 Task: Find a one-way flight from Boise to Laramie on May 3 for 6 passengers in premium economy, using Delta, with 5 checked bags, a price limit of ₹1,500, and a departure time between 10:00 PM and 12:00 AM.
Action: Mouse moved to (413, 386)
Screenshot: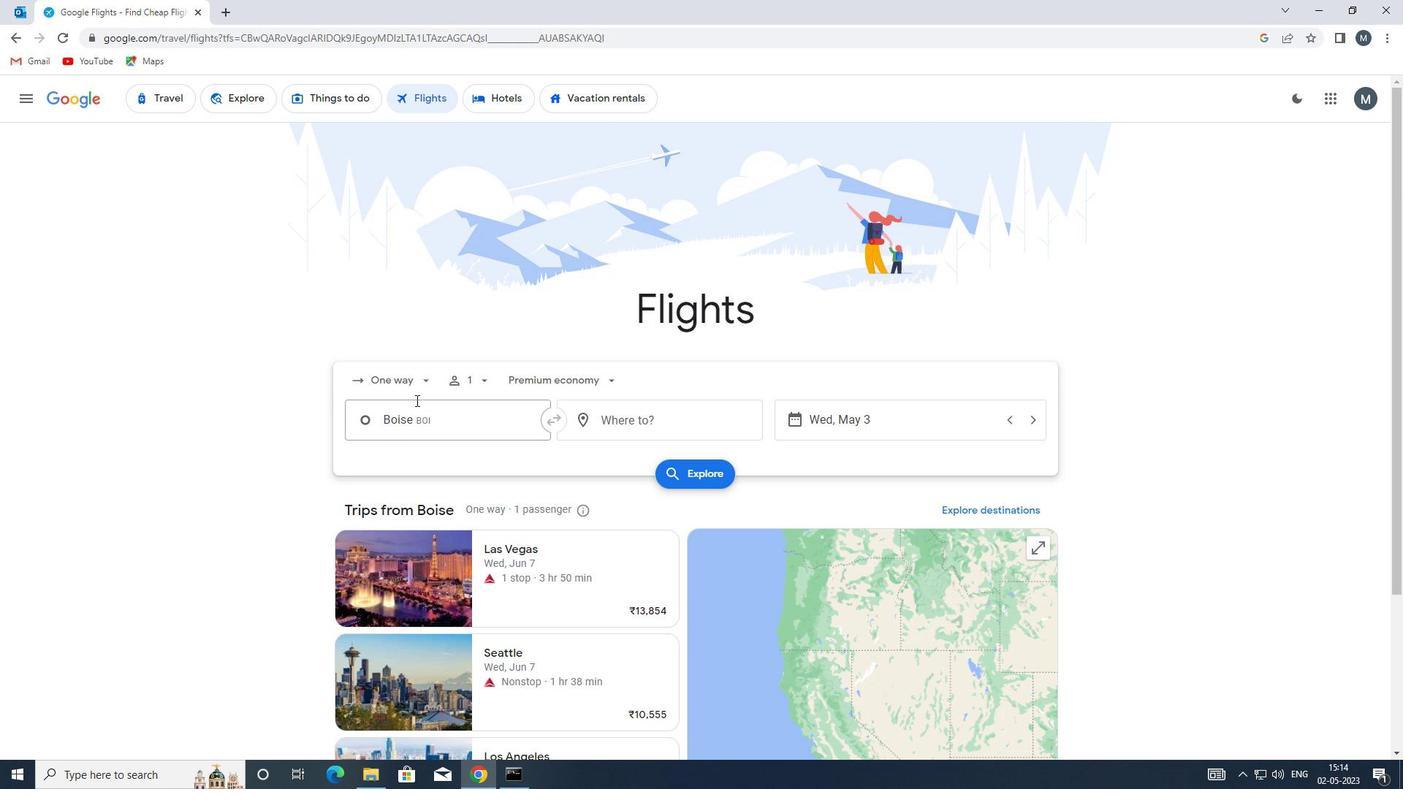 
Action: Mouse pressed left at (413, 386)
Screenshot: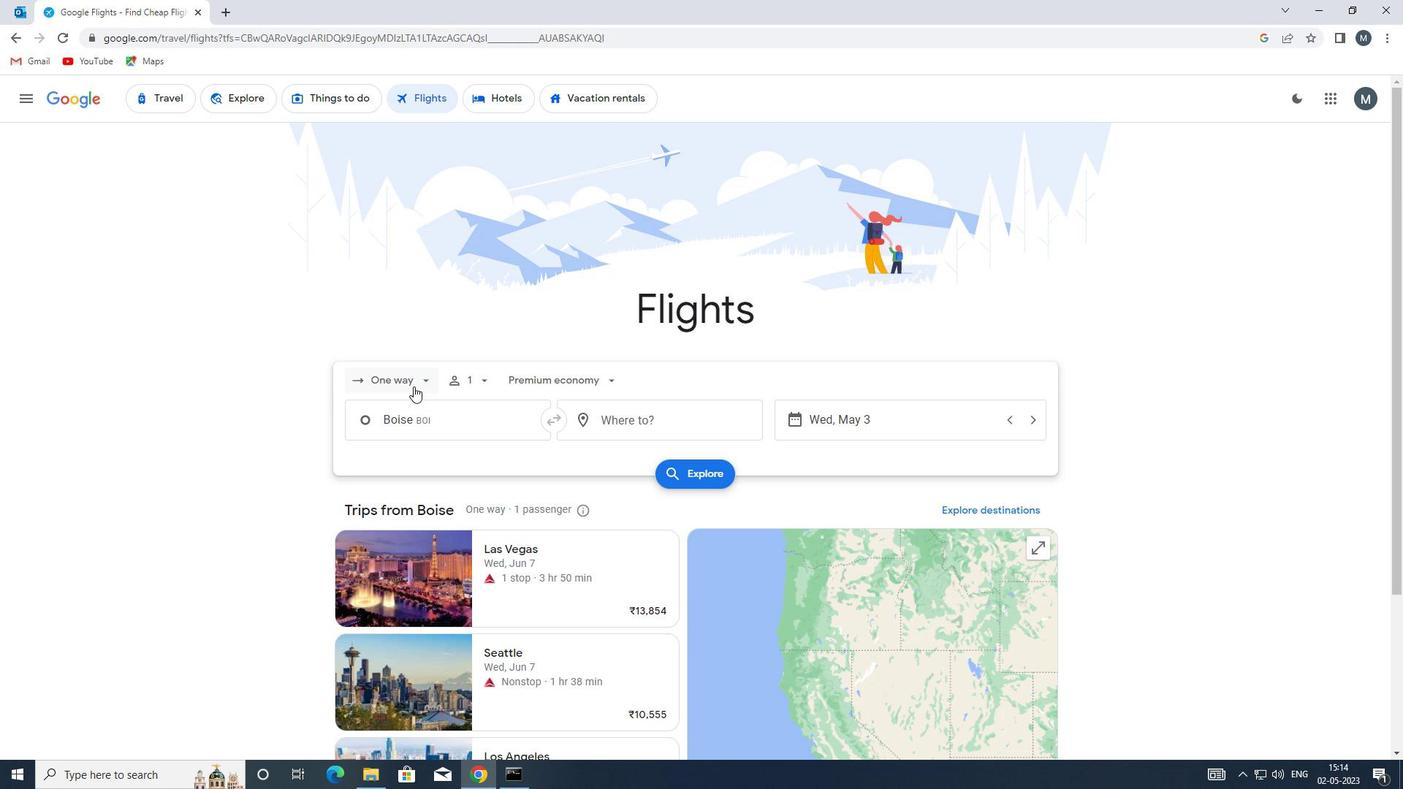 
Action: Mouse moved to (420, 447)
Screenshot: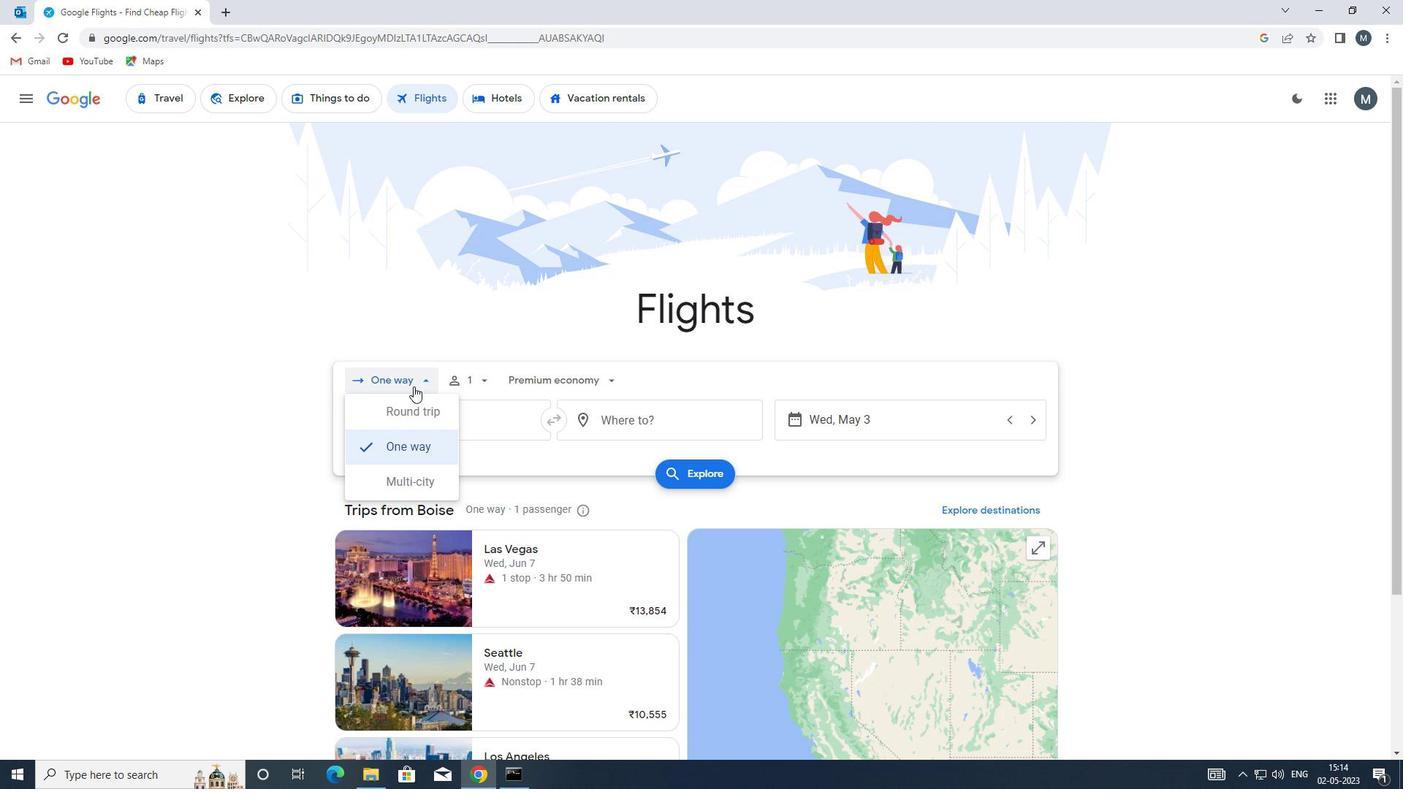 
Action: Mouse pressed left at (420, 447)
Screenshot: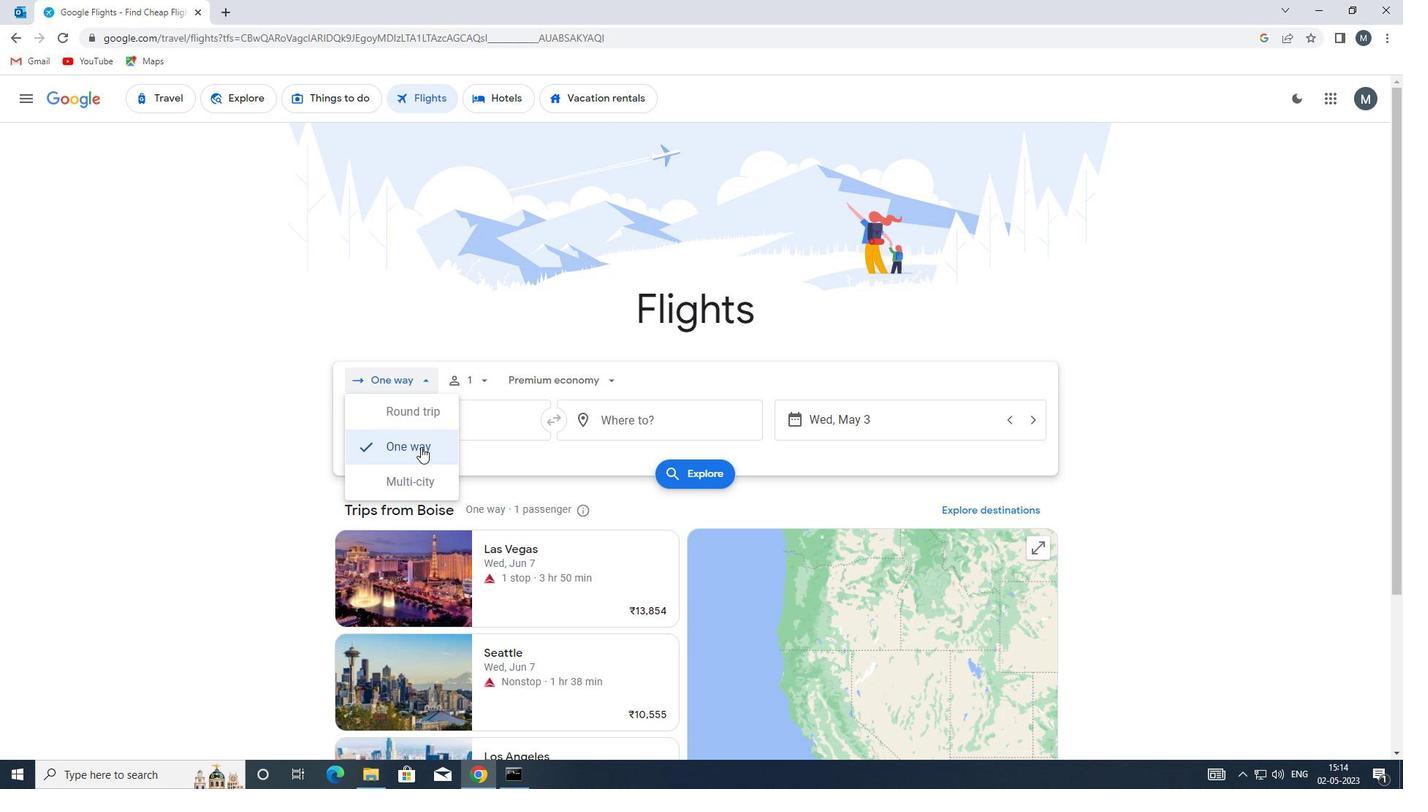 
Action: Mouse moved to (476, 380)
Screenshot: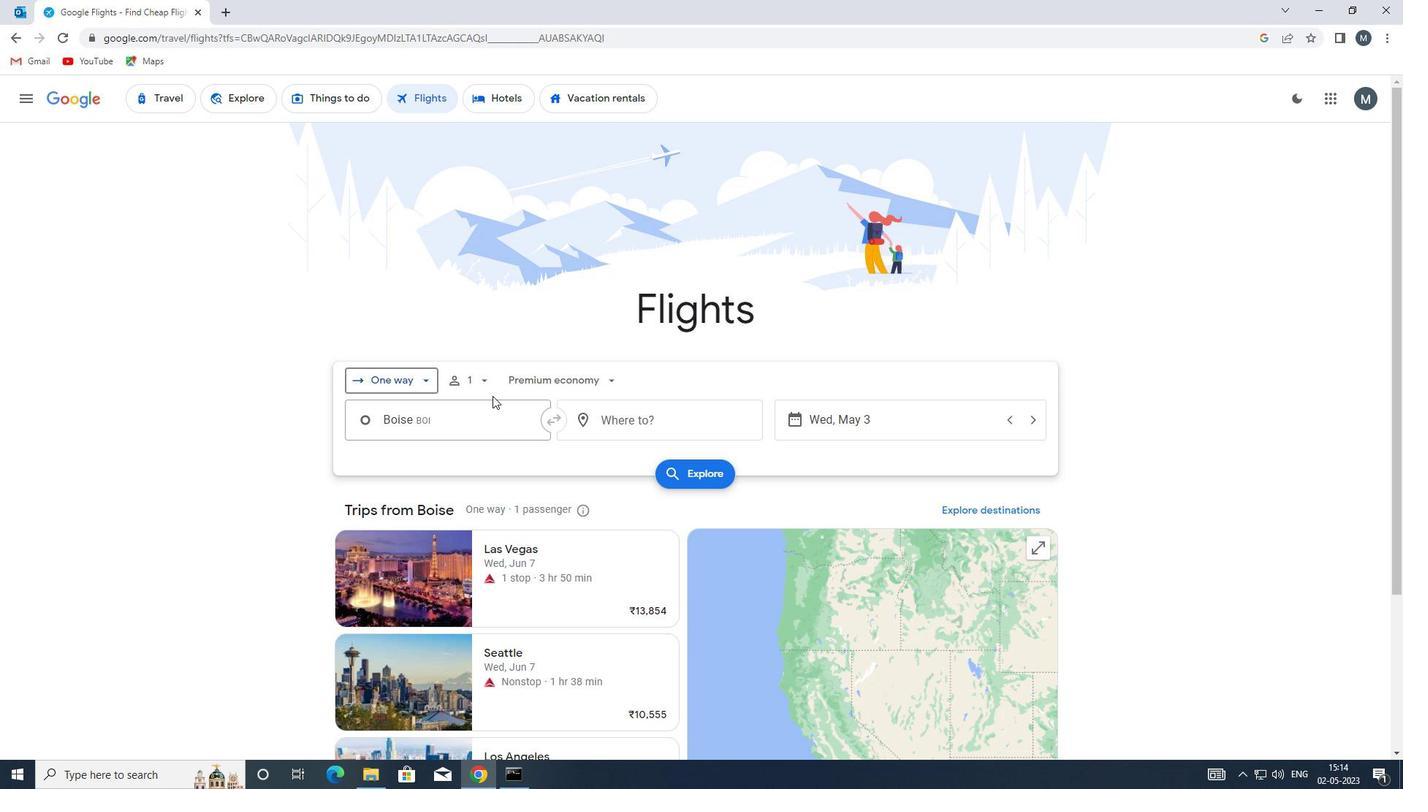 
Action: Mouse pressed left at (476, 380)
Screenshot: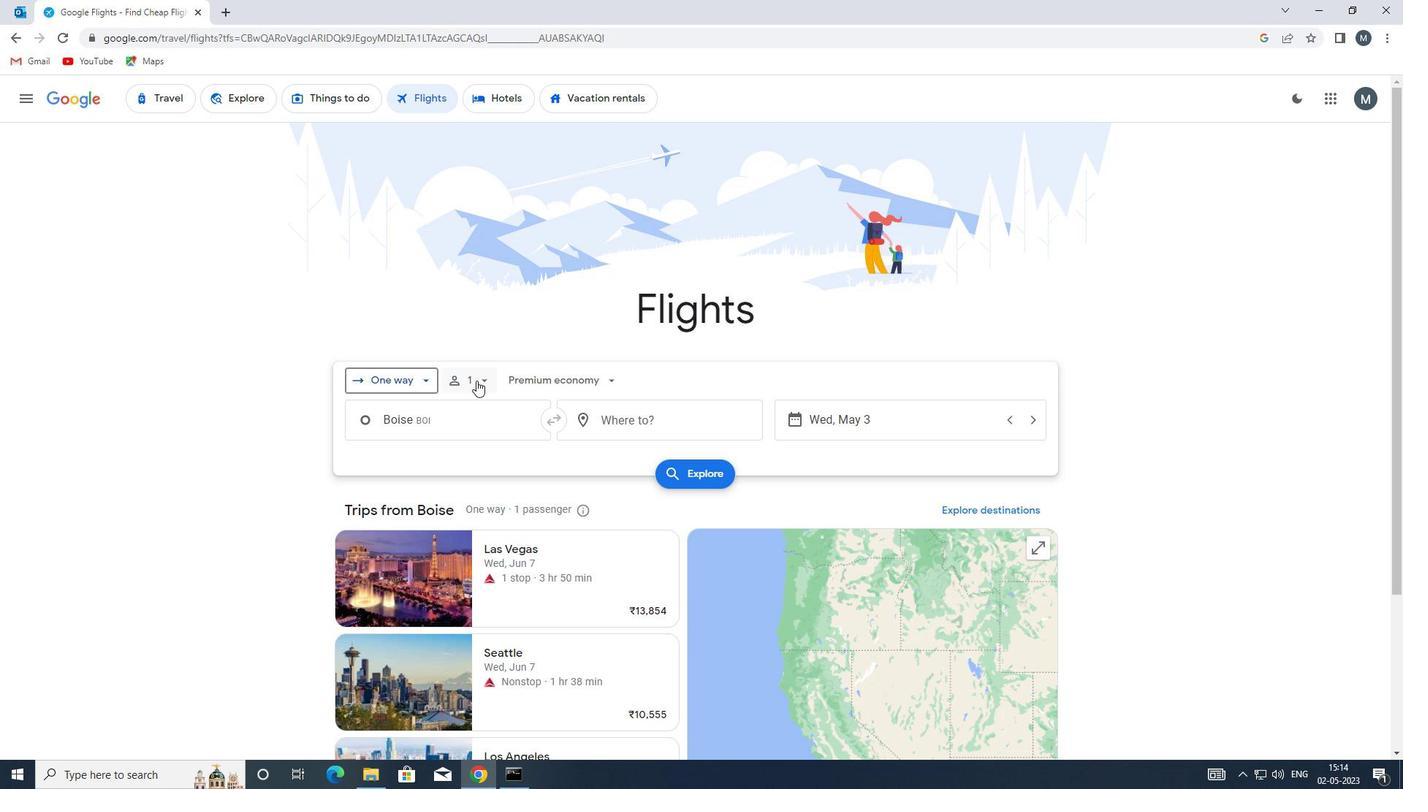 
Action: Mouse moved to (594, 417)
Screenshot: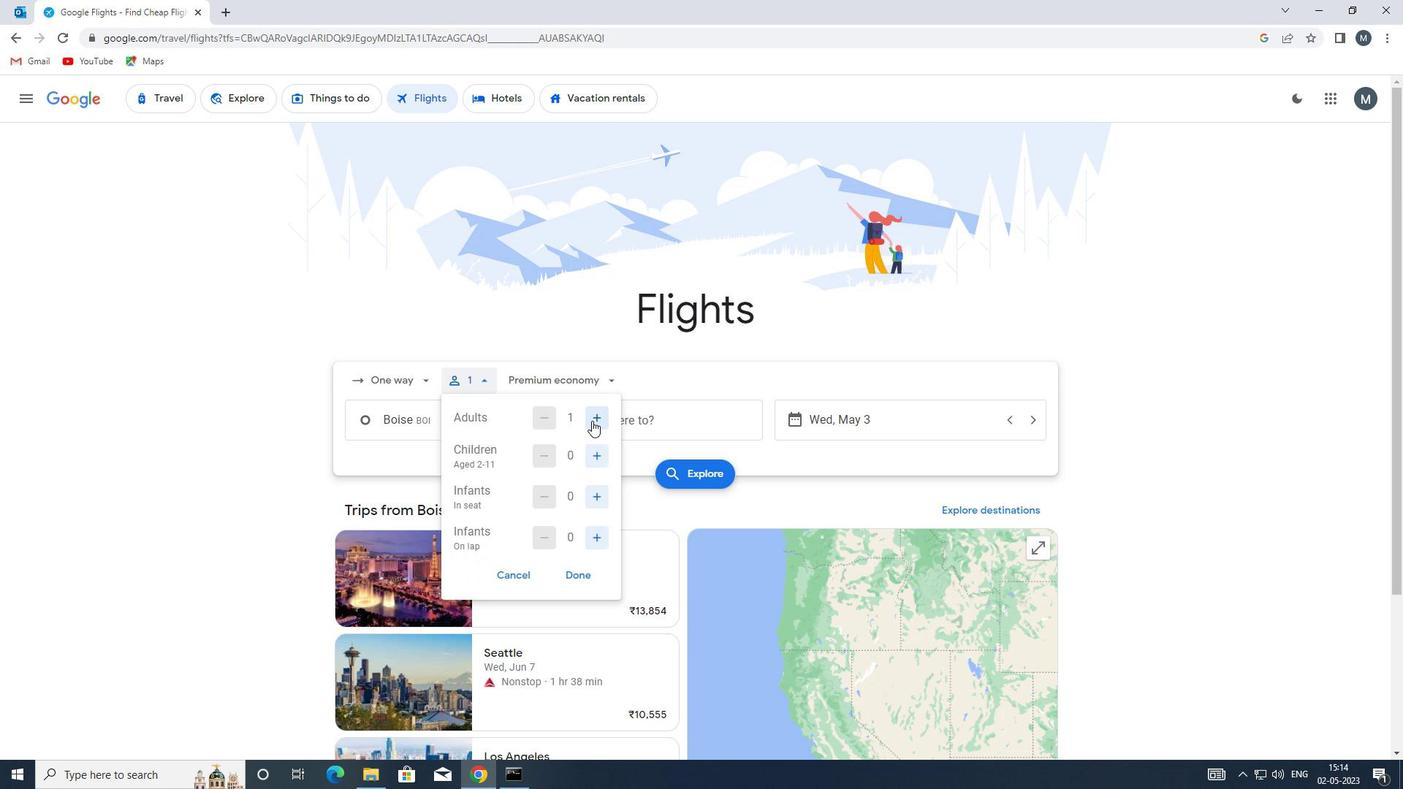 
Action: Mouse pressed left at (594, 417)
Screenshot: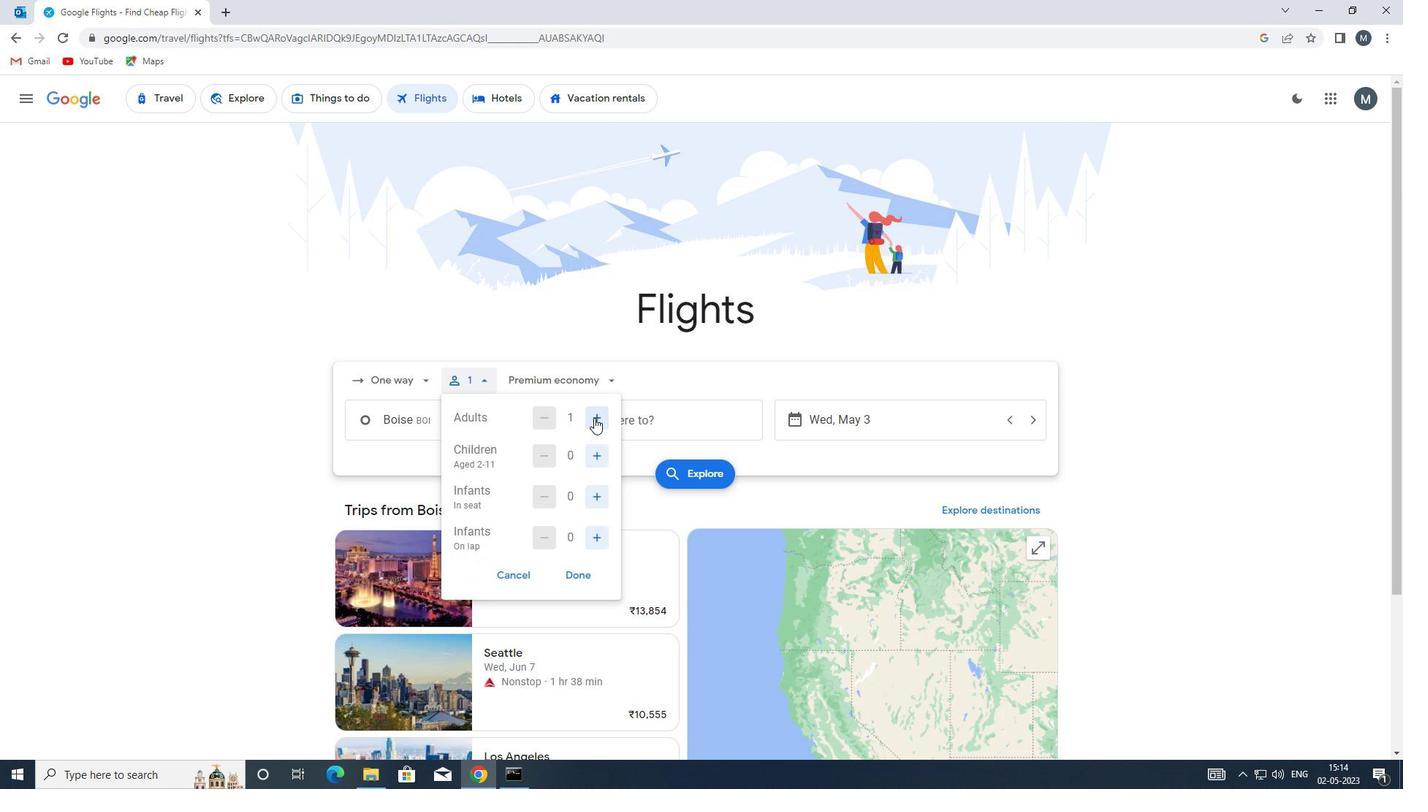 
Action: Mouse pressed left at (594, 417)
Screenshot: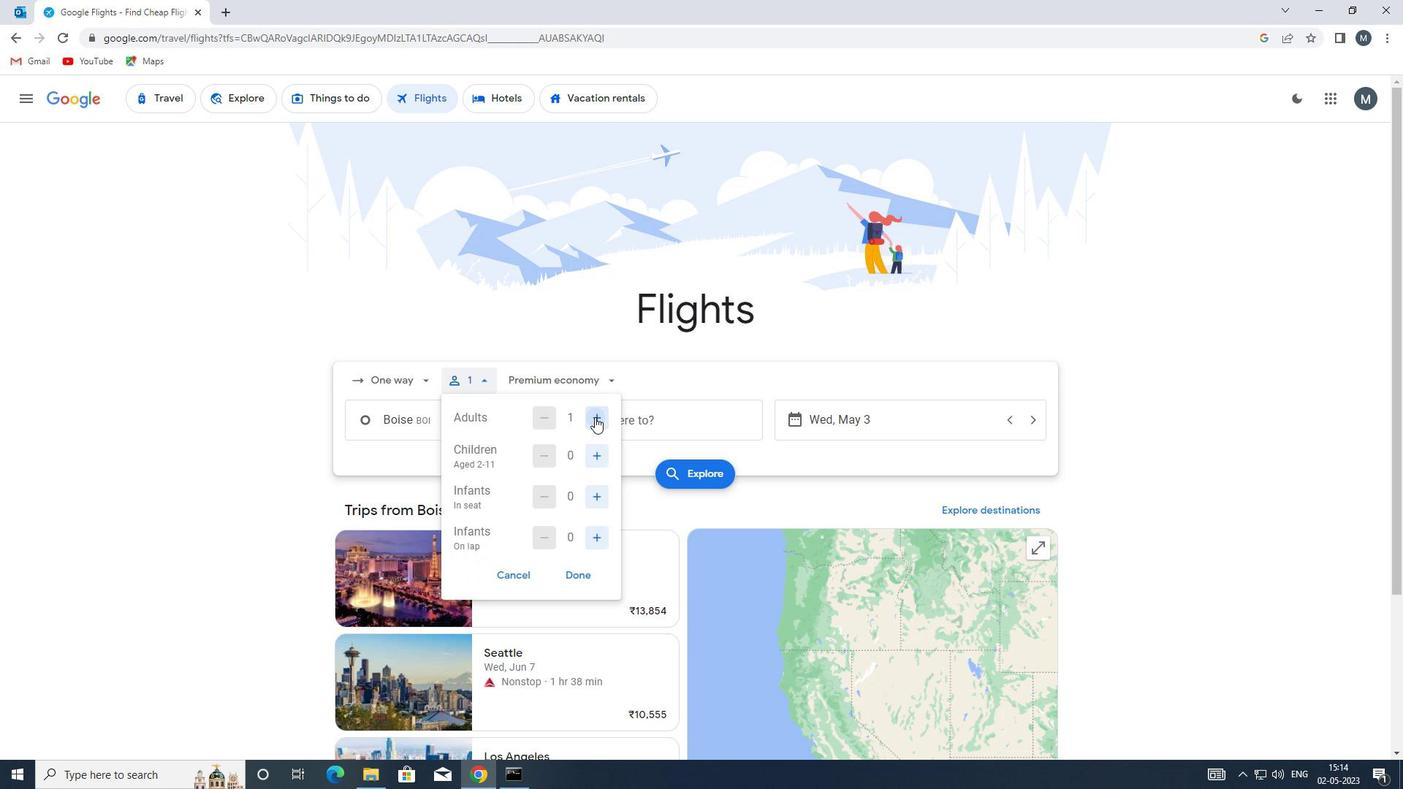 
Action: Mouse pressed left at (594, 417)
Screenshot: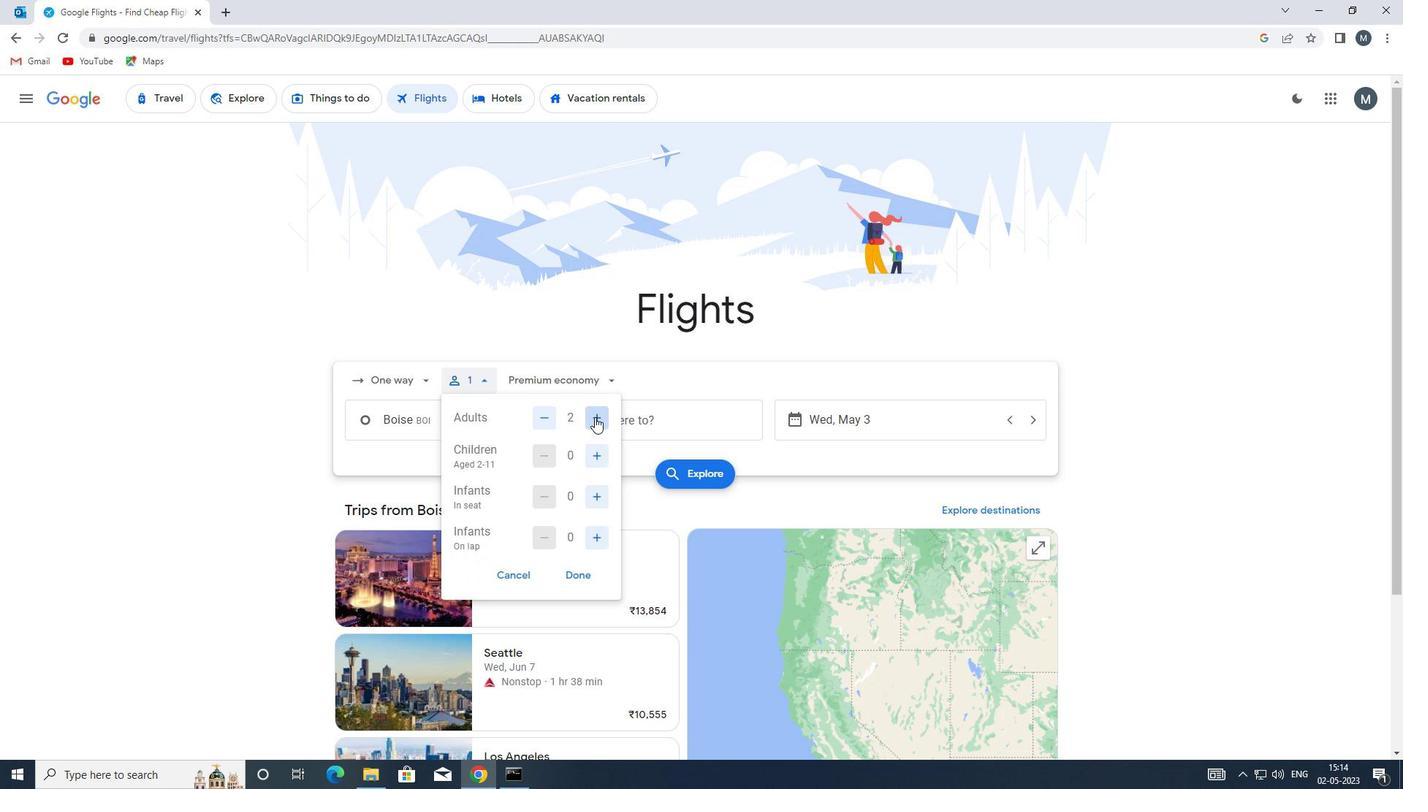 
Action: Mouse pressed left at (594, 417)
Screenshot: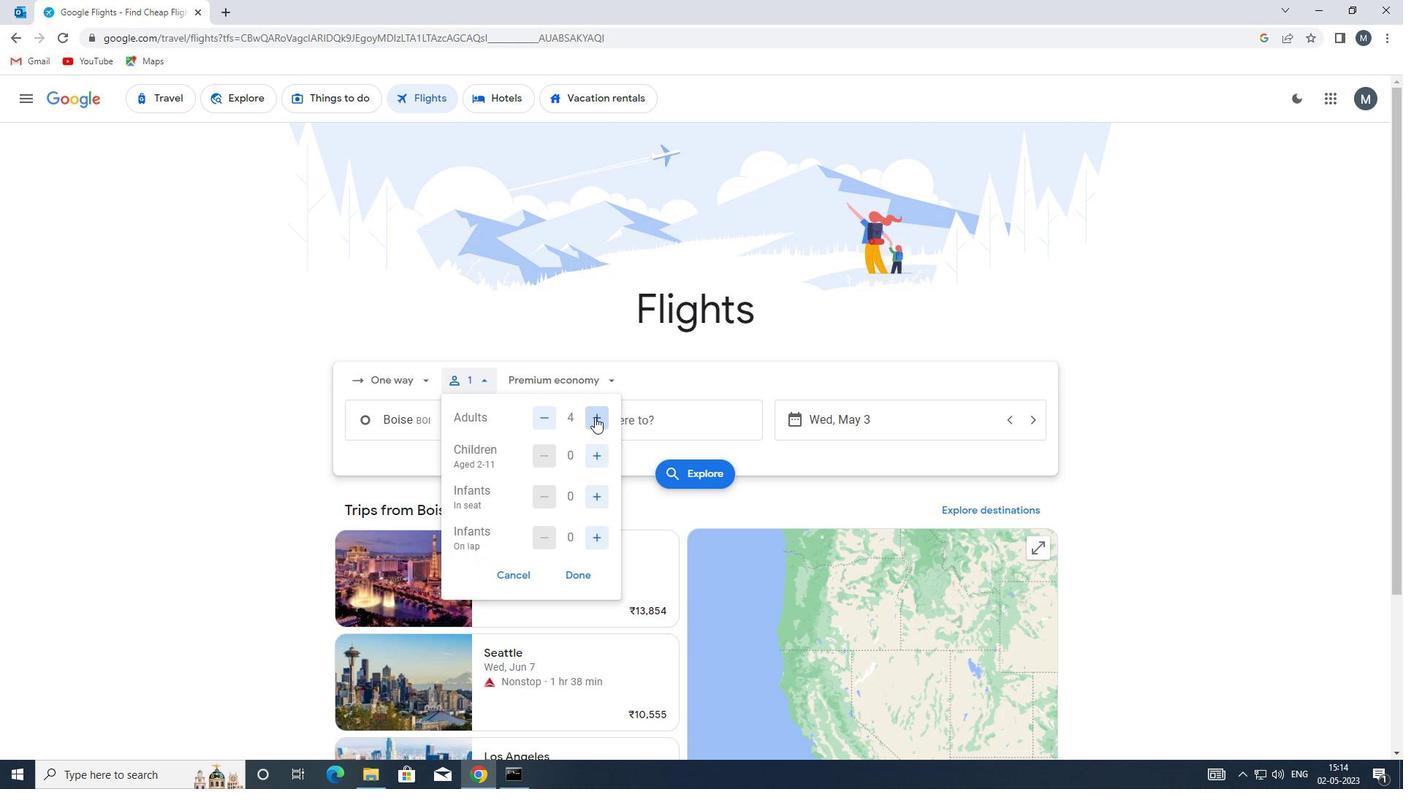 
Action: Mouse moved to (542, 417)
Screenshot: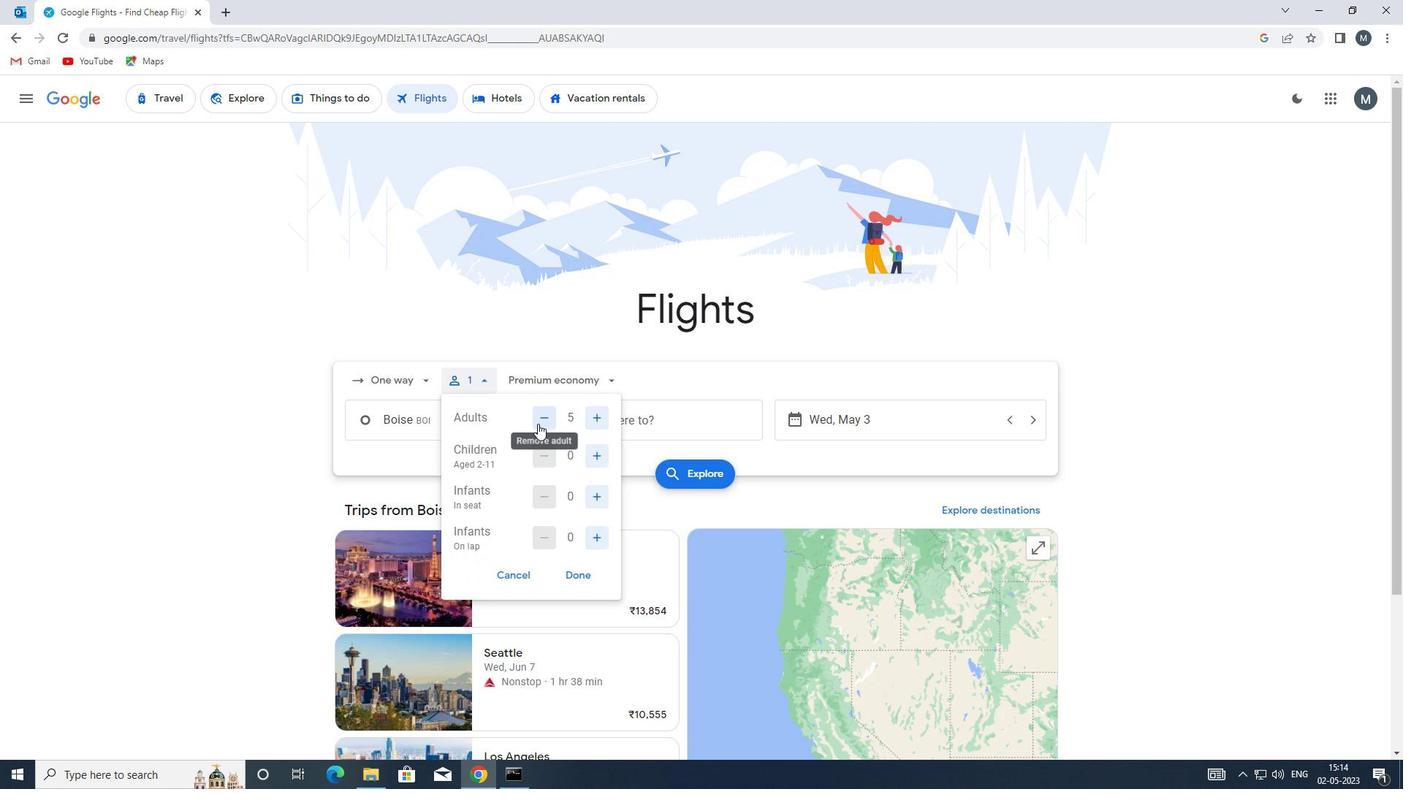 
Action: Mouse pressed left at (542, 417)
Screenshot: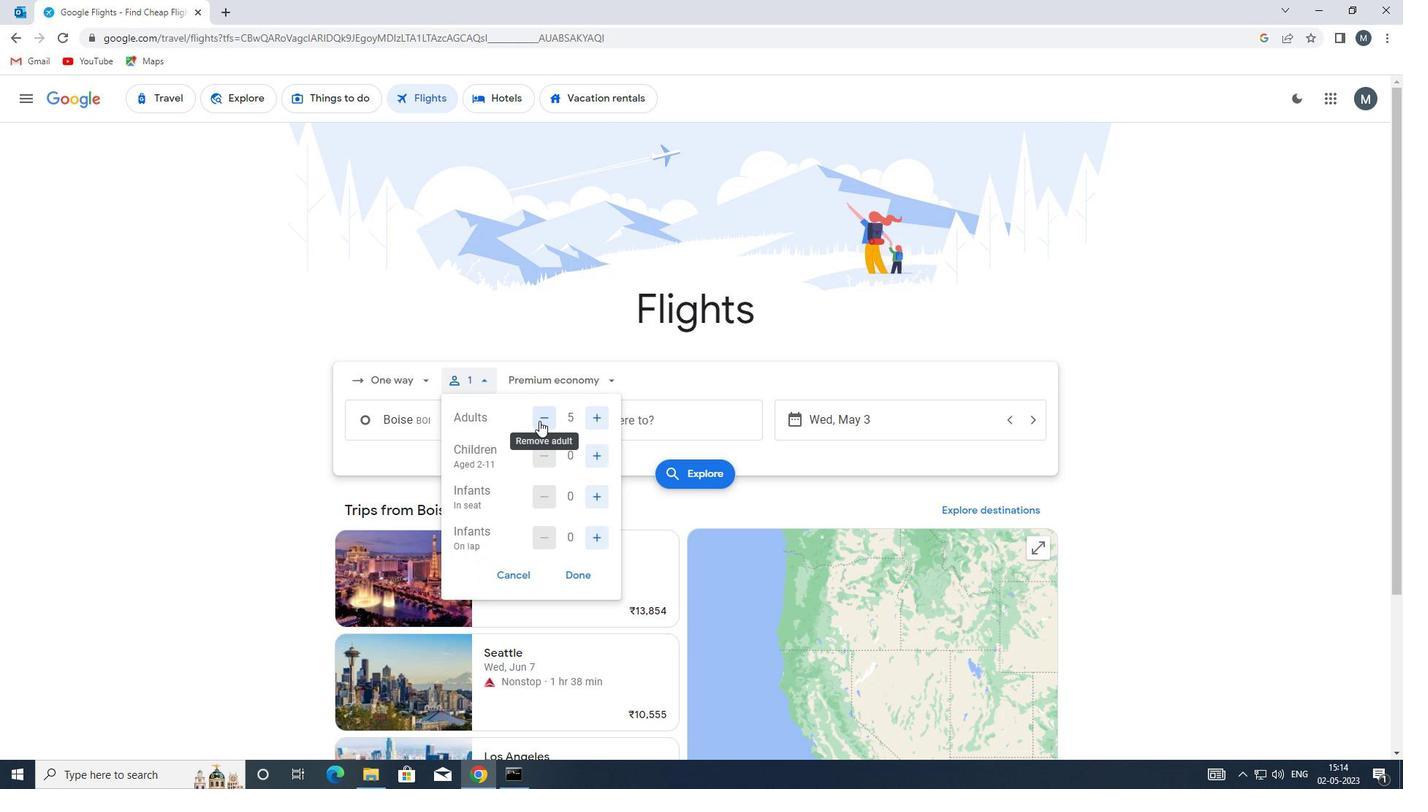 
Action: Mouse moved to (599, 495)
Screenshot: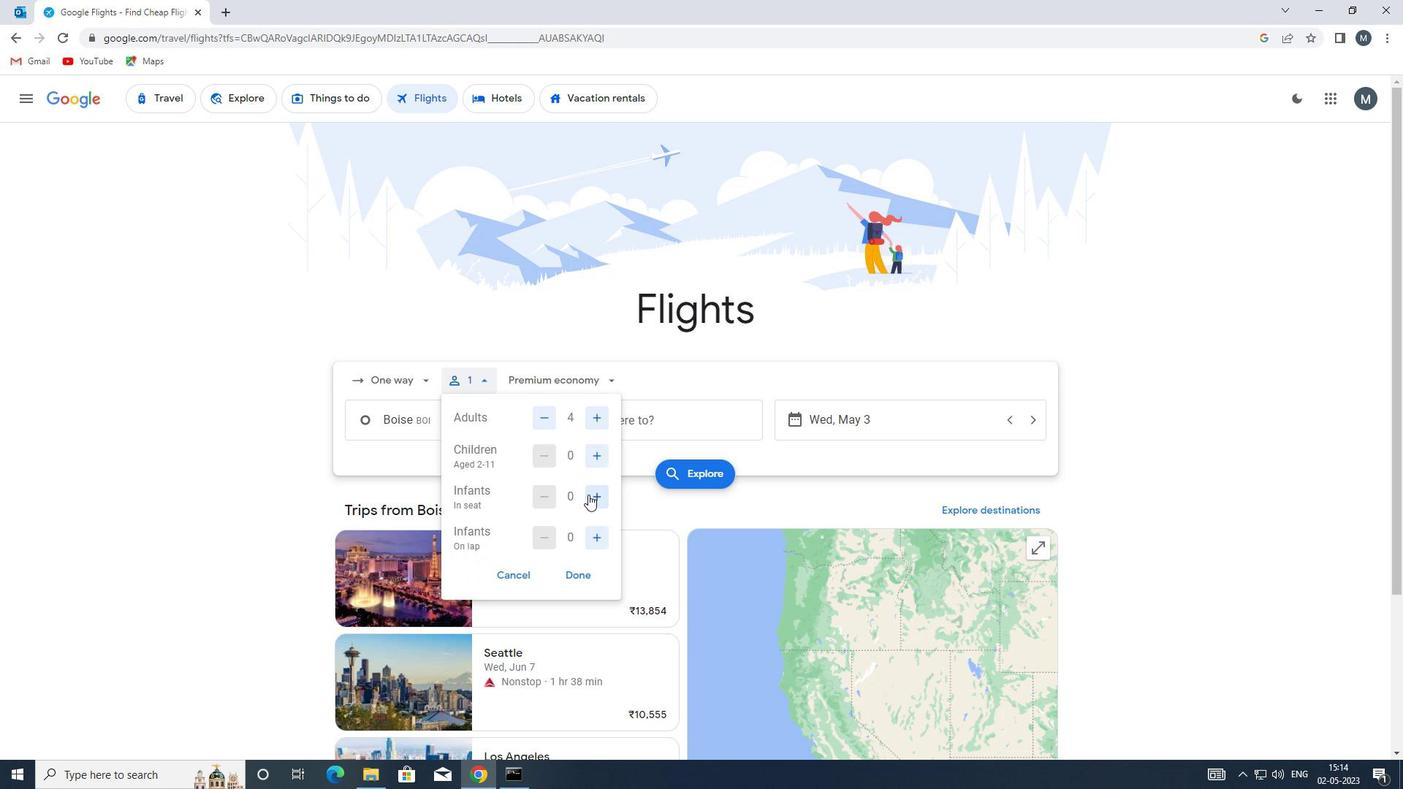 
Action: Mouse pressed left at (599, 495)
Screenshot: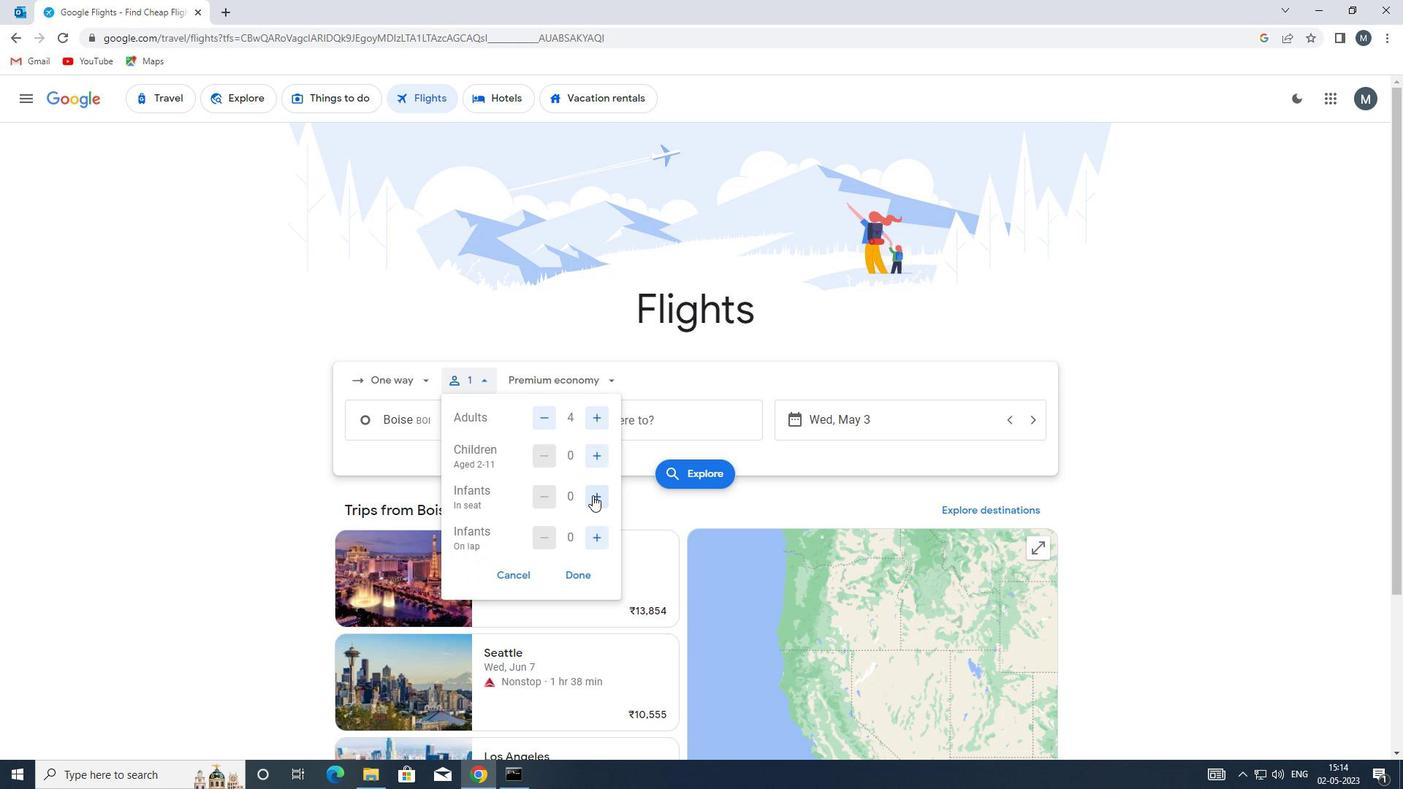 
Action: Mouse moved to (591, 528)
Screenshot: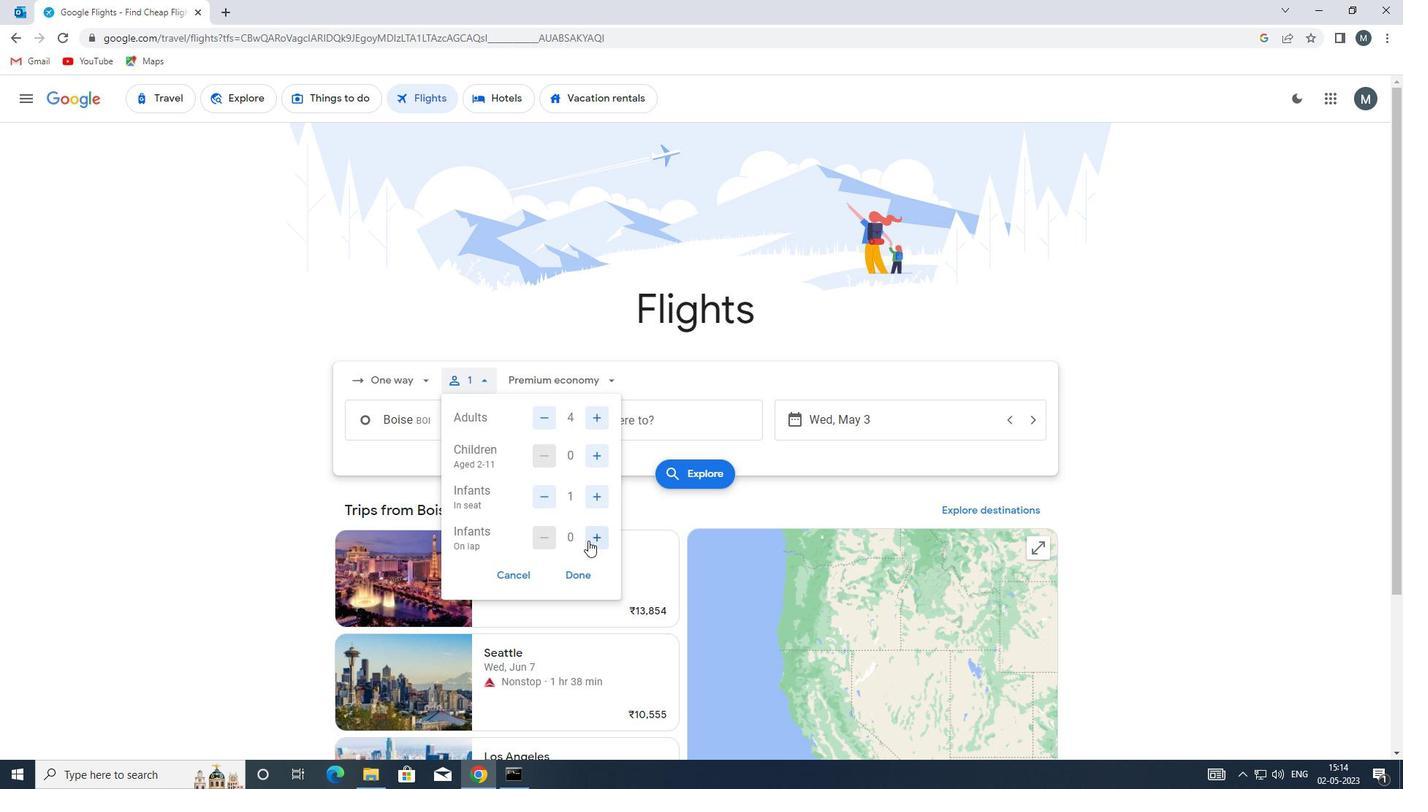 
Action: Mouse pressed left at (591, 528)
Screenshot: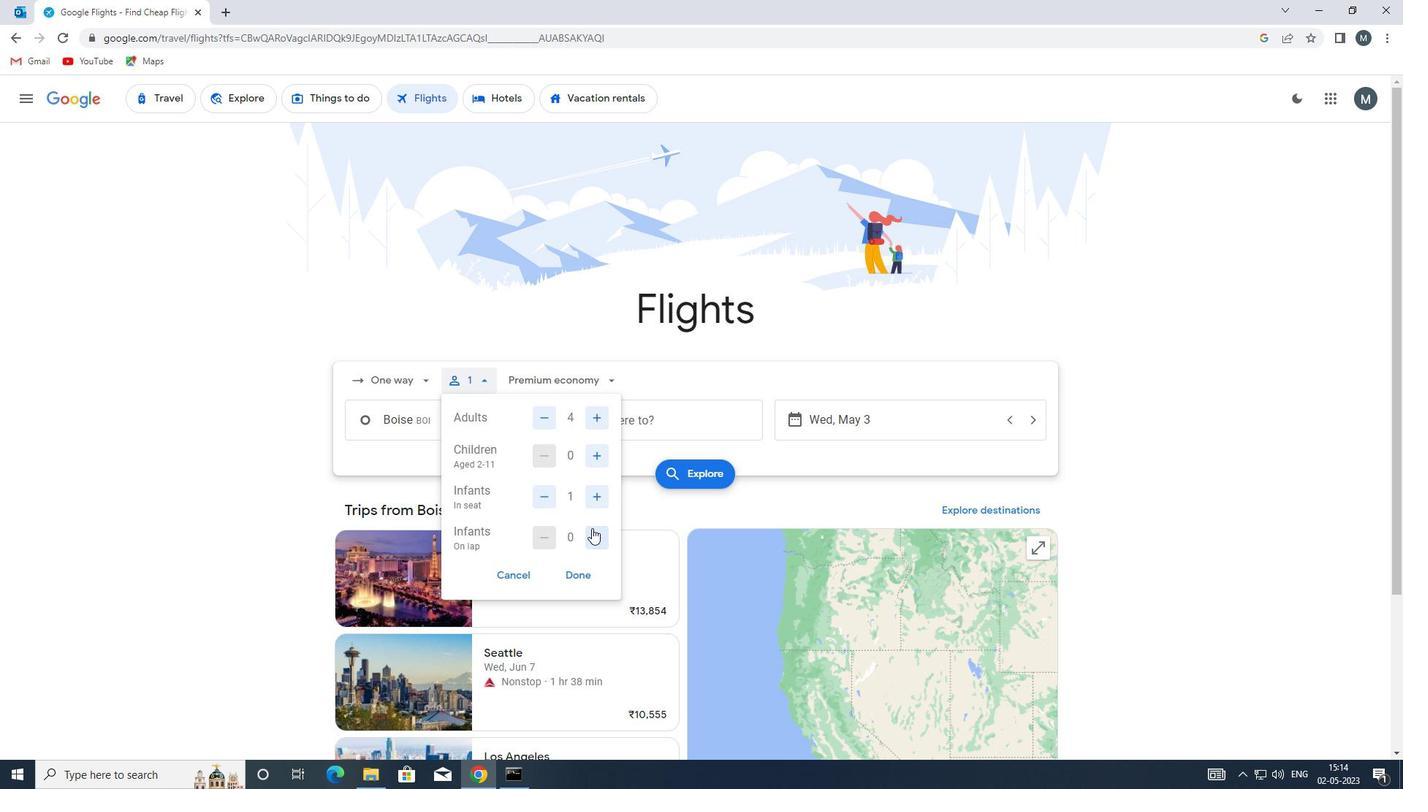
Action: Mouse moved to (570, 576)
Screenshot: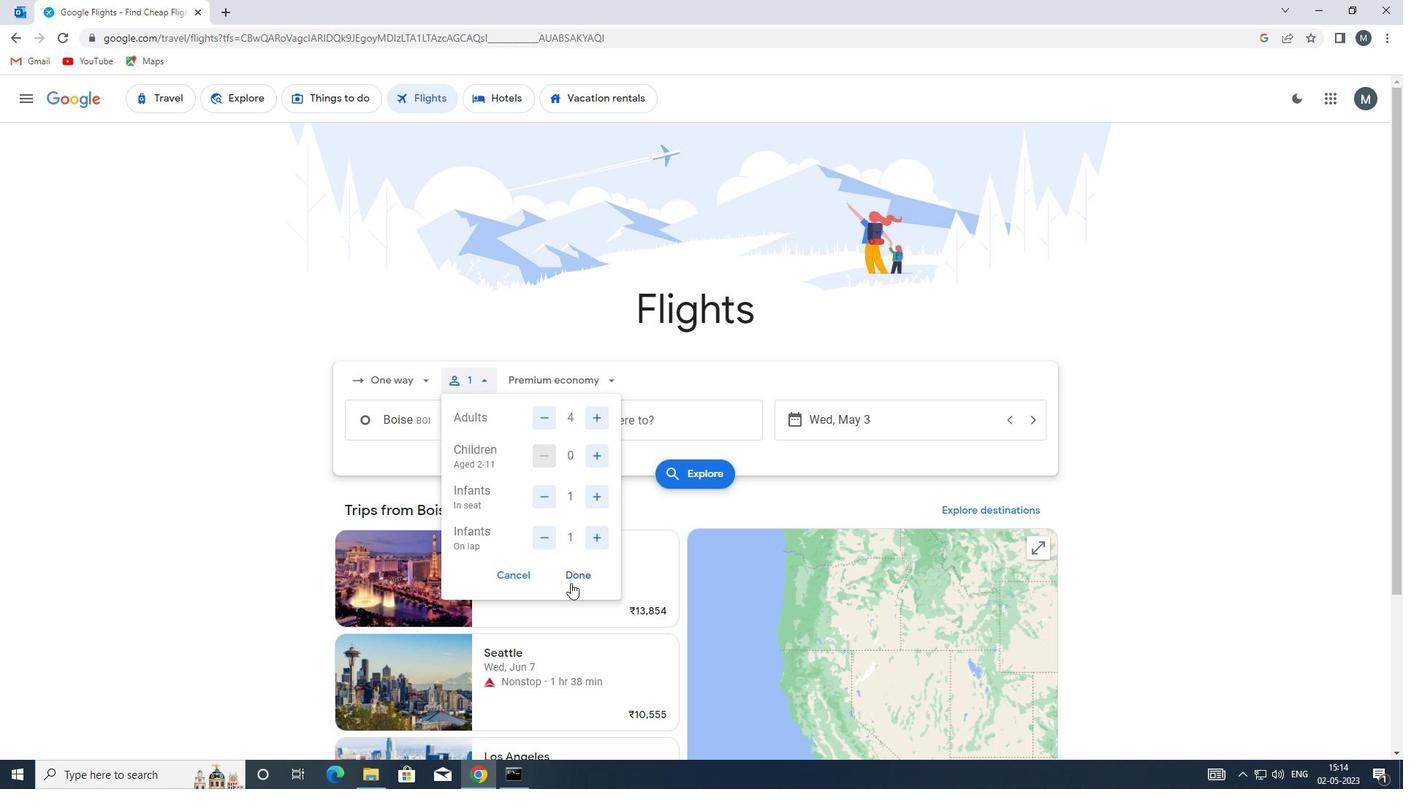 
Action: Mouse pressed left at (570, 576)
Screenshot: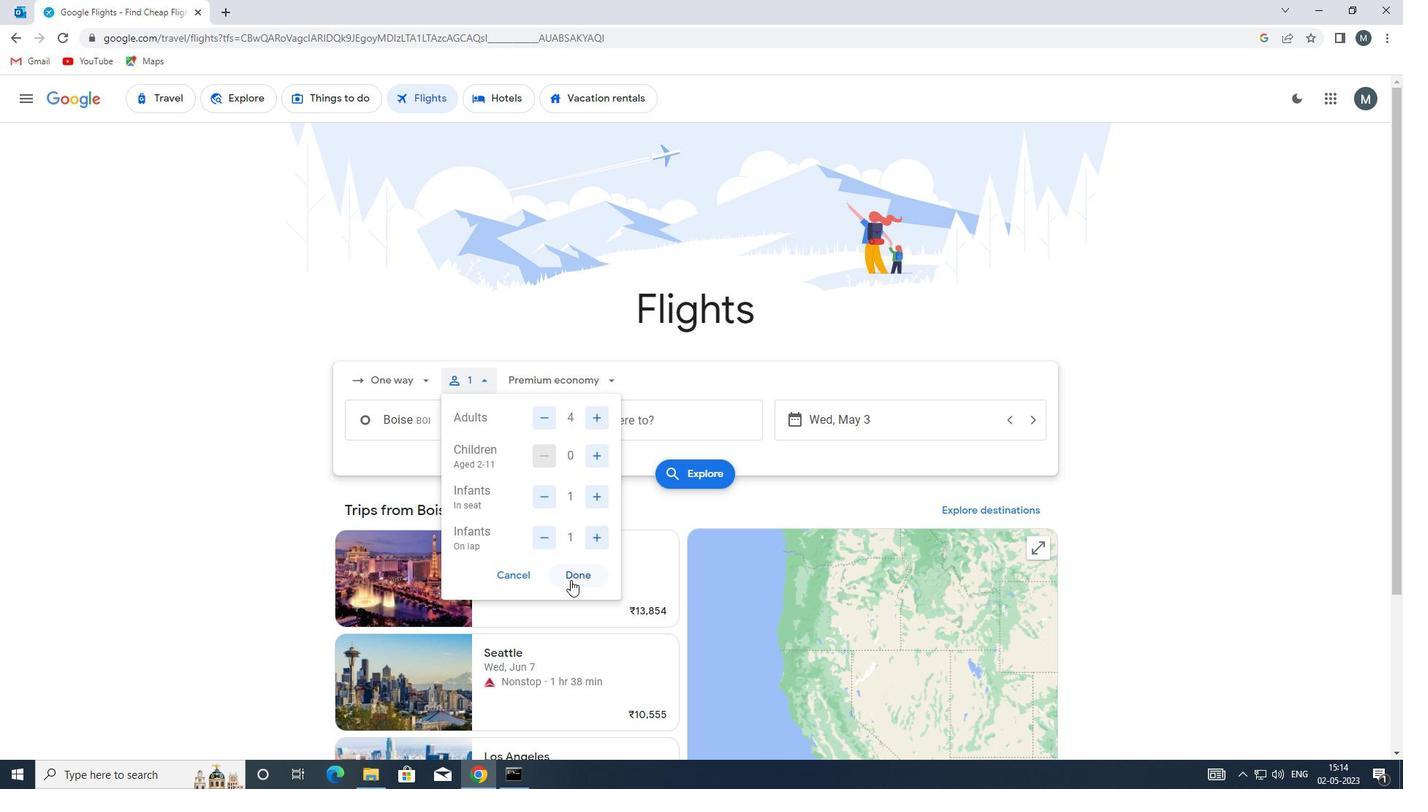 
Action: Mouse moved to (571, 383)
Screenshot: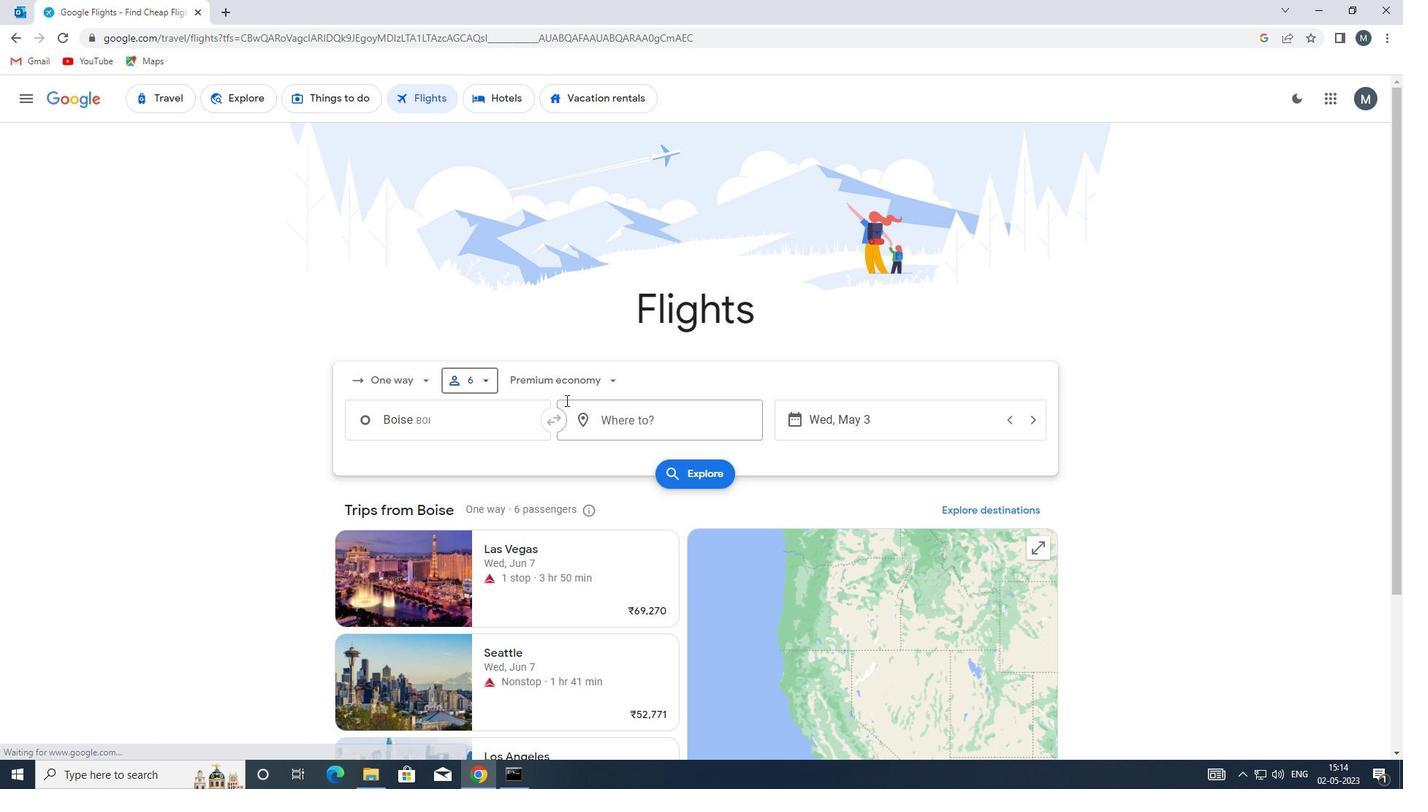 
Action: Mouse pressed left at (571, 383)
Screenshot: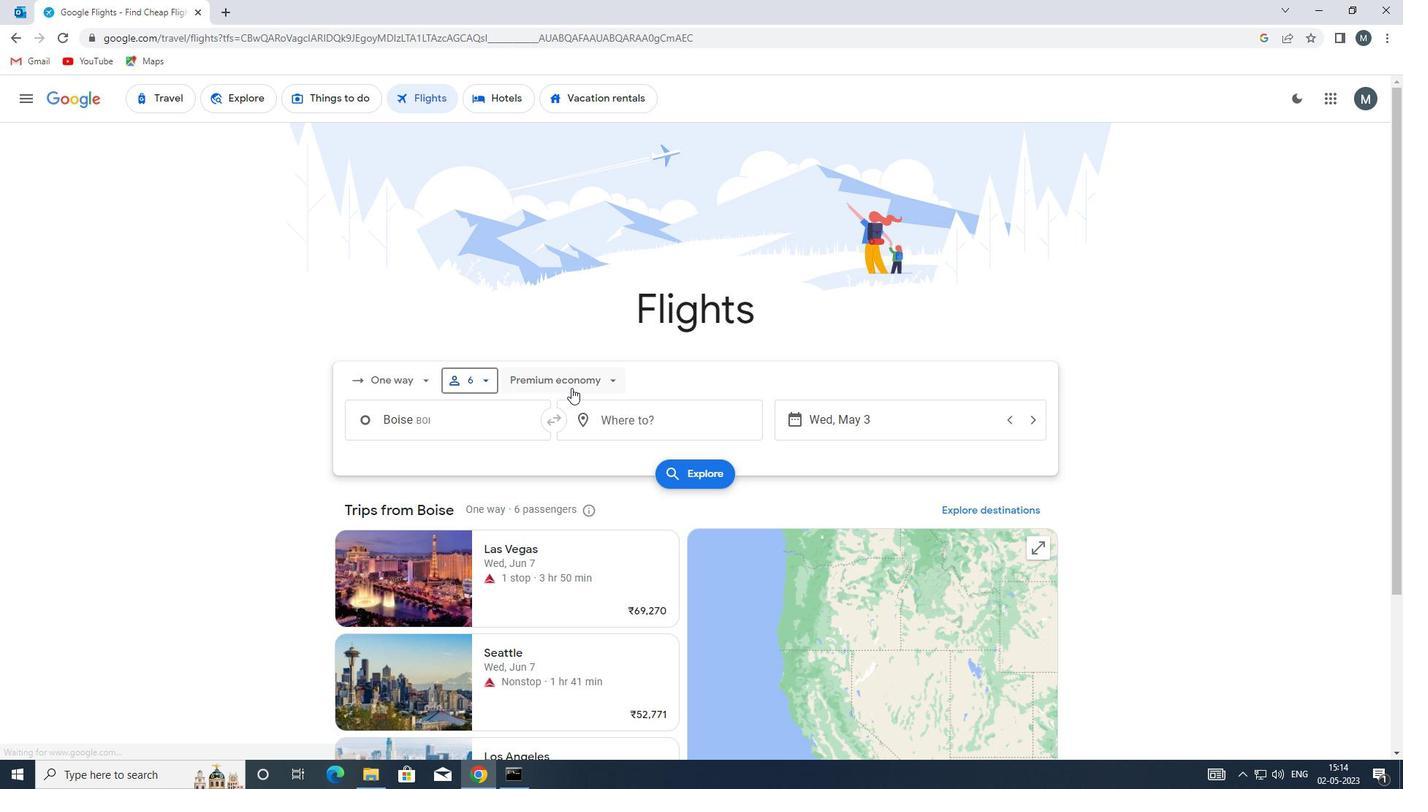 
Action: Mouse moved to (599, 450)
Screenshot: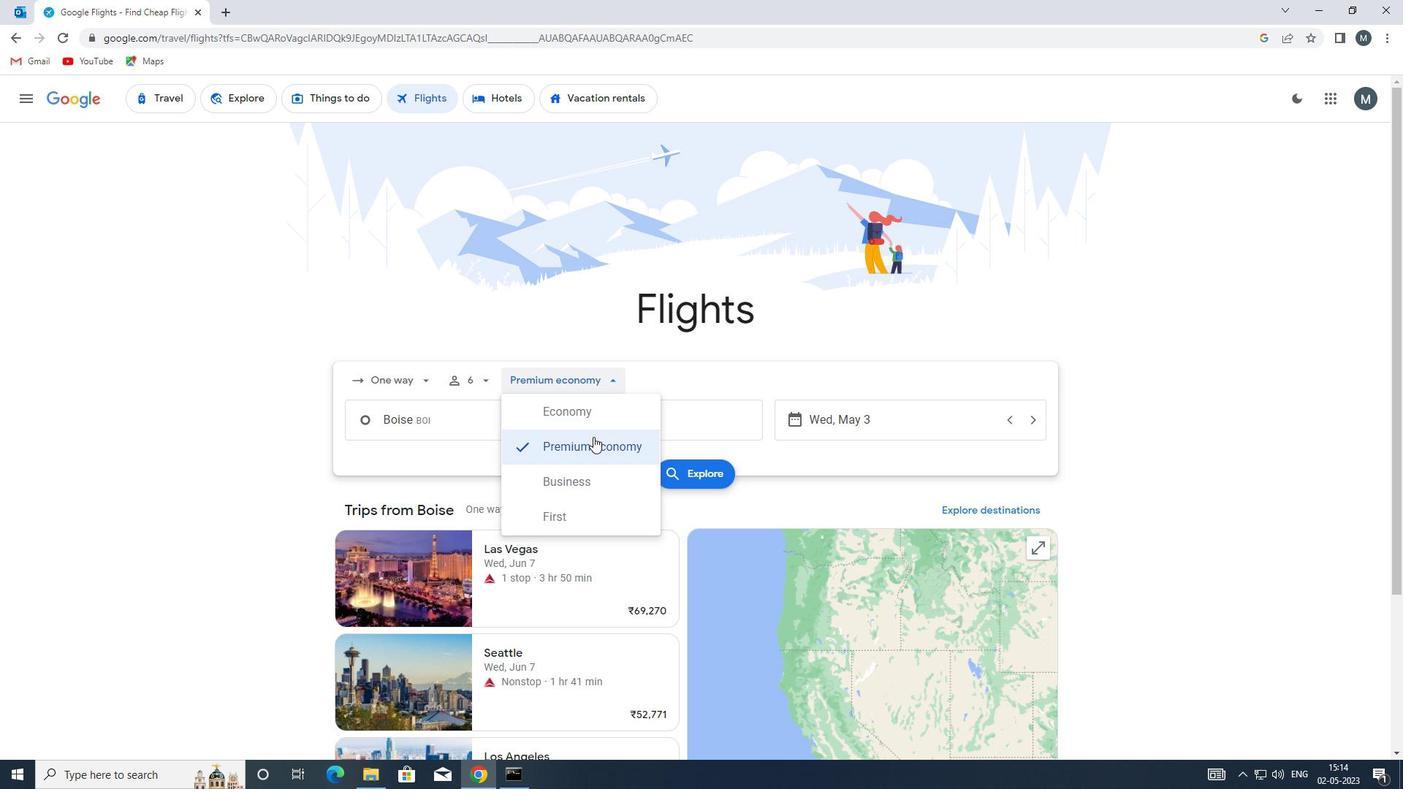 
Action: Mouse pressed left at (599, 450)
Screenshot: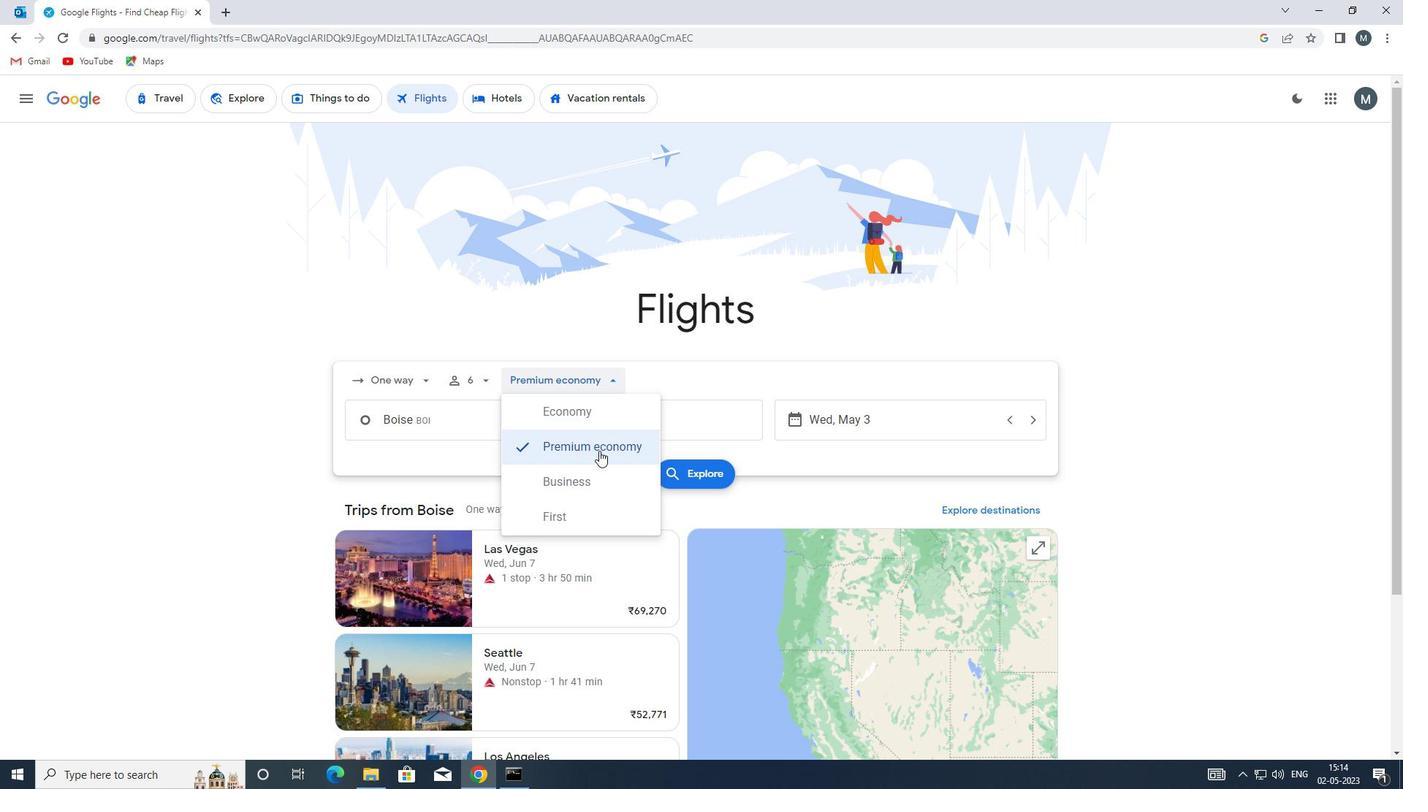 
Action: Mouse moved to (434, 417)
Screenshot: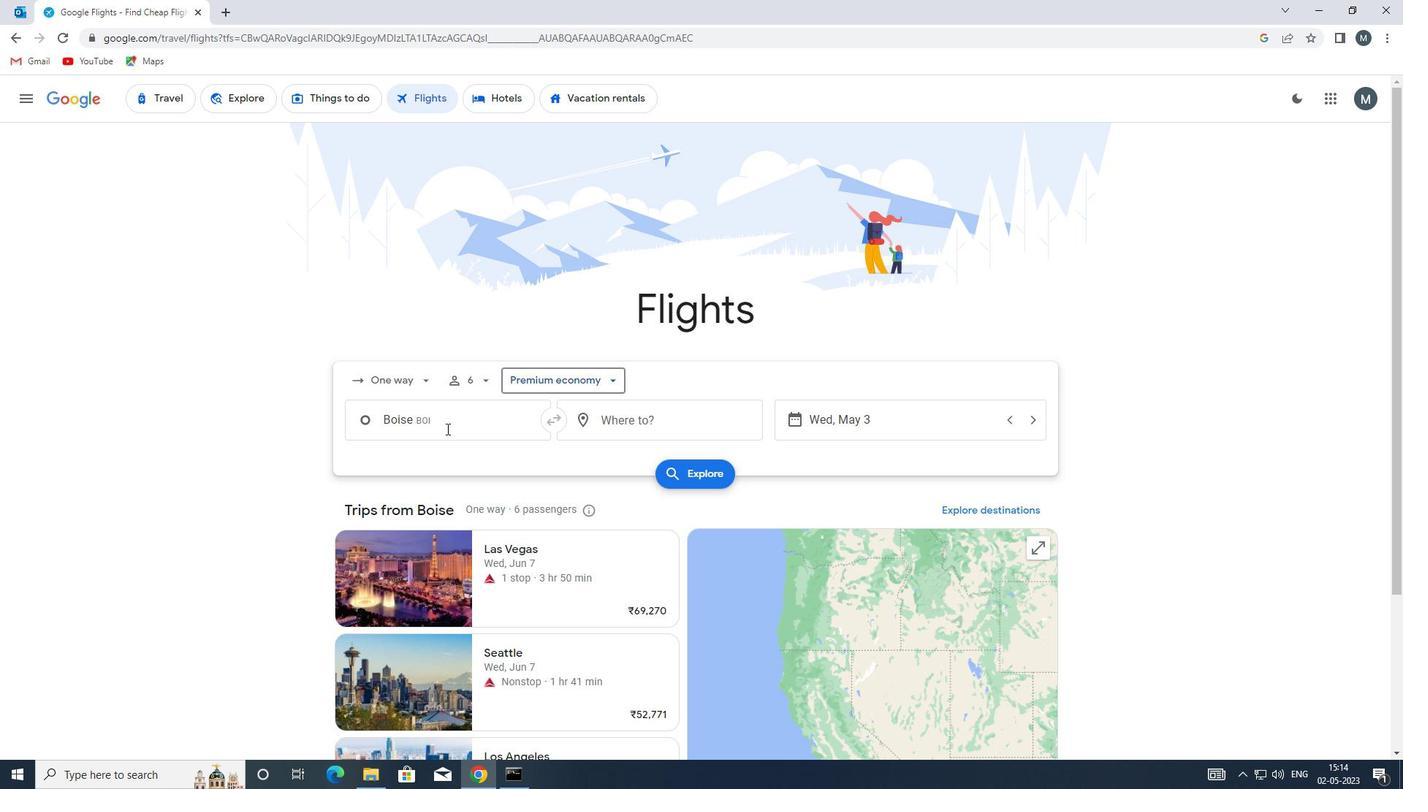 
Action: Mouse pressed left at (434, 417)
Screenshot: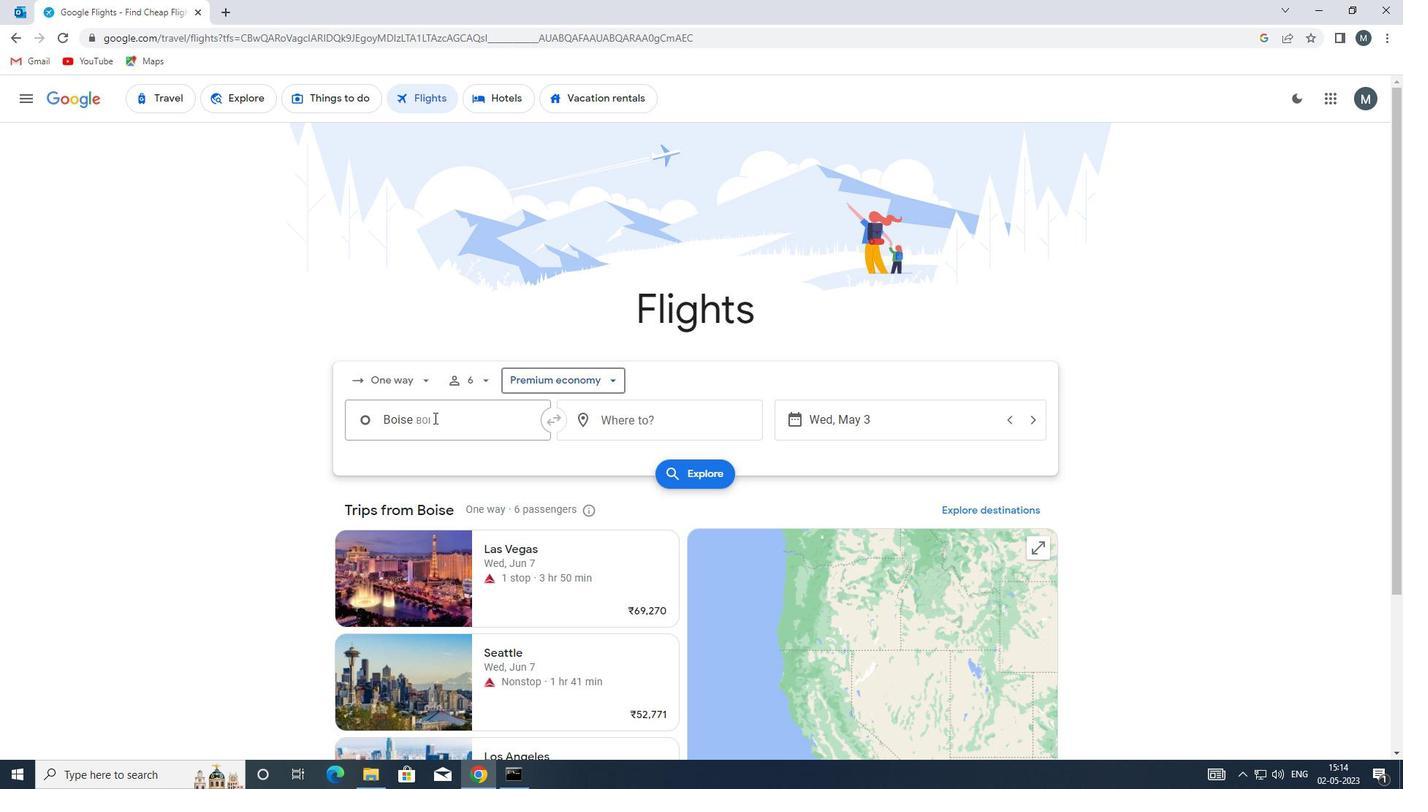 
Action: Mouse moved to (434, 416)
Screenshot: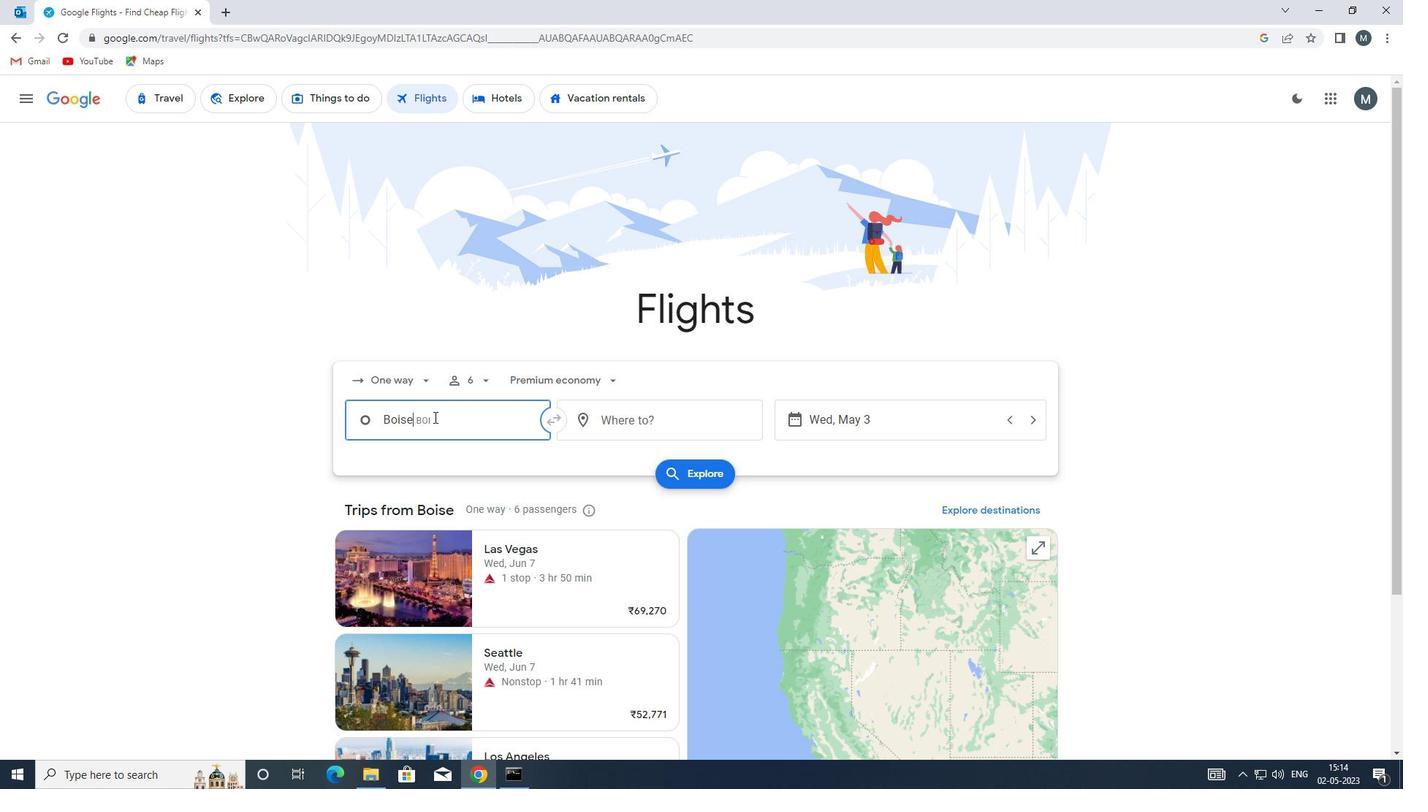 
Action: Key pressed <Key.enter>
Screenshot: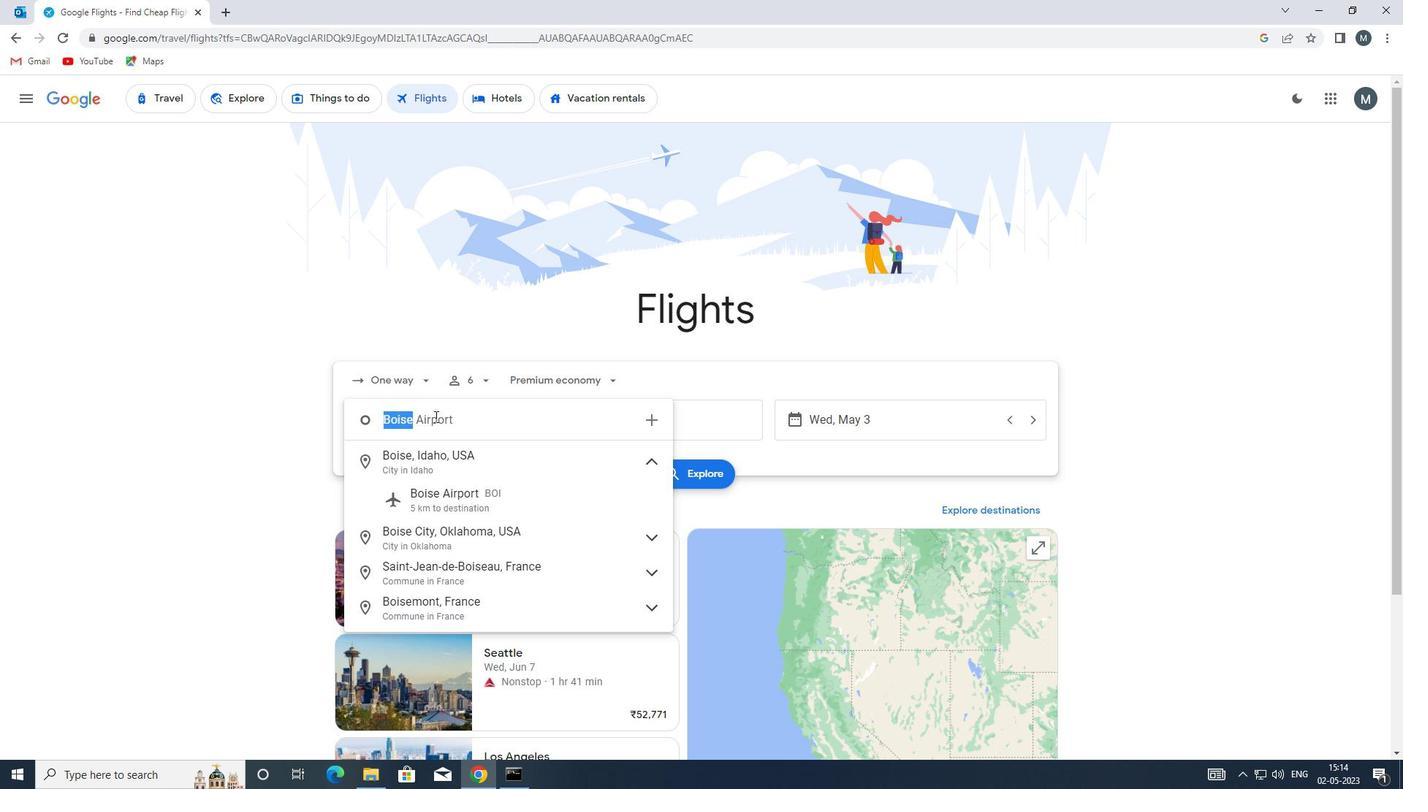 
Action: Mouse moved to (613, 428)
Screenshot: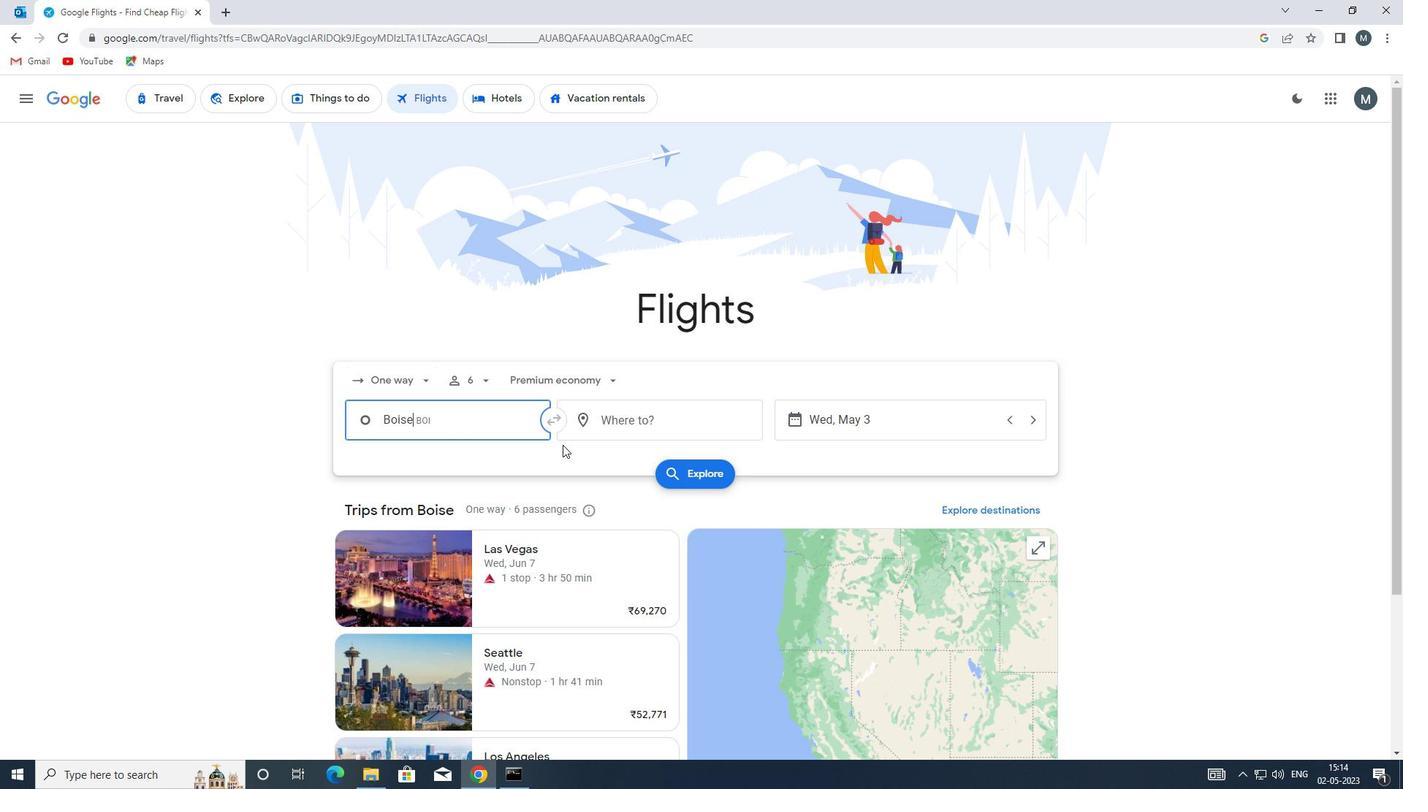 
Action: Mouse pressed left at (613, 428)
Screenshot: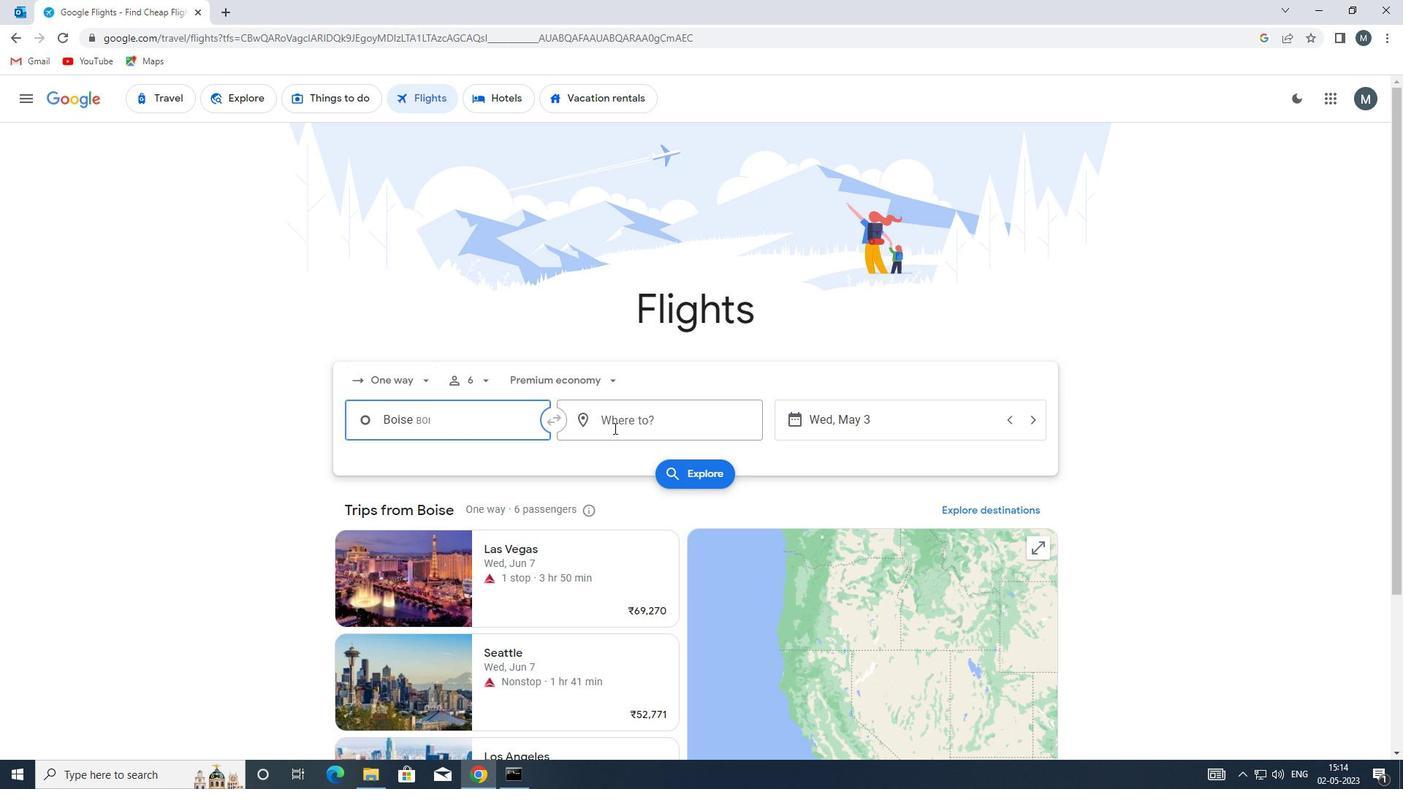 
Action: Key pressed lar<Key.enter>
Screenshot: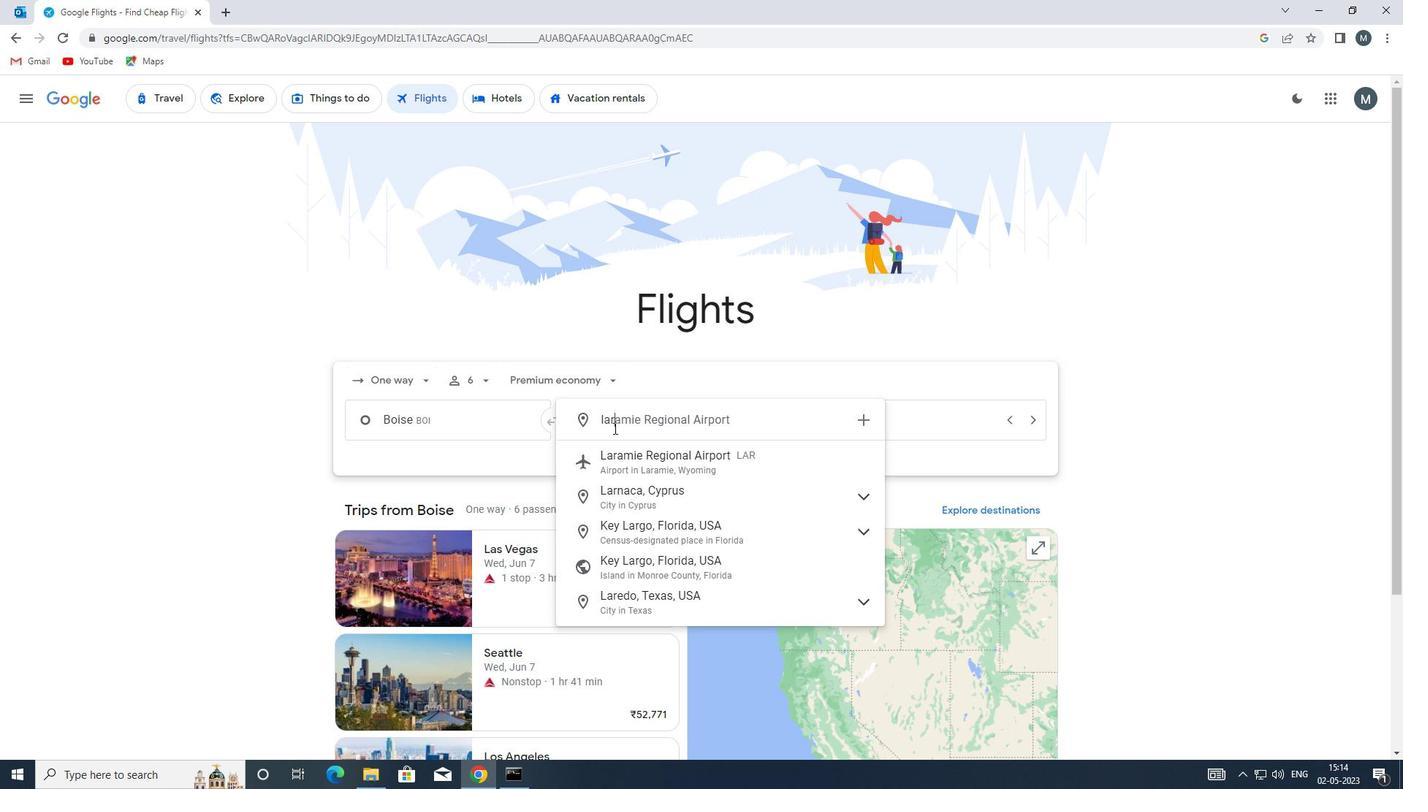 
Action: Mouse moved to (800, 421)
Screenshot: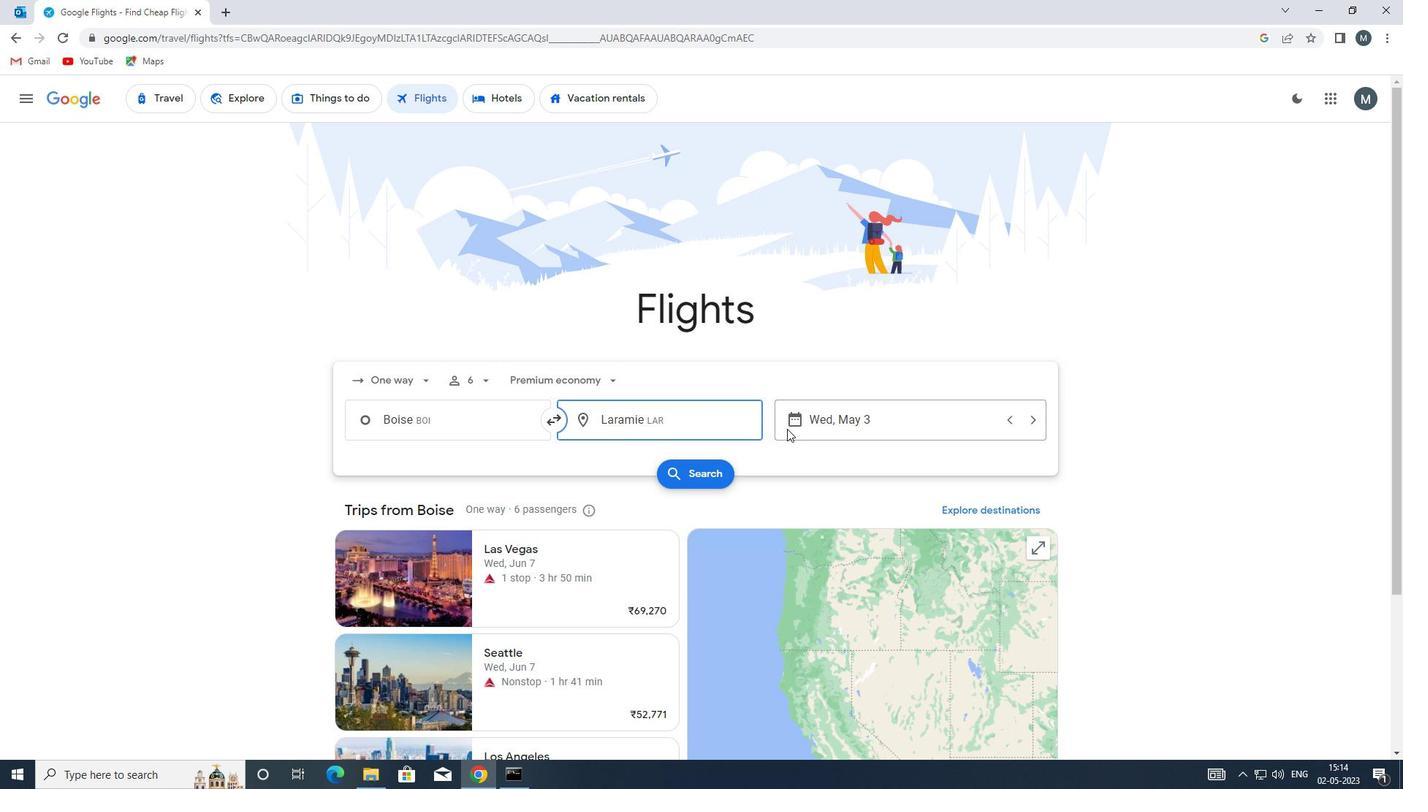 
Action: Mouse pressed left at (800, 421)
Screenshot: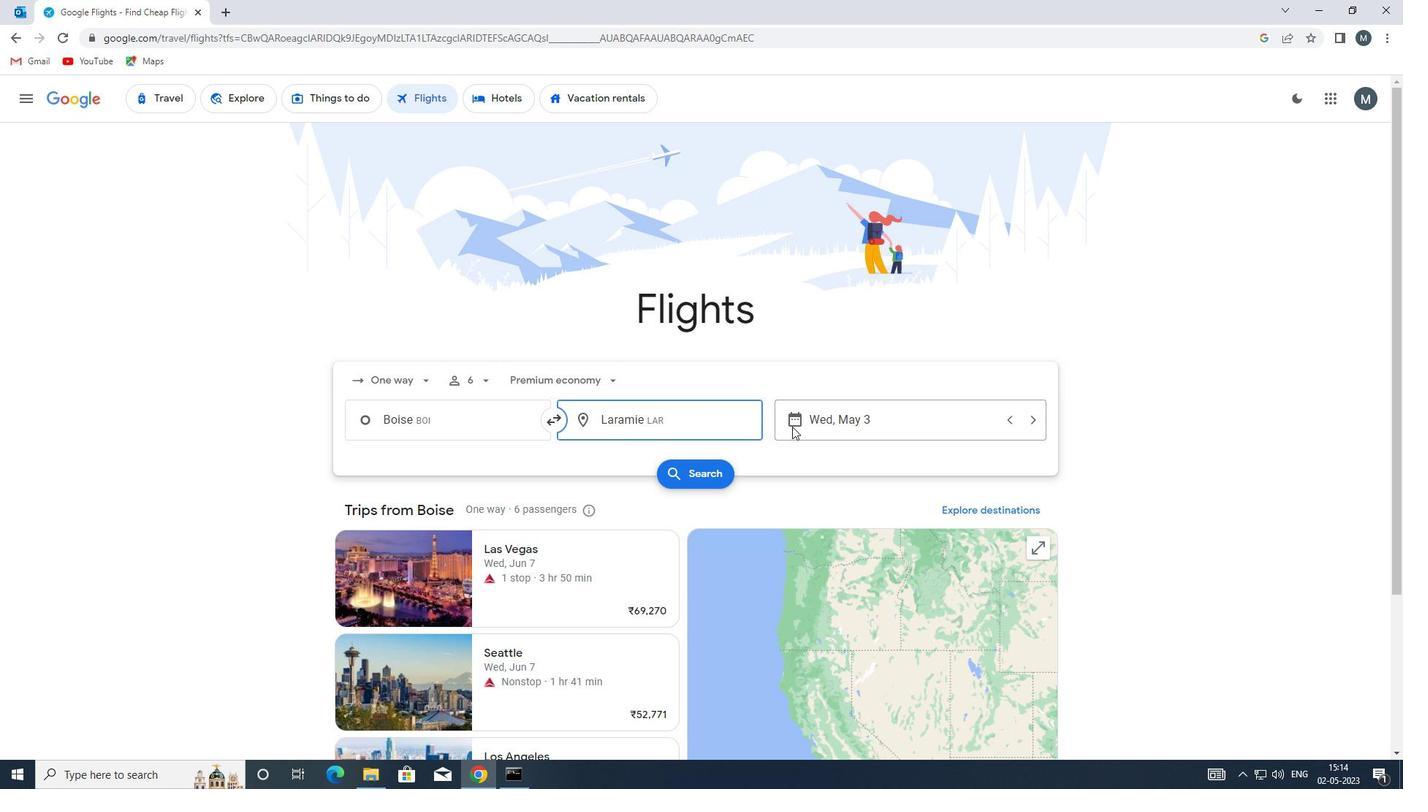 
Action: Mouse moved to (622, 493)
Screenshot: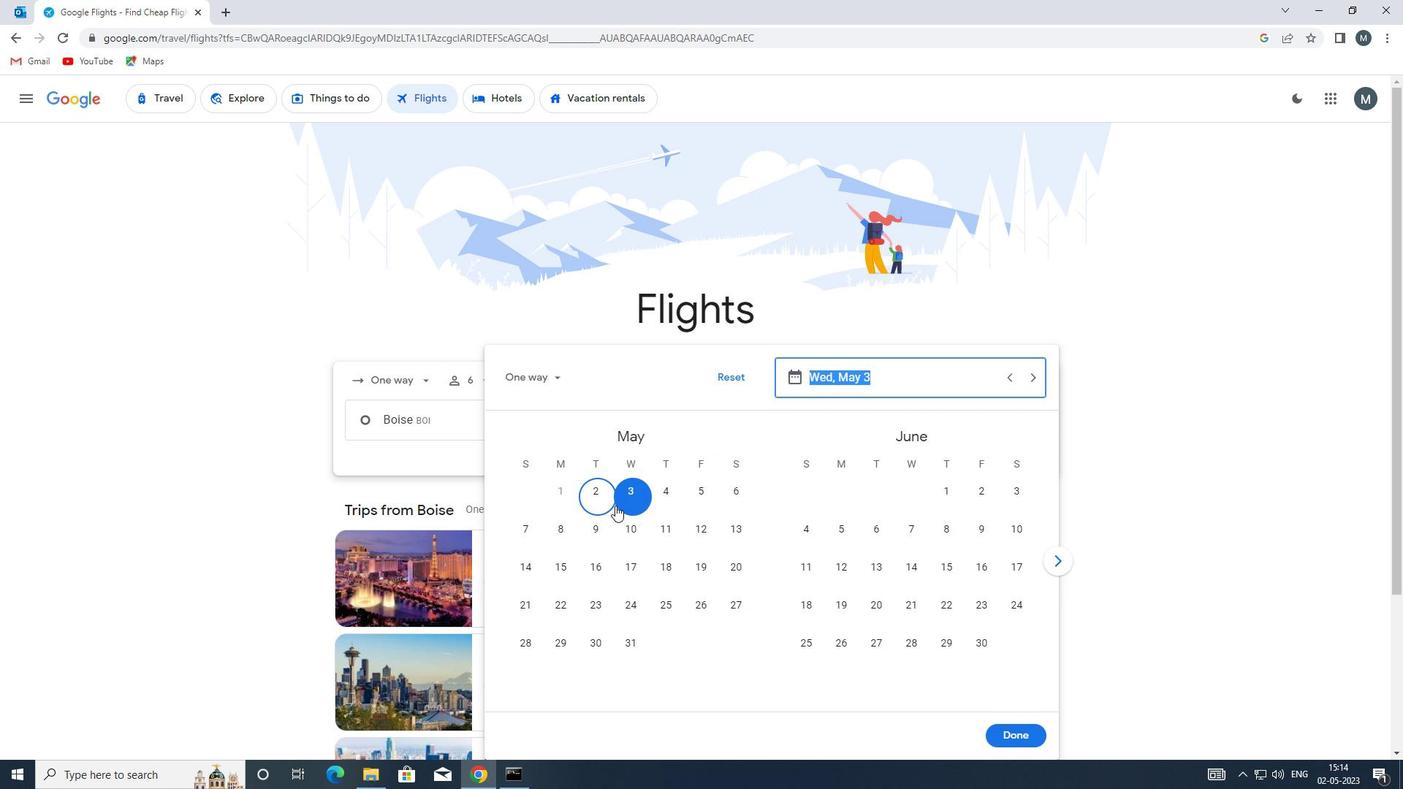 
Action: Mouse pressed left at (622, 493)
Screenshot: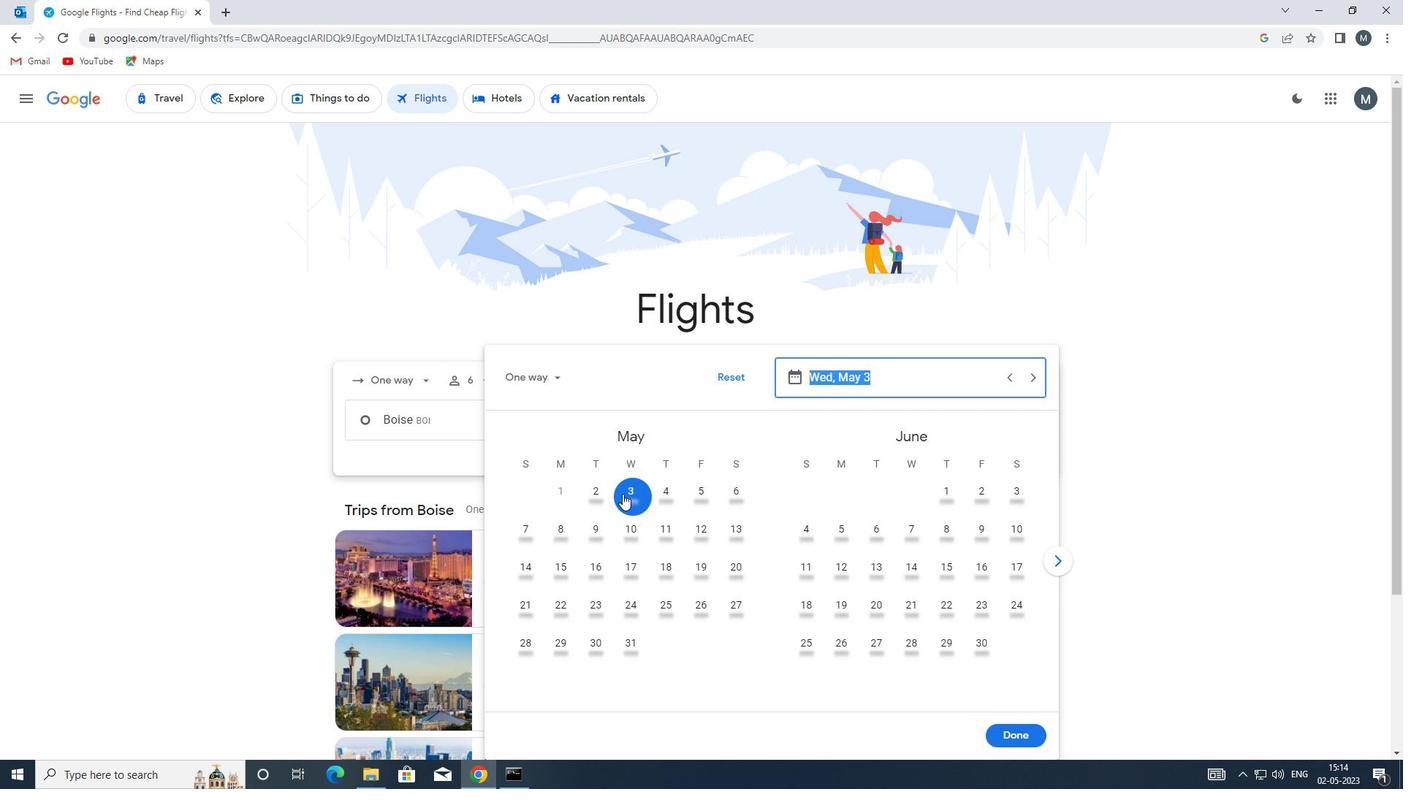 
Action: Mouse moved to (1015, 738)
Screenshot: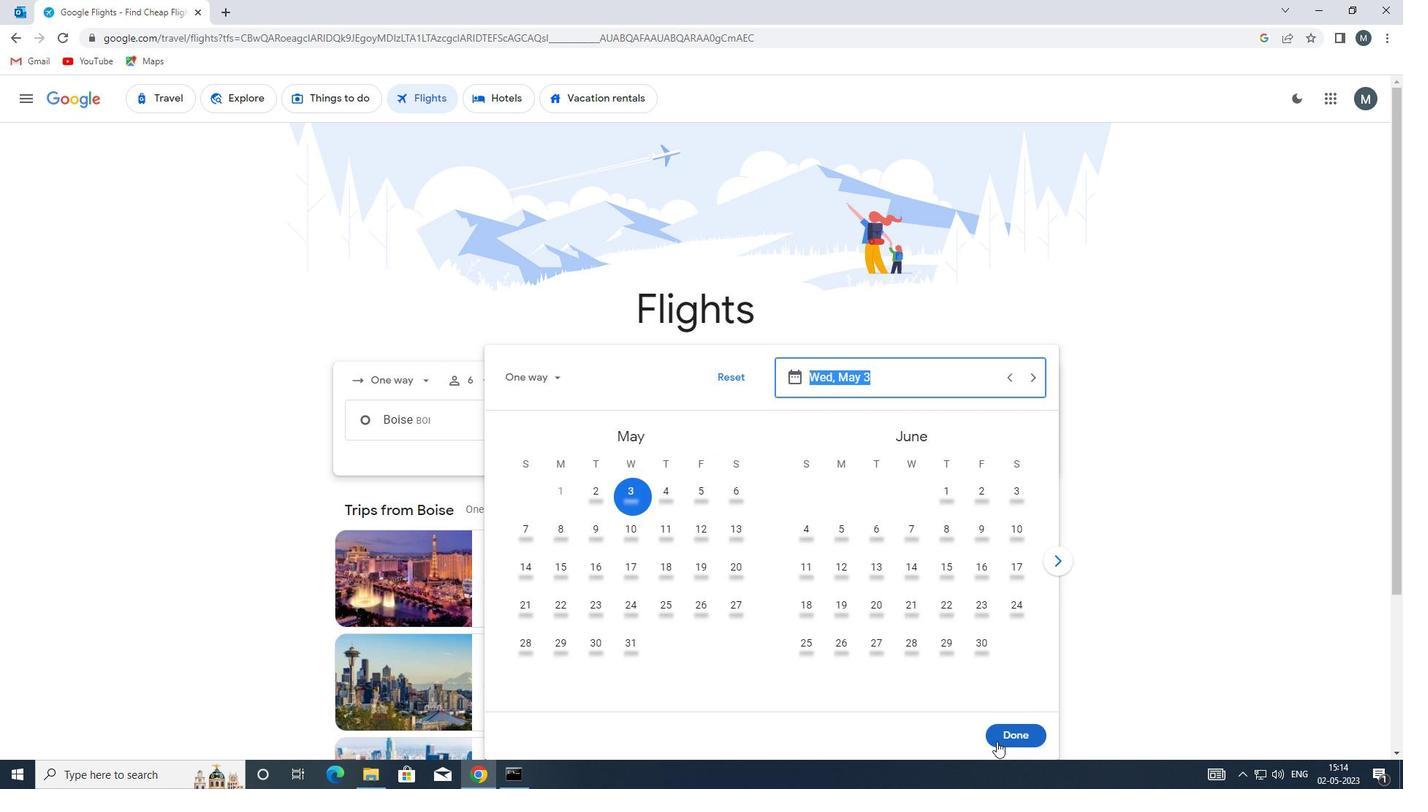 
Action: Mouse pressed left at (1015, 738)
Screenshot: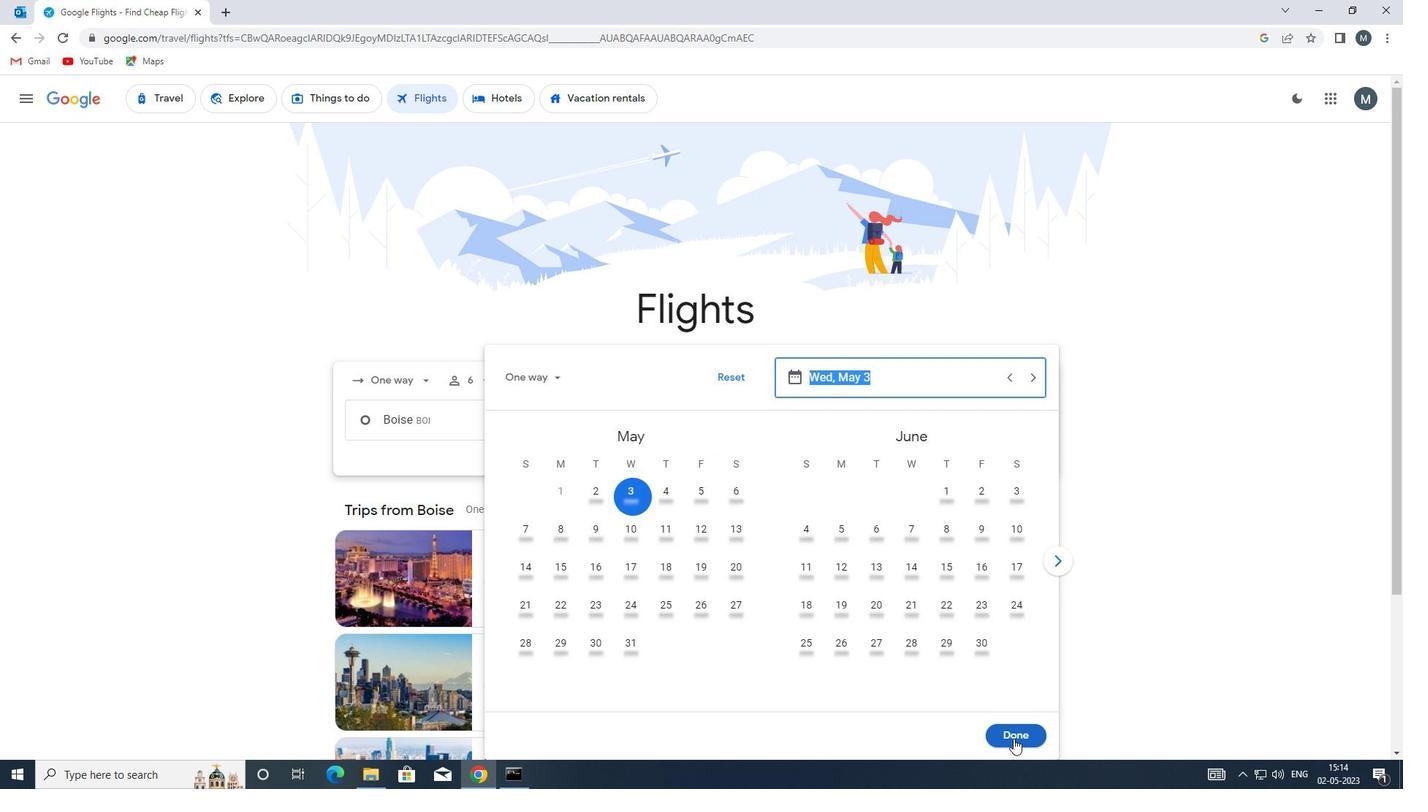 
Action: Mouse moved to (696, 480)
Screenshot: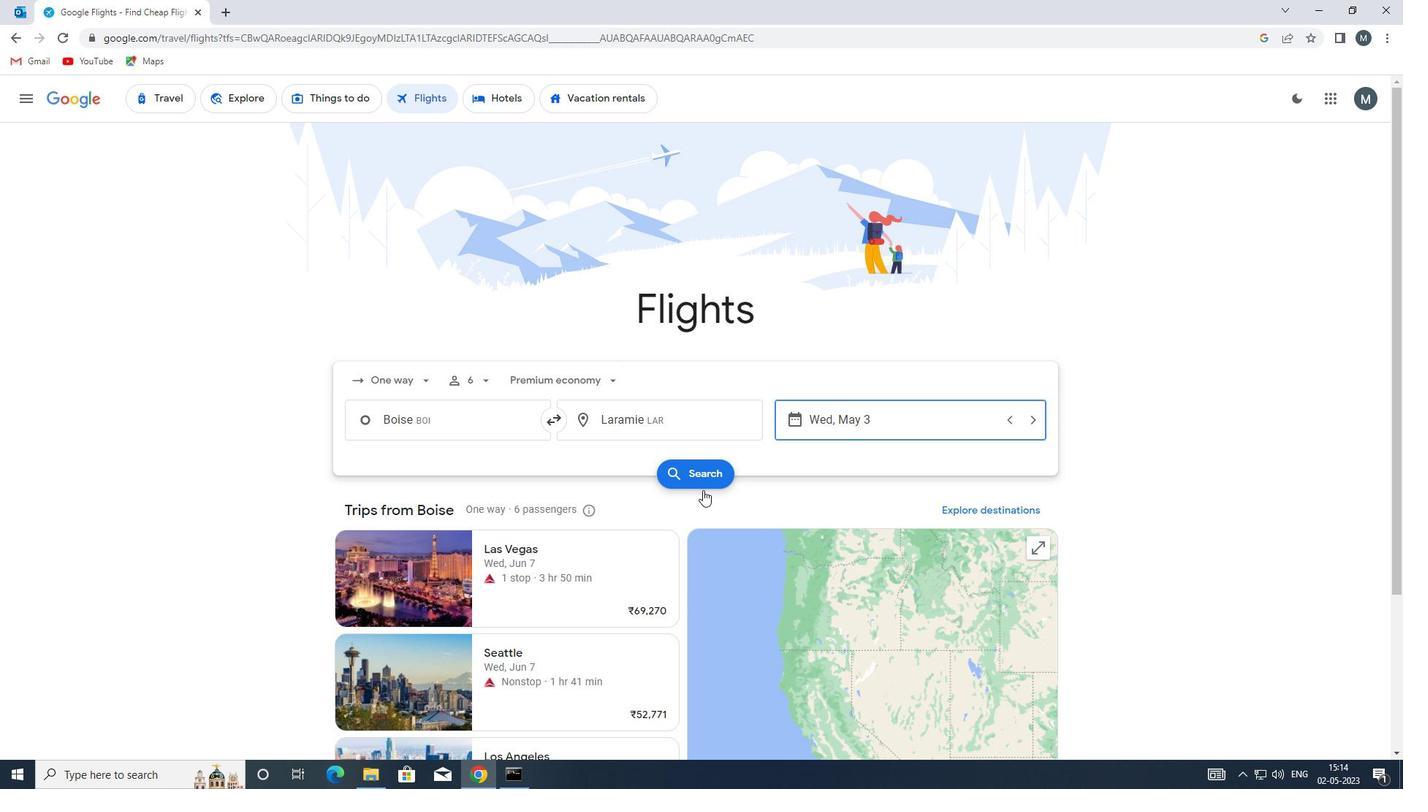 
Action: Mouse pressed left at (696, 480)
Screenshot: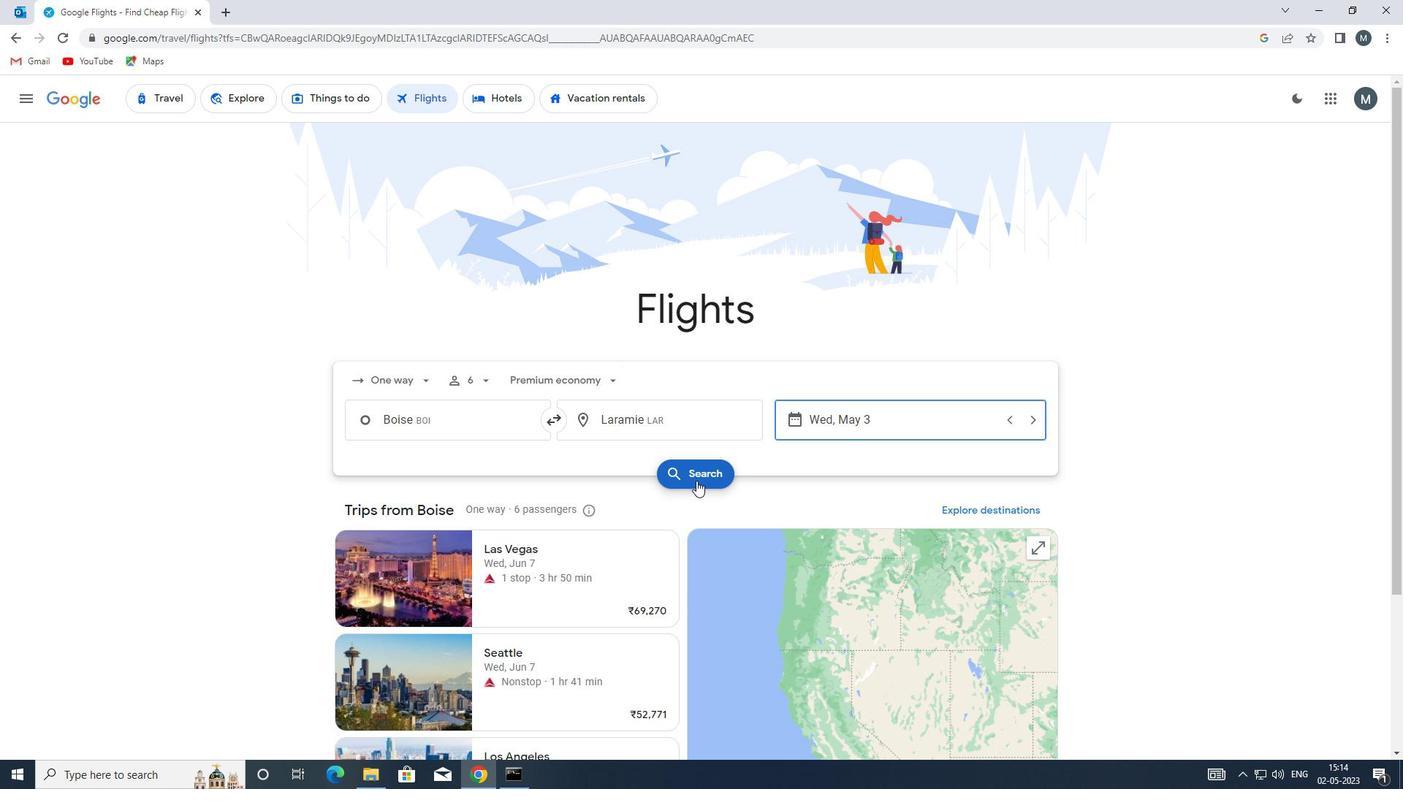 
Action: Mouse moved to (359, 233)
Screenshot: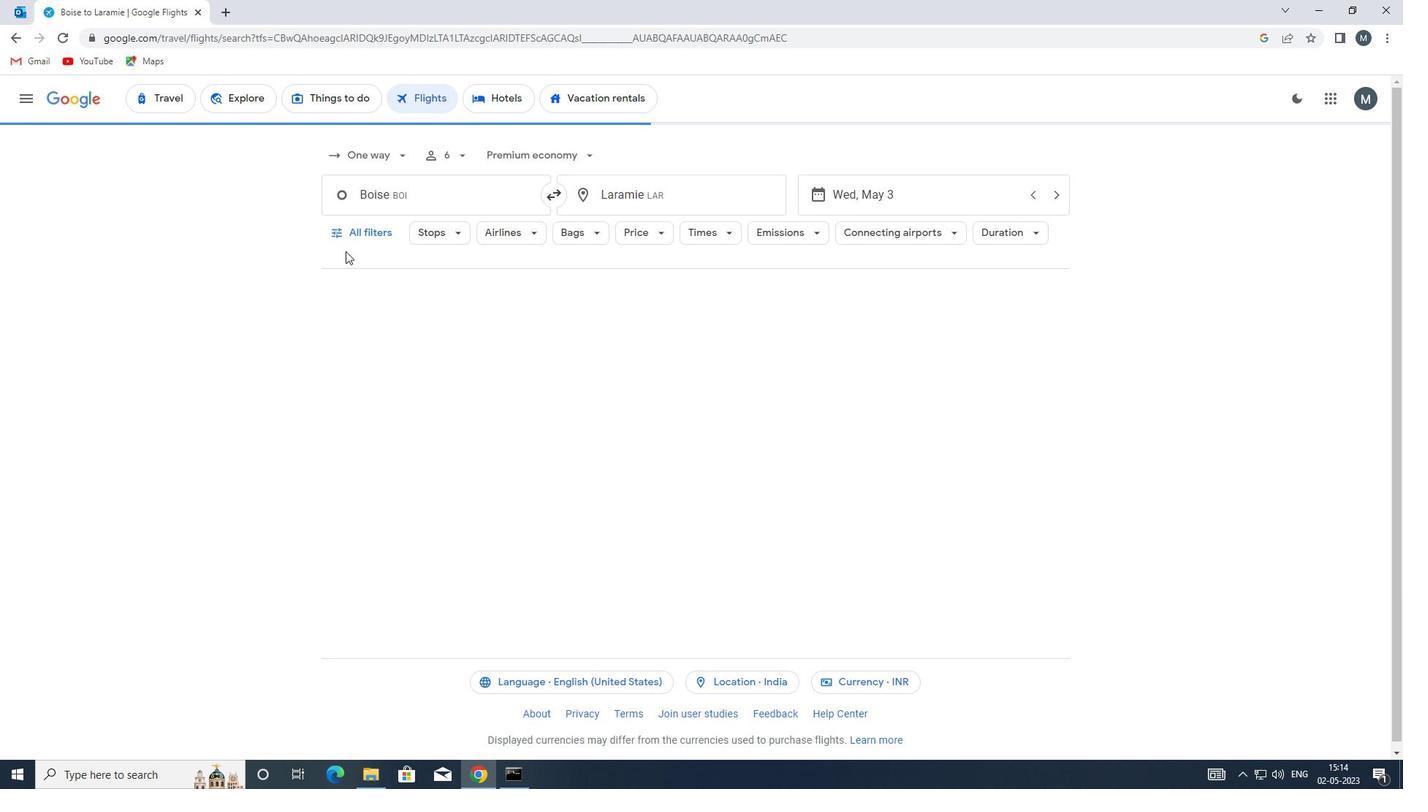 
Action: Mouse pressed left at (359, 233)
Screenshot: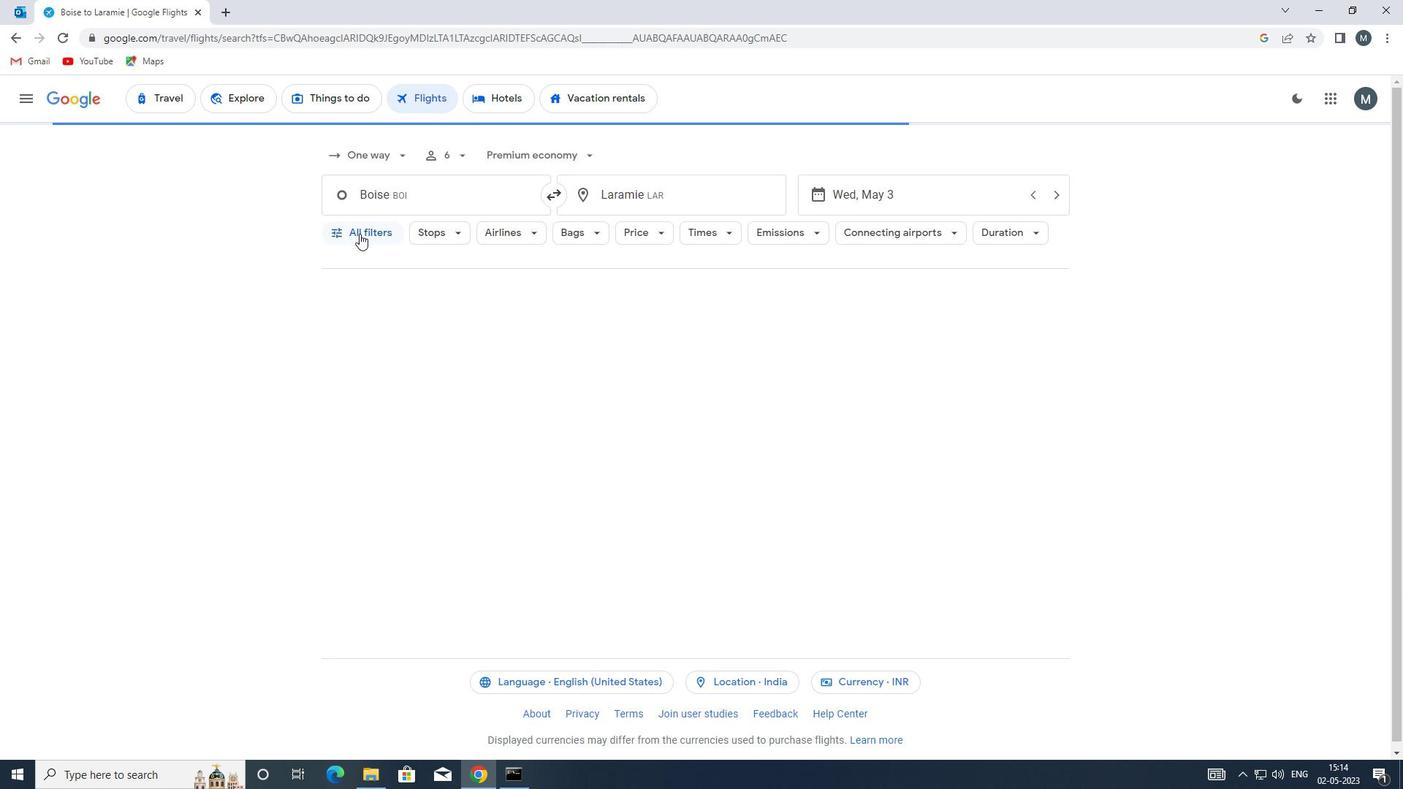 
Action: Mouse moved to (355, 429)
Screenshot: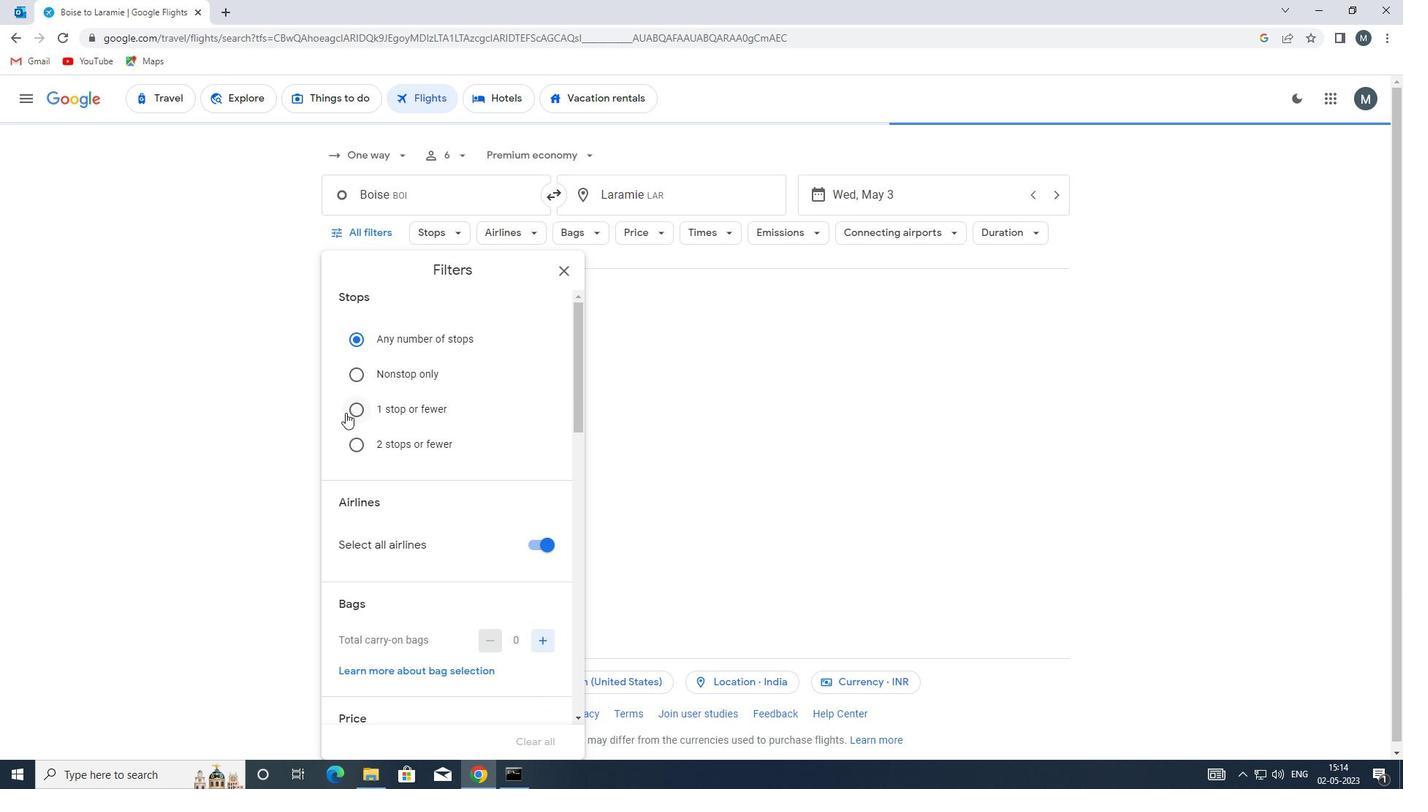
Action: Mouse scrolled (355, 428) with delta (0, 0)
Screenshot: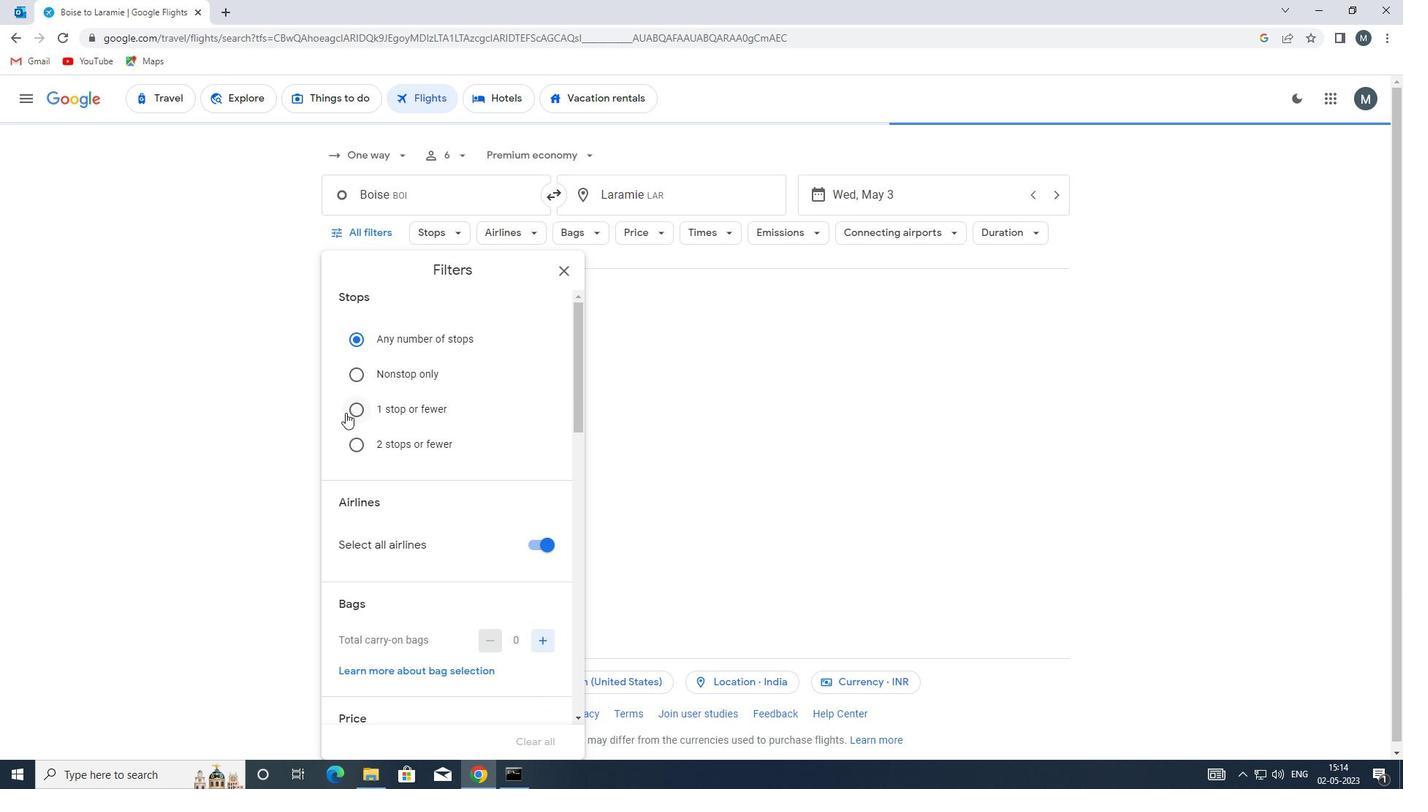 
Action: Mouse scrolled (355, 428) with delta (0, 0)
Screenshot: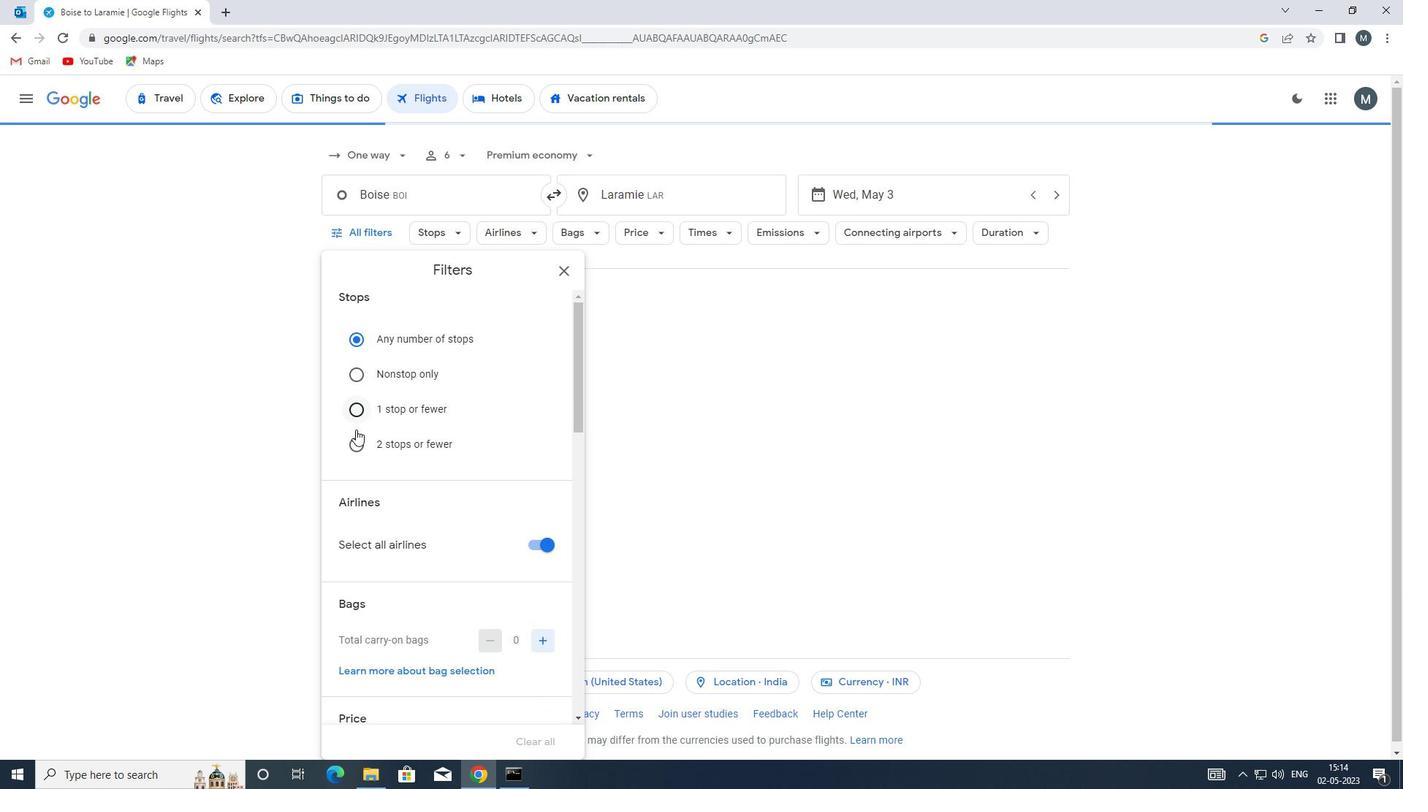 
Action: Mouse moved to (529, 401)
Screenshot: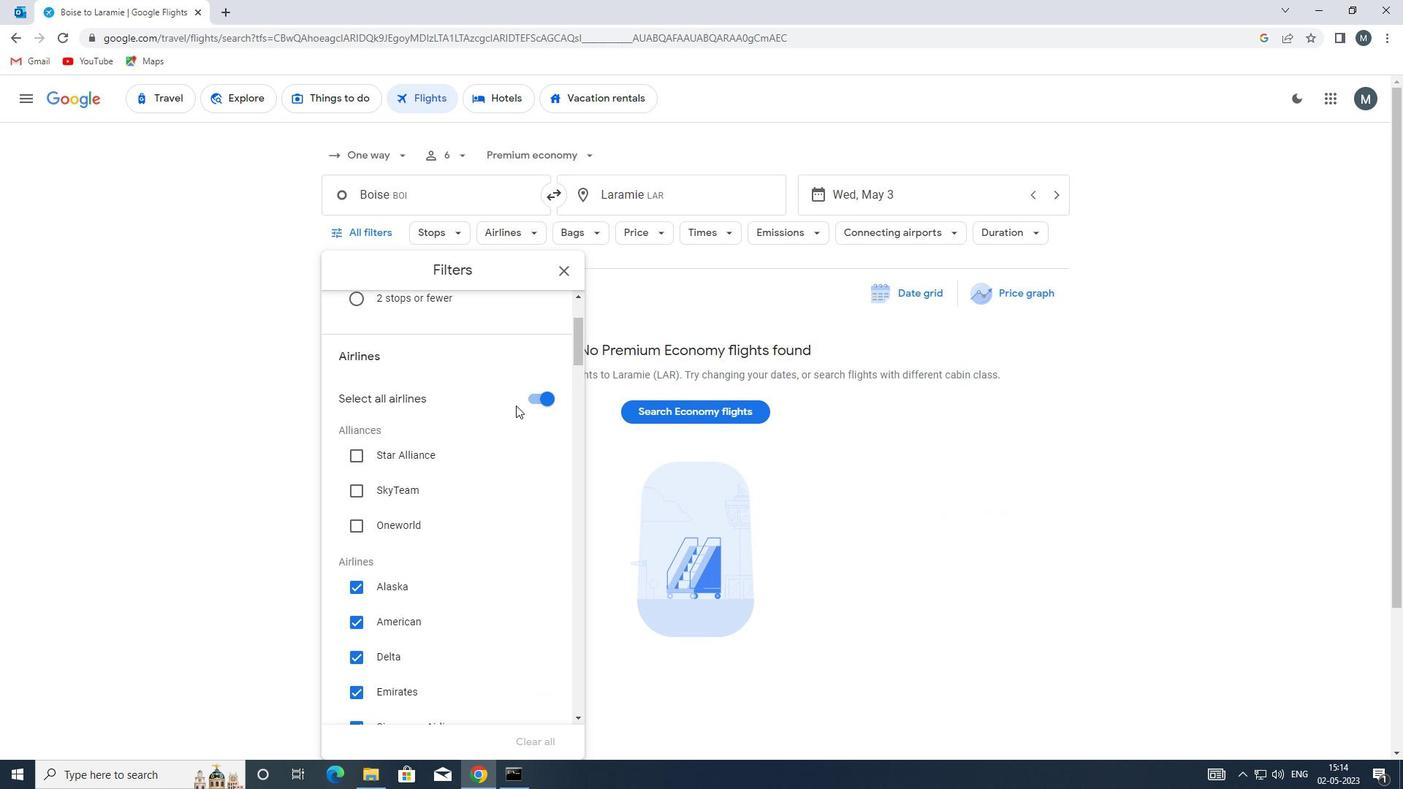 
Action: Mouse pressed left at (529, 401)
Screenshot: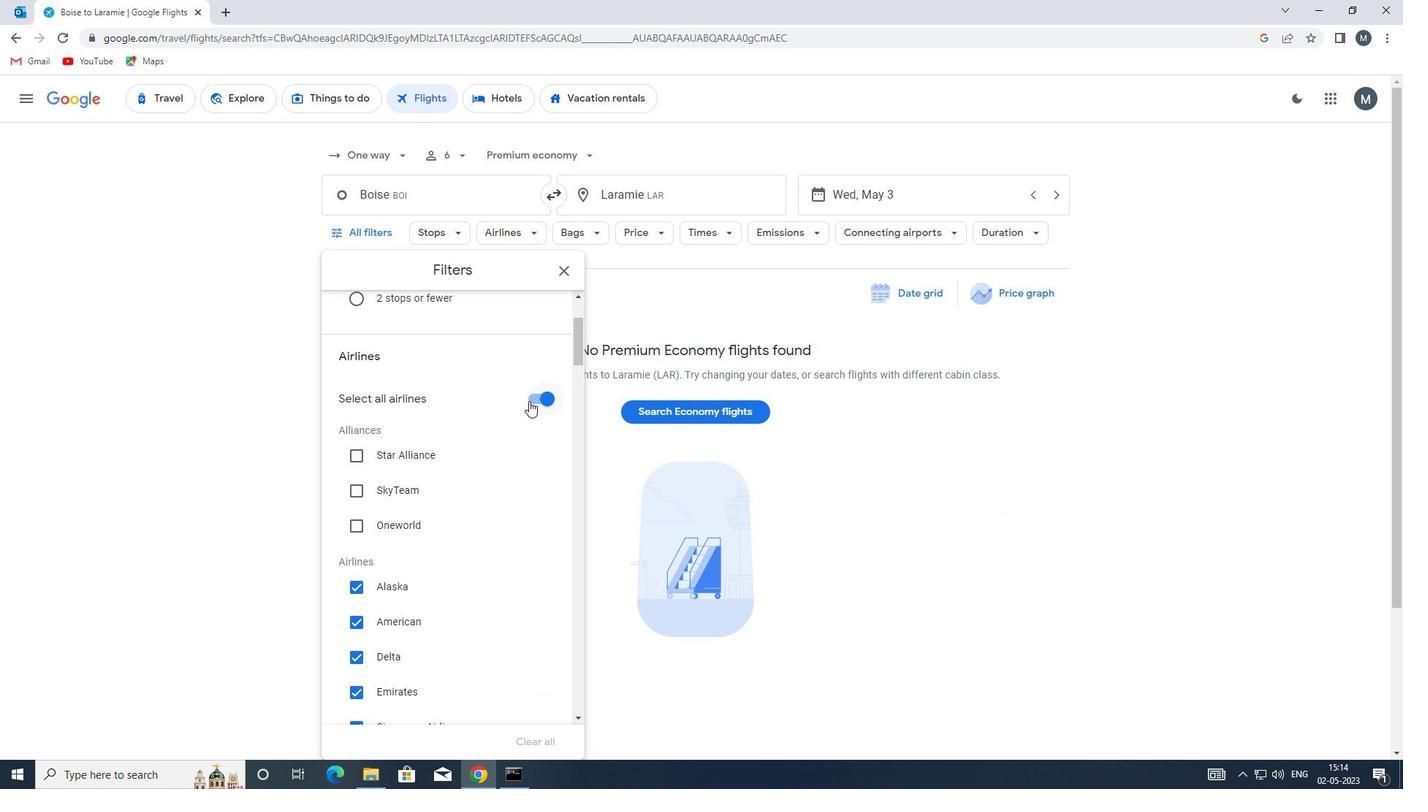 
Action: Mouse moved to (370, 441)
Screenshot: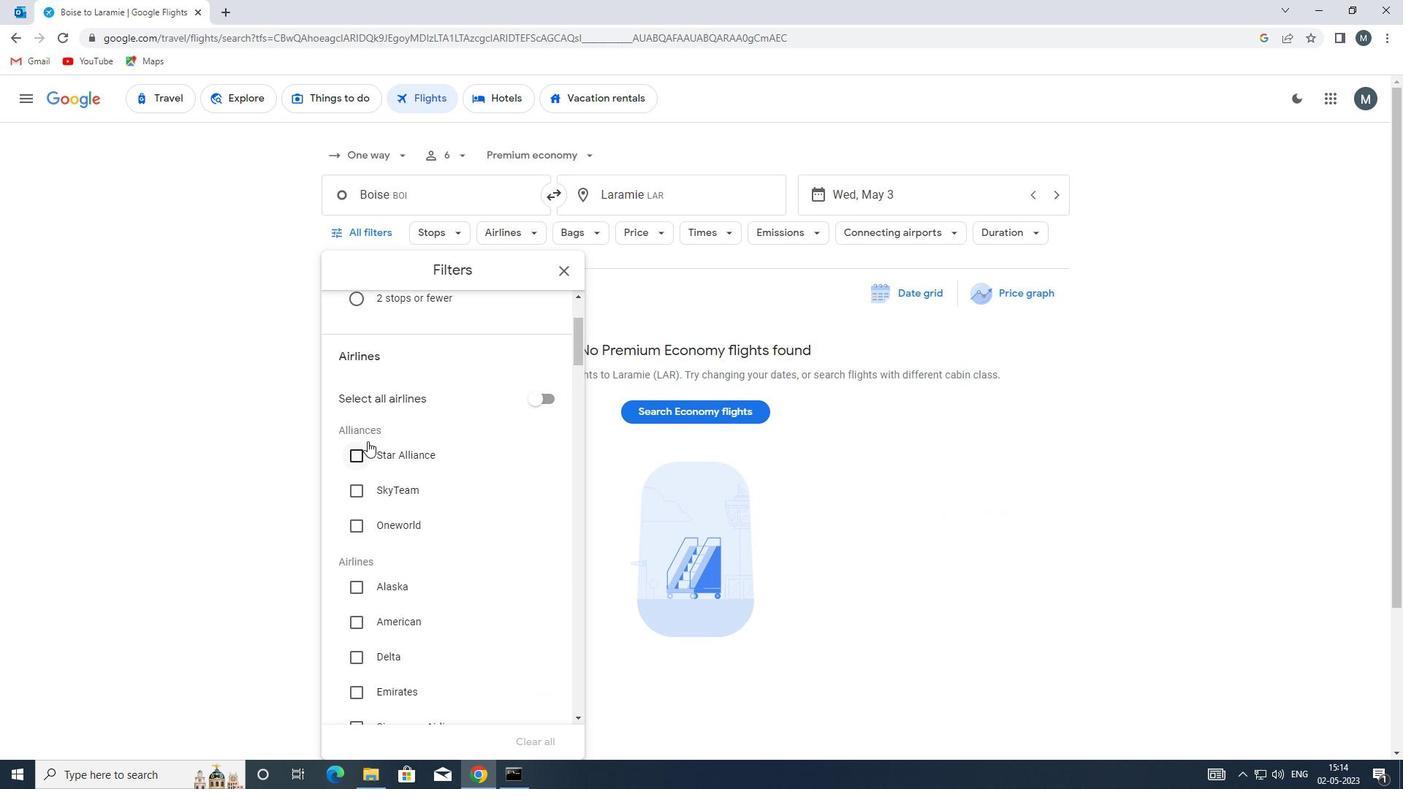 
Action: Mouse scrolled (370, 440) with delta (0, 0)
Screenshot: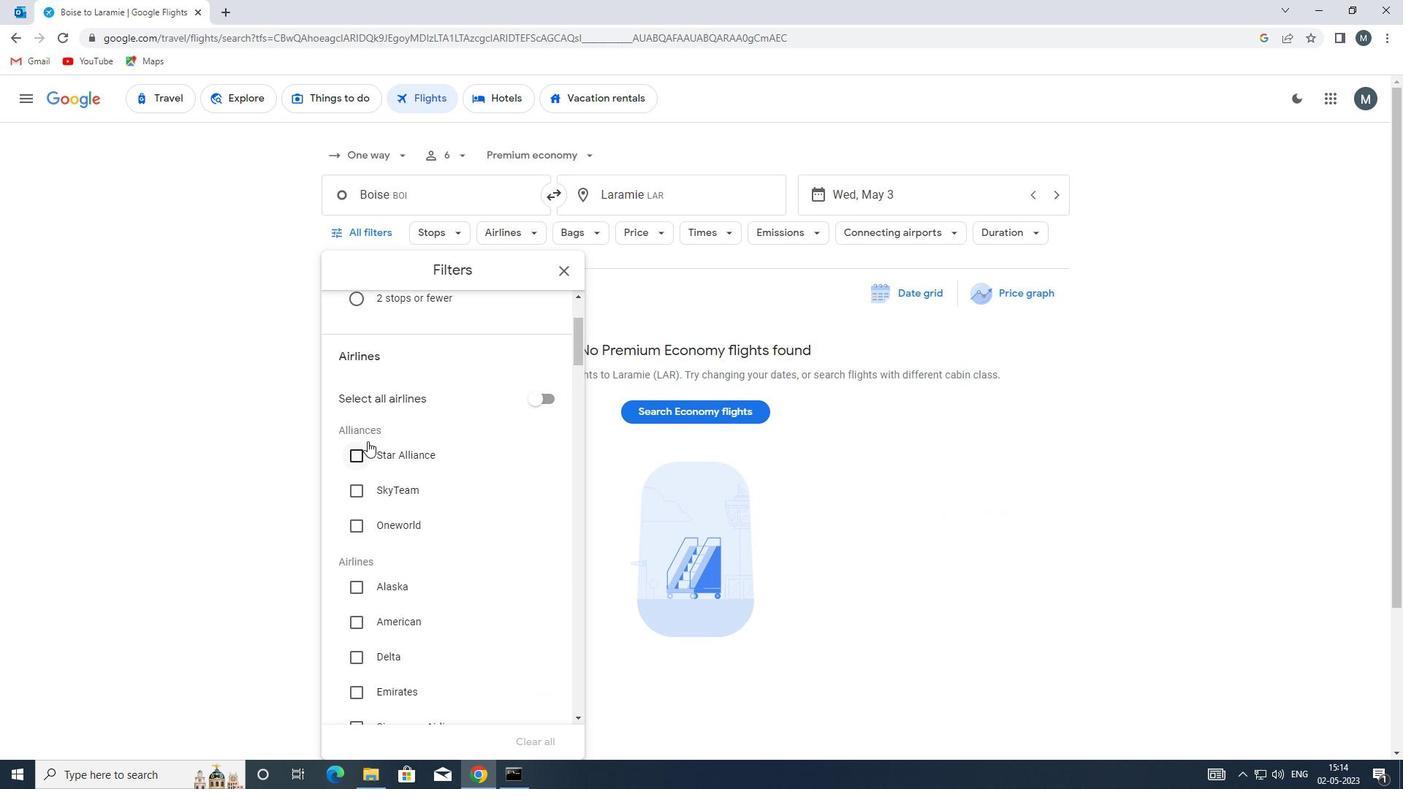 
Action: Mouse moved to (420, 445)
Screenshot: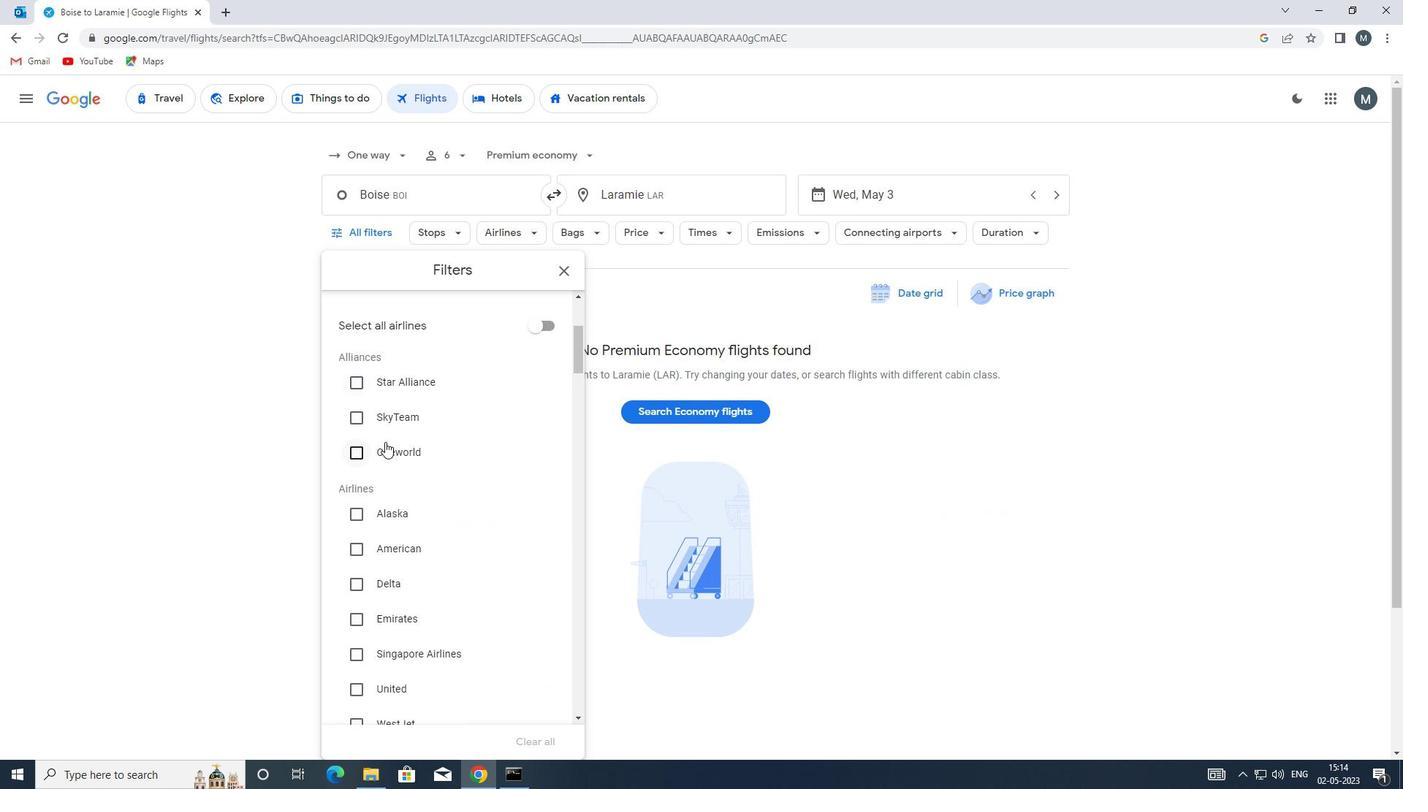 
Action: Mouse scrolled (420, 444) with delta (0, 0)
Screenshot: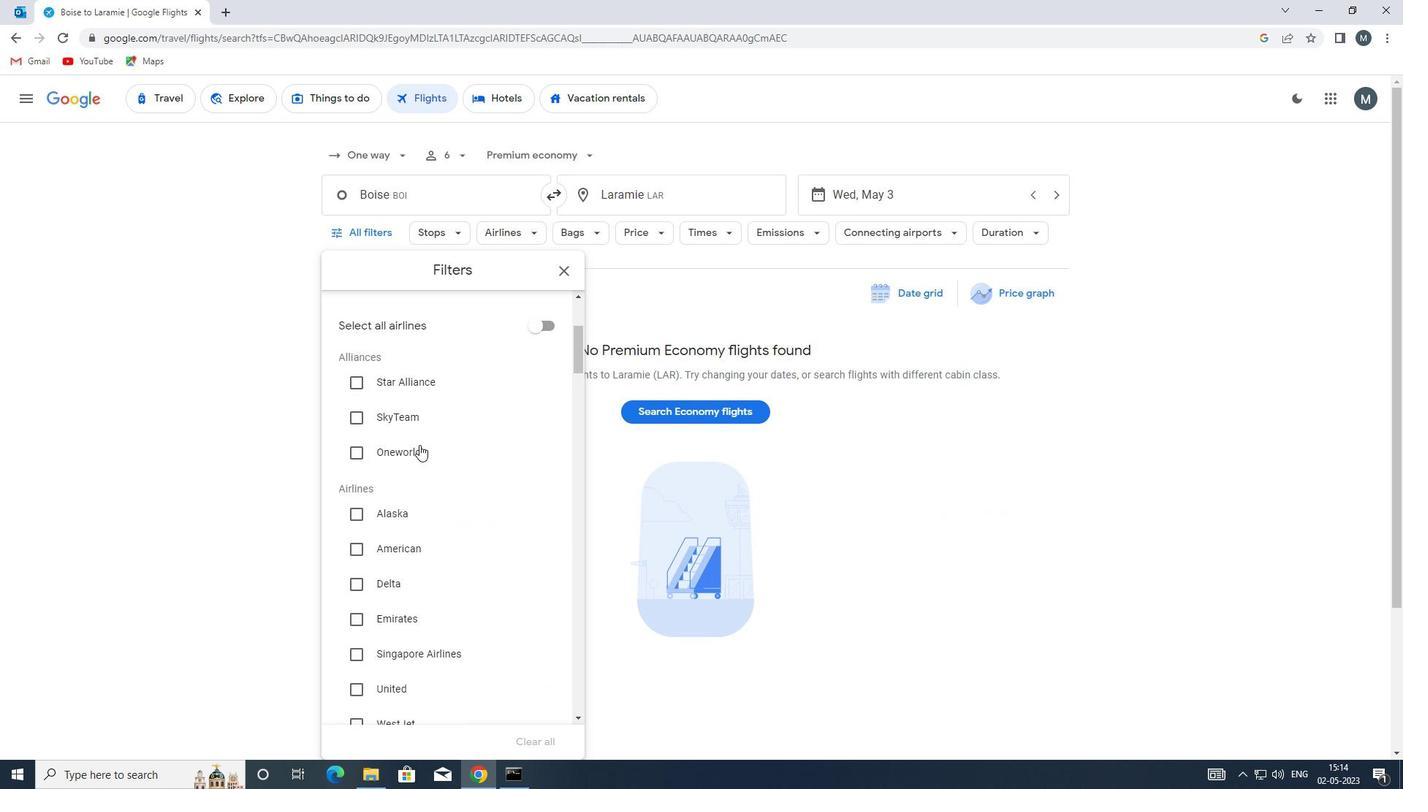 
Action: Mouse scrolled (420, 444) with delta (0, 0)
Screenshot: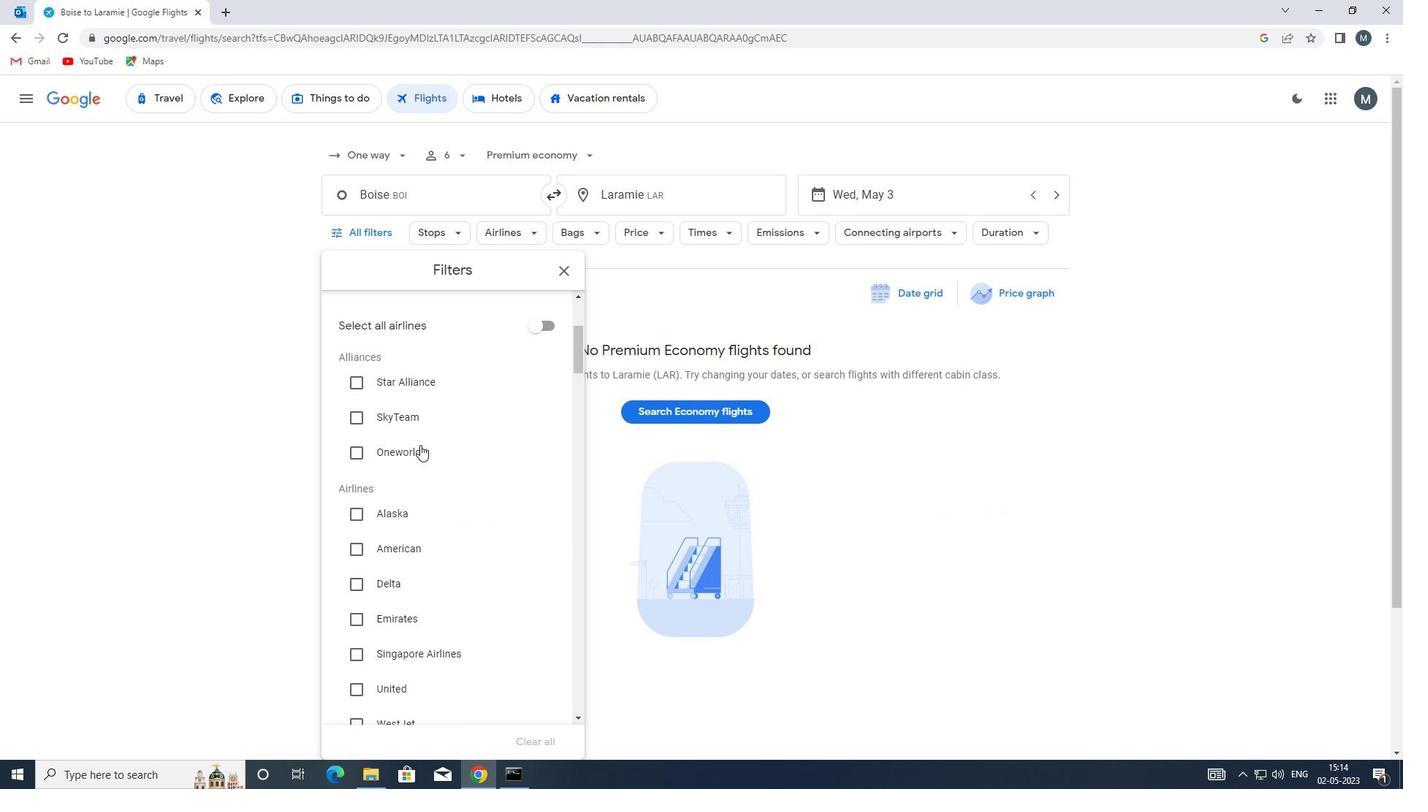 
Action: Mouse moved to (360, 438)
Screenshot: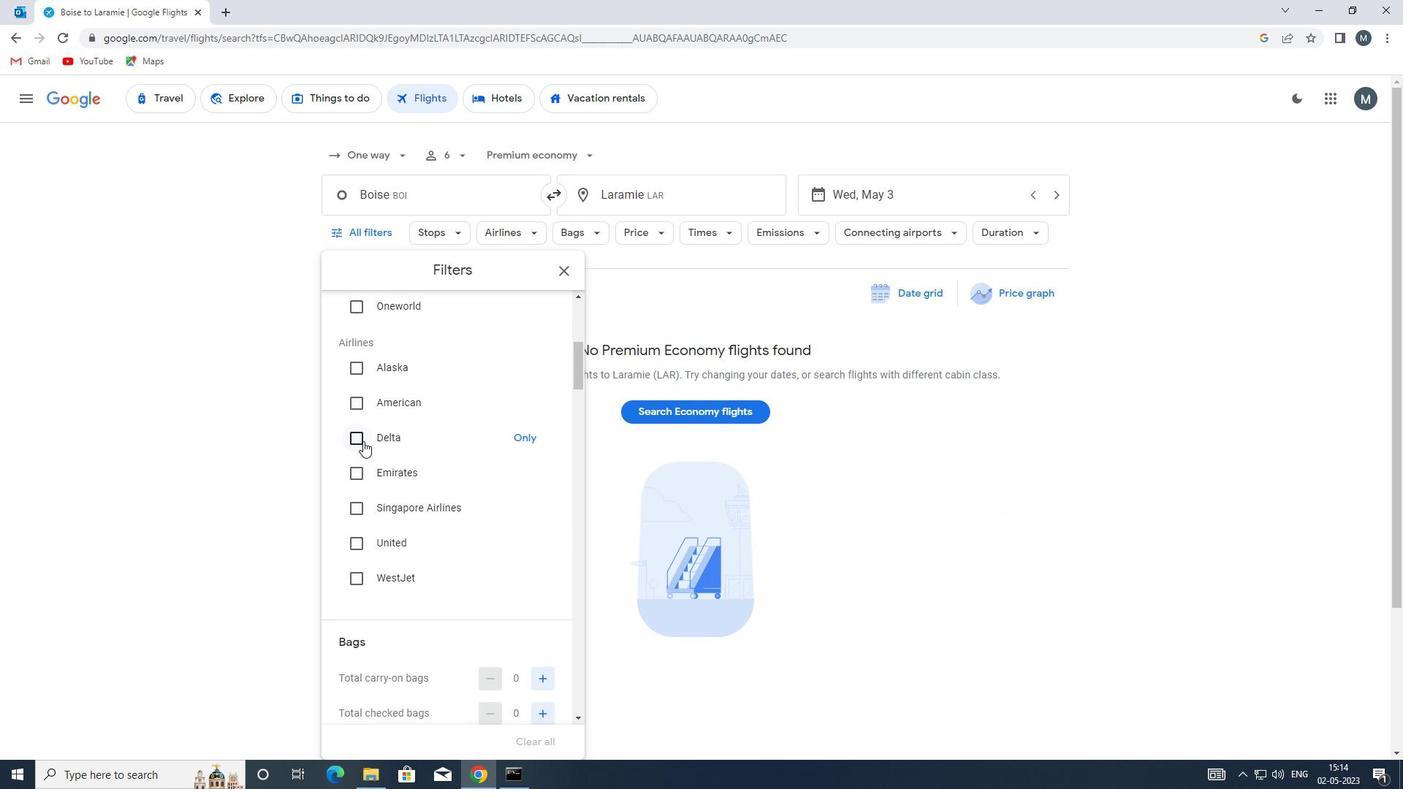 
Action: Mouse pressed left at (360, 438)
Screenshot: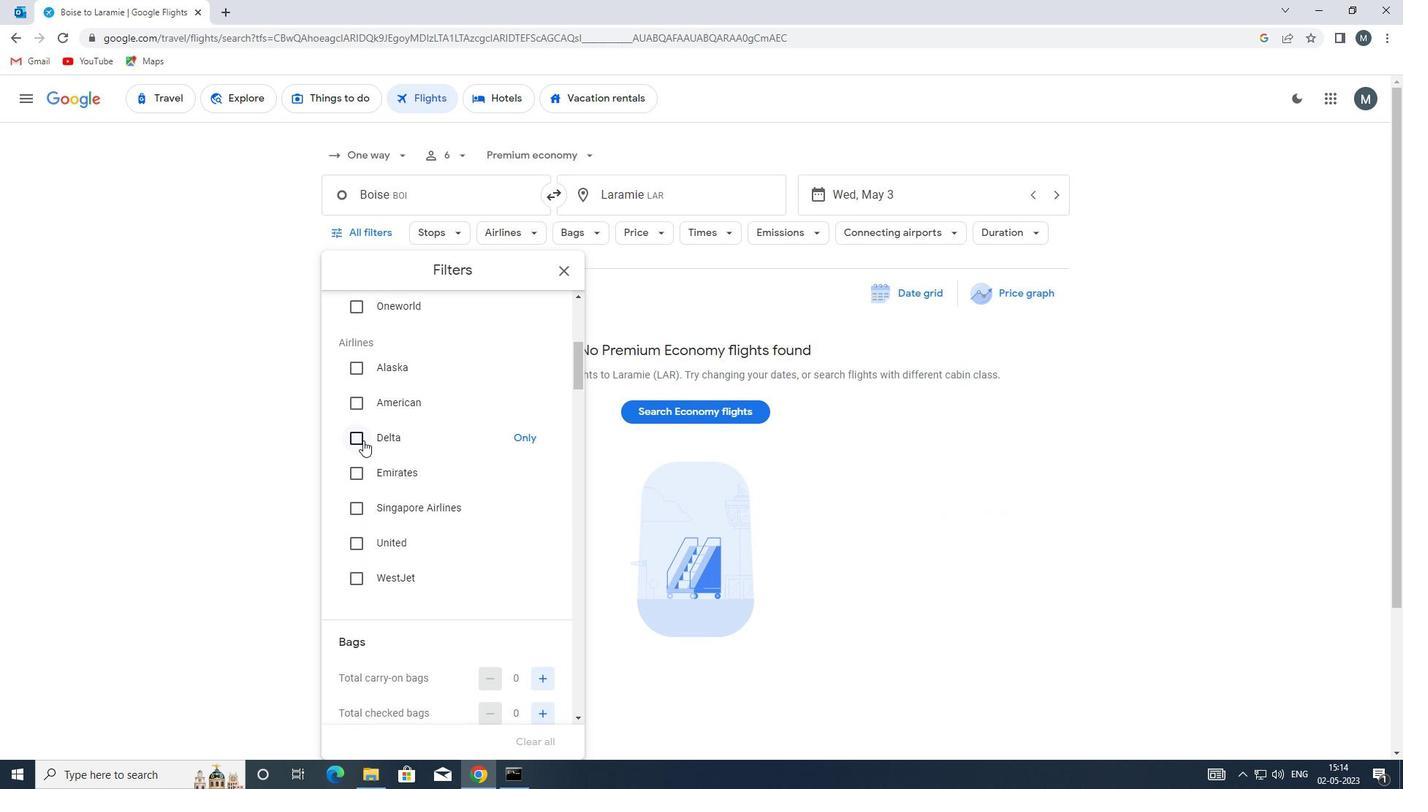
Action: Mouse moved to (418, 436)
Screenshot: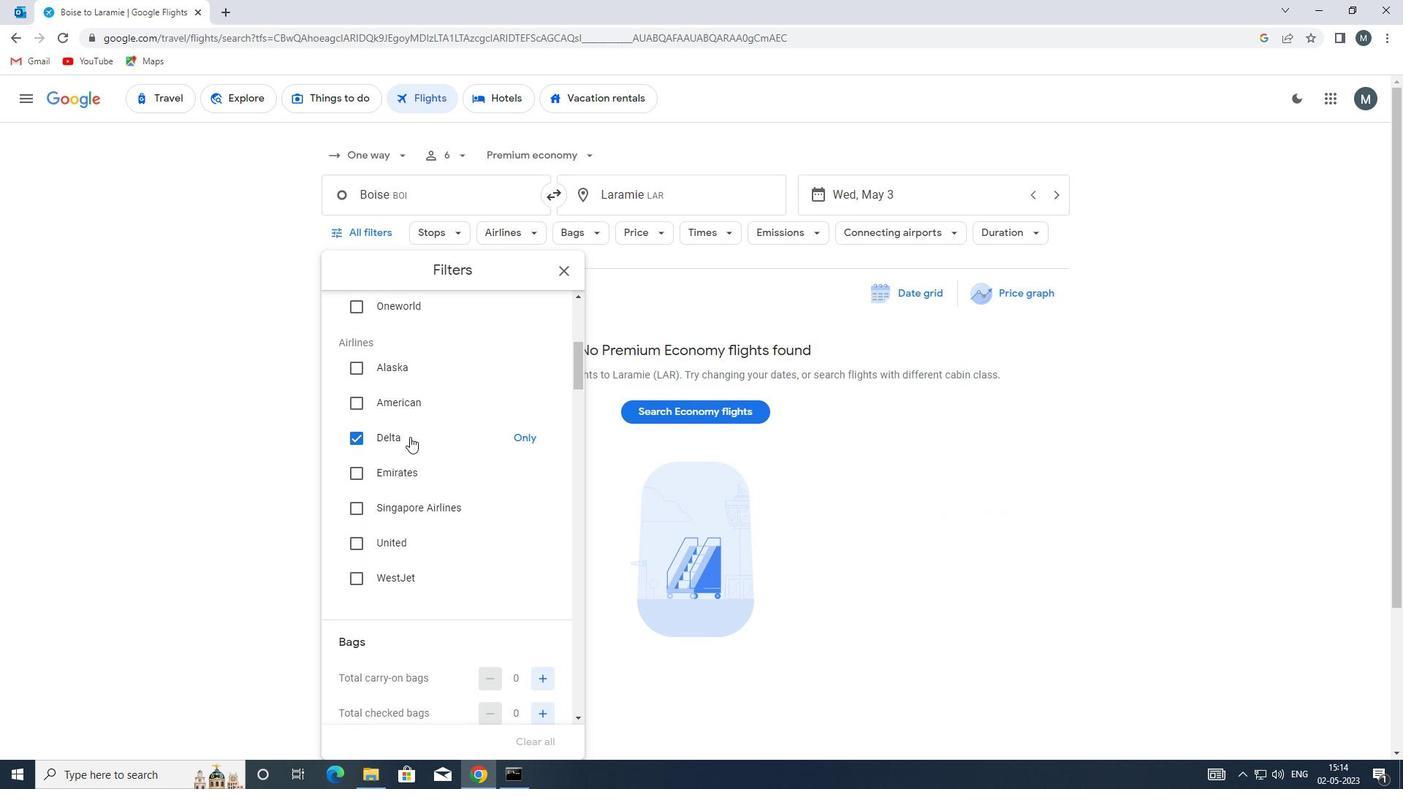 
Action: Mouse scrolled (418, 435) with delta (0, 0)
Screenshot: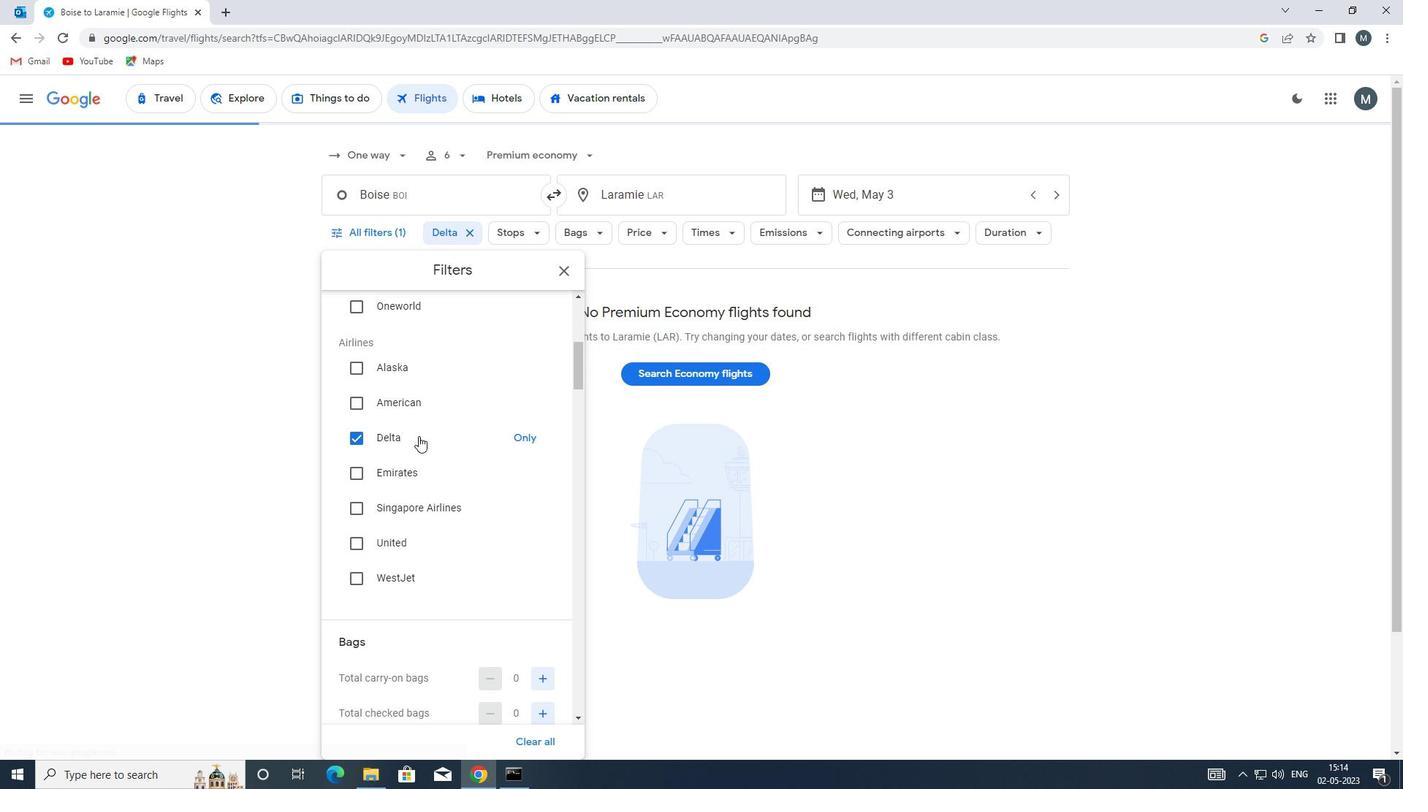 
Action: Mouse scrolled (418, 435) with delta (0, 0)
Screenshot: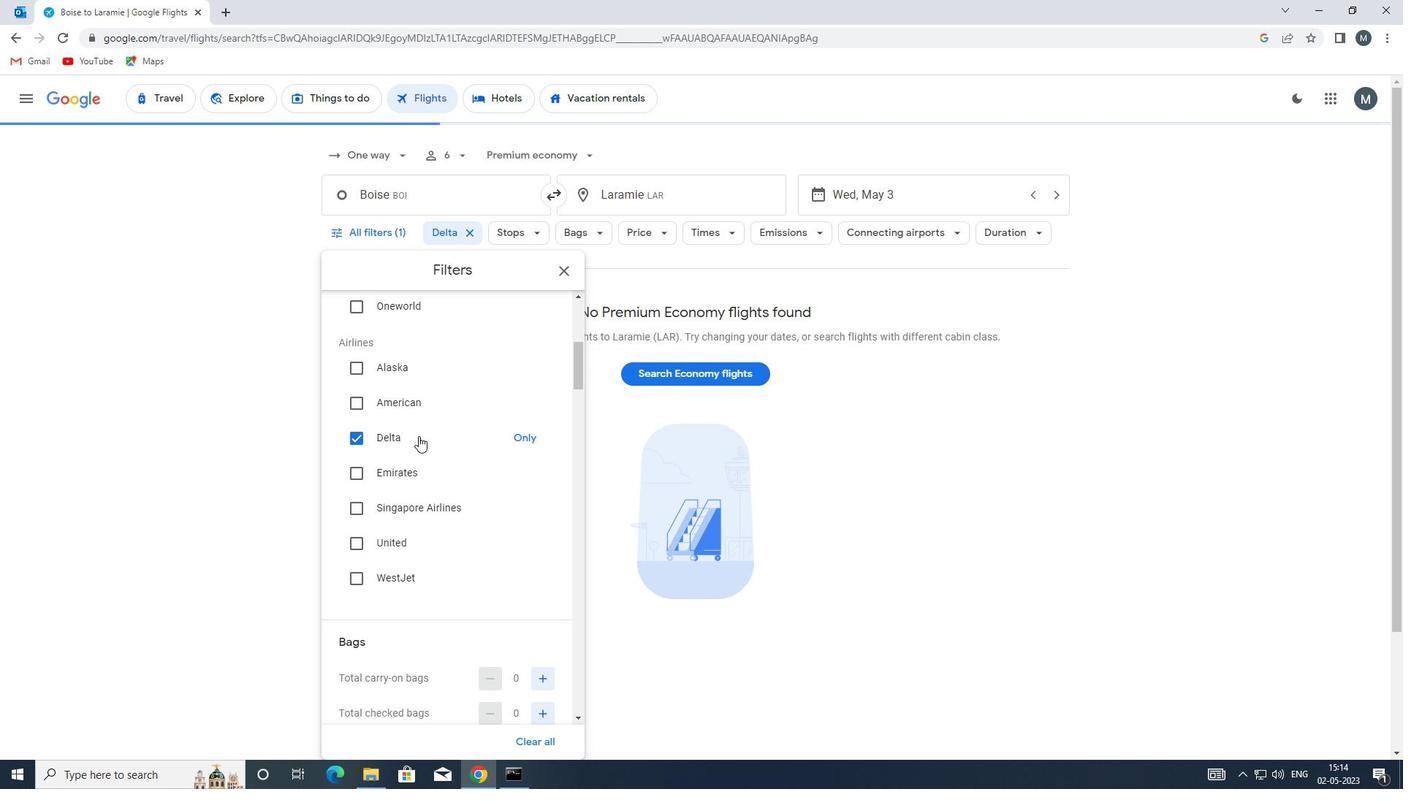 
Action: Mouse moved to (427, 436)
Screenshot: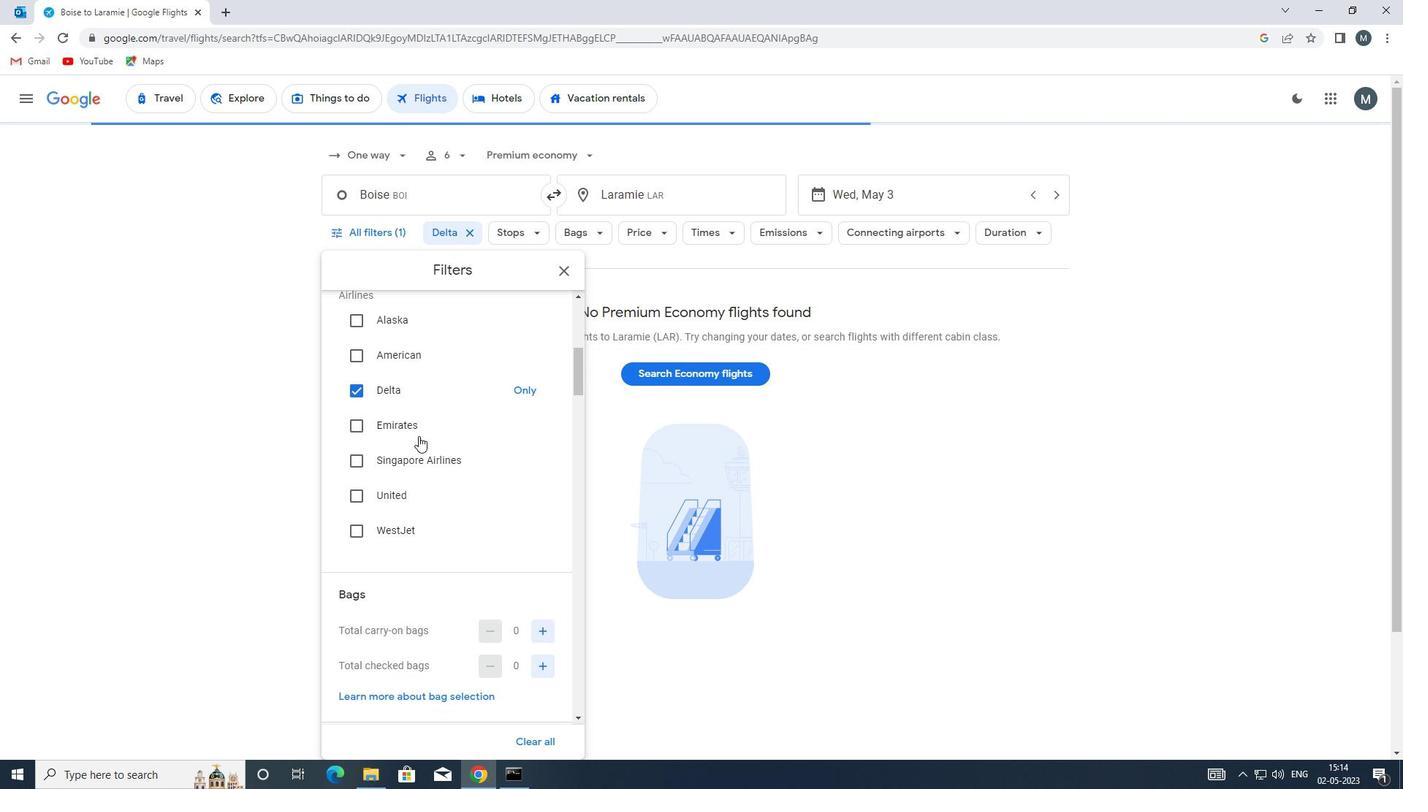 
Action: Mouse scrolled (427, 435) with delta (0, 0)
Screenshot: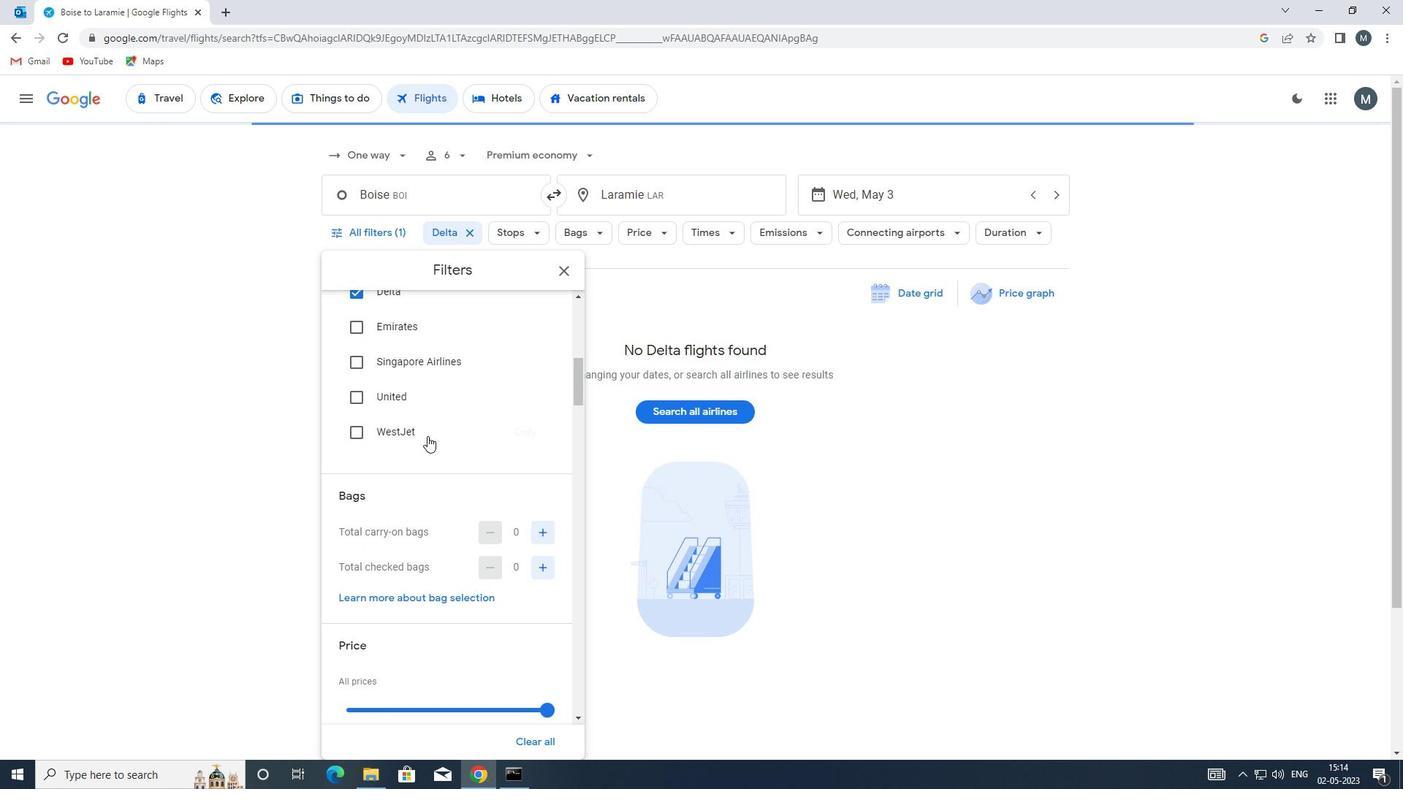 
Action: Mouse scrolled (427, 435) with delta (0, 0)
Screenshot: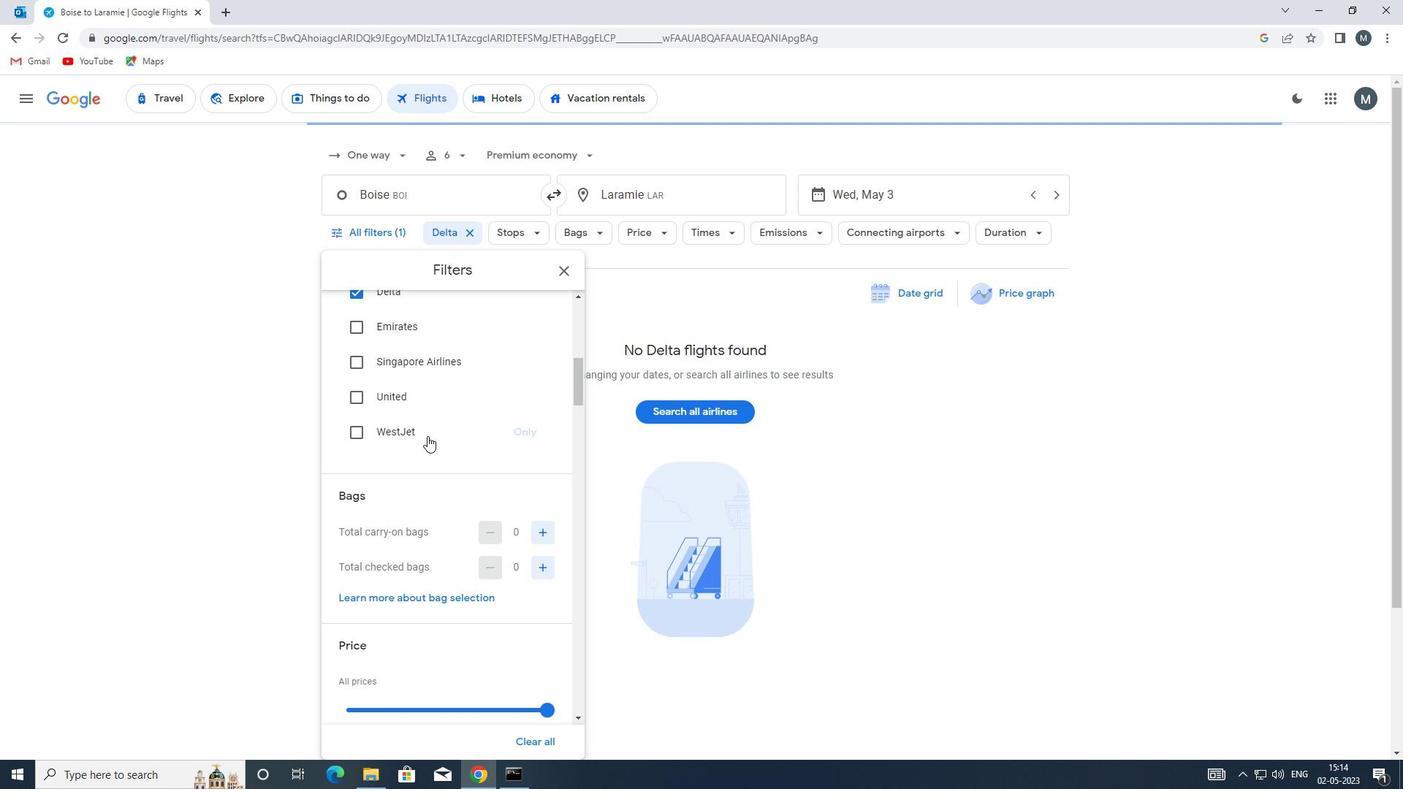 
Action: Mouse moved to (545, 415)
Screenshot: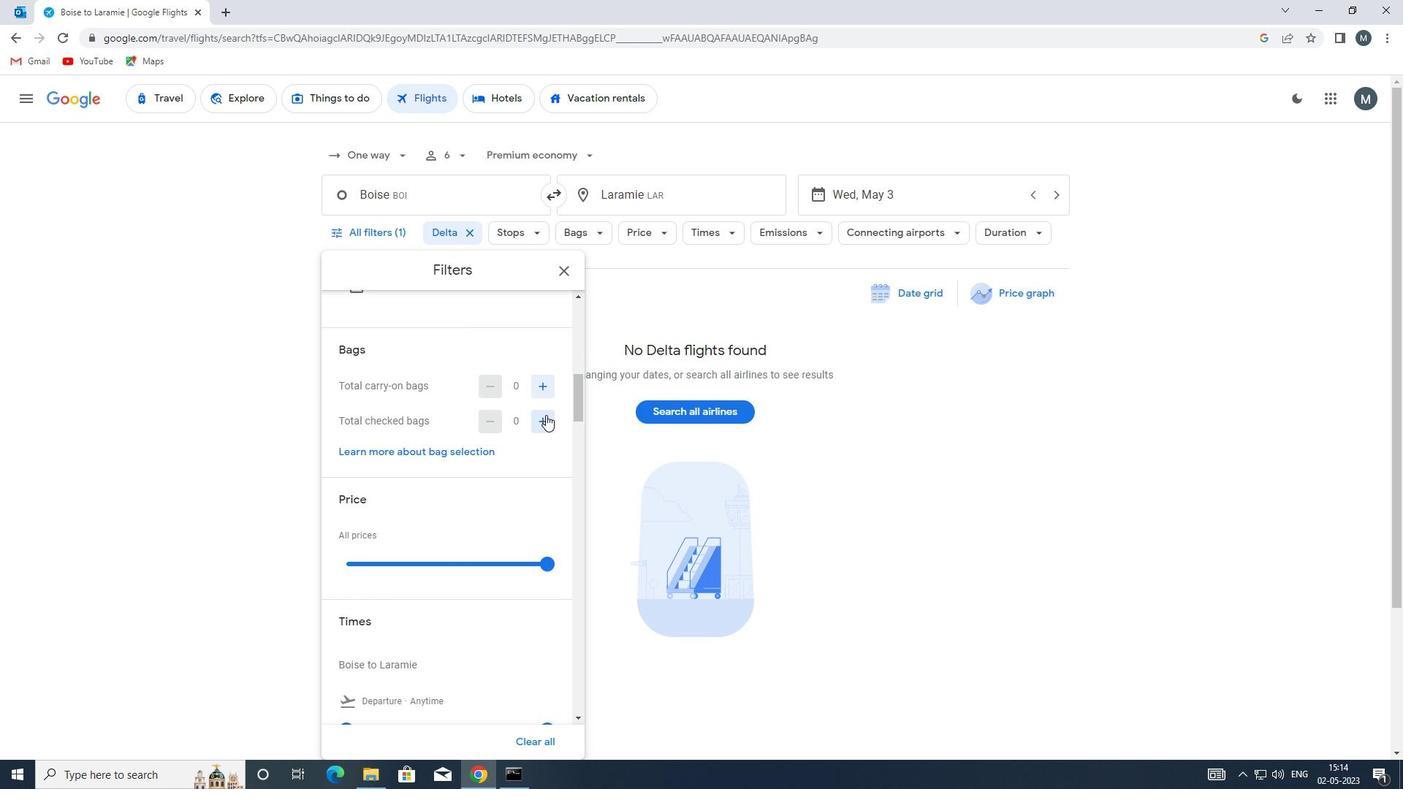 
Action: Mouse pressed left at (545, 415)
Screenshot: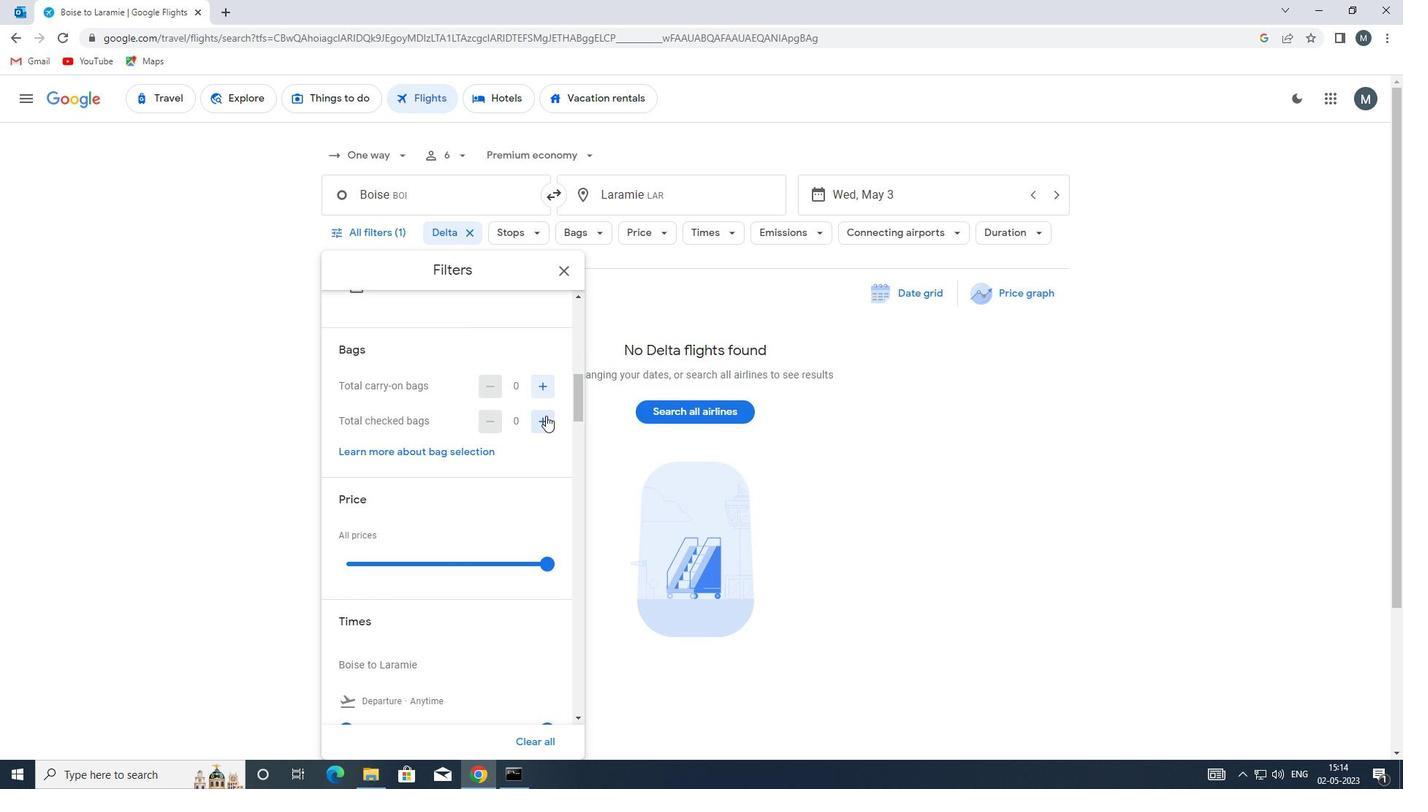 
Action: Mouse pressed left at (545, 415)
Screenshot: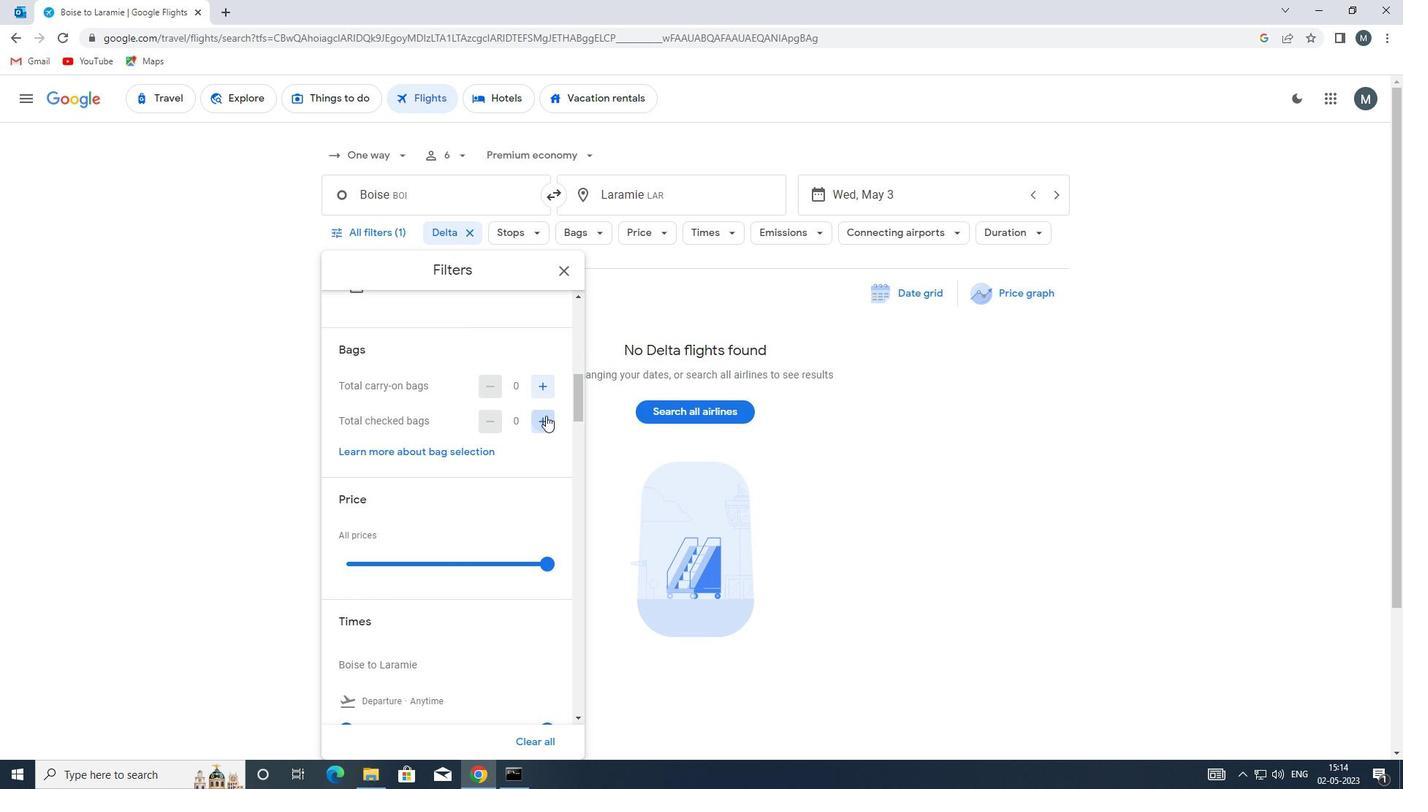 
Action: Mouse pressed left at (545, 415)
Screenshot: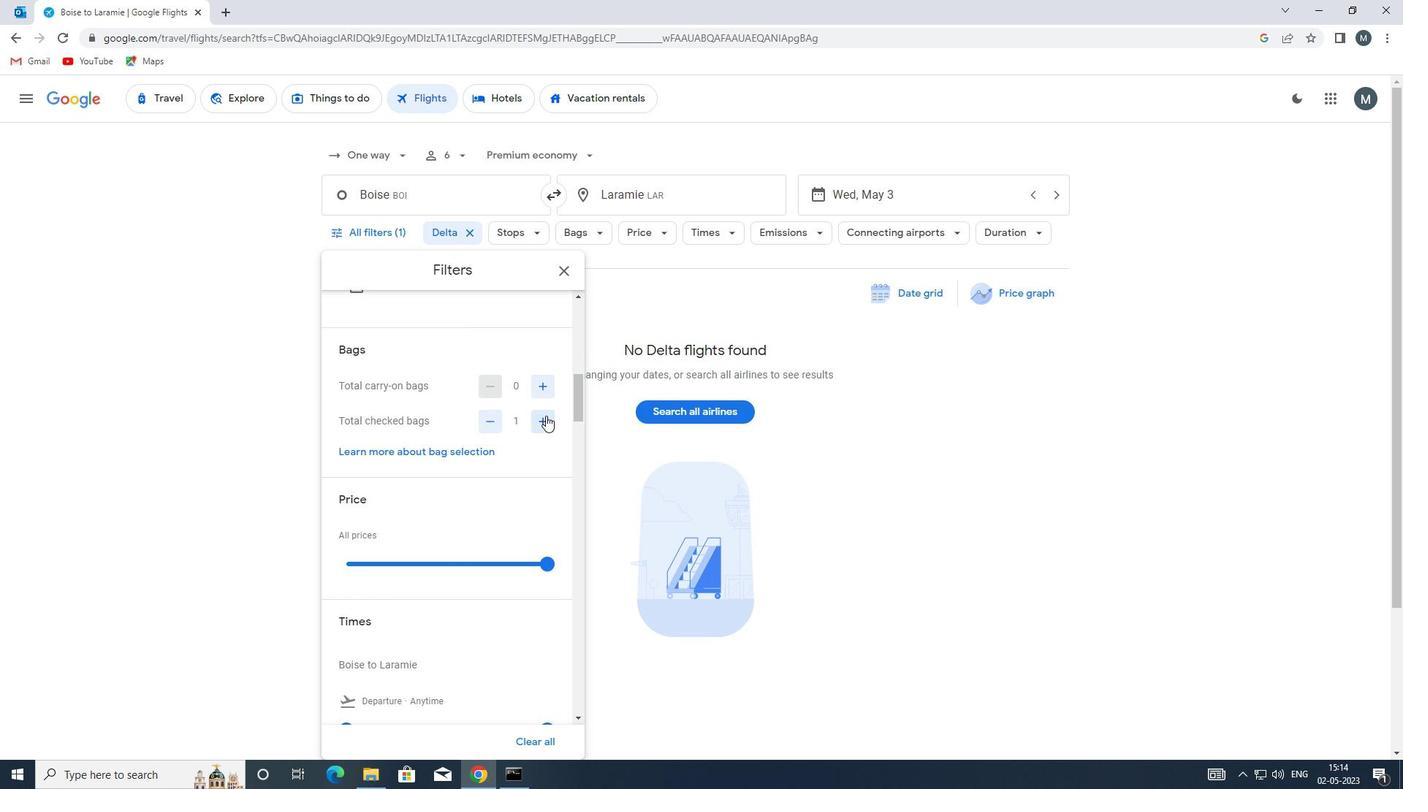 
Action: Mouse pressed left at (545, 415)
Screenshot: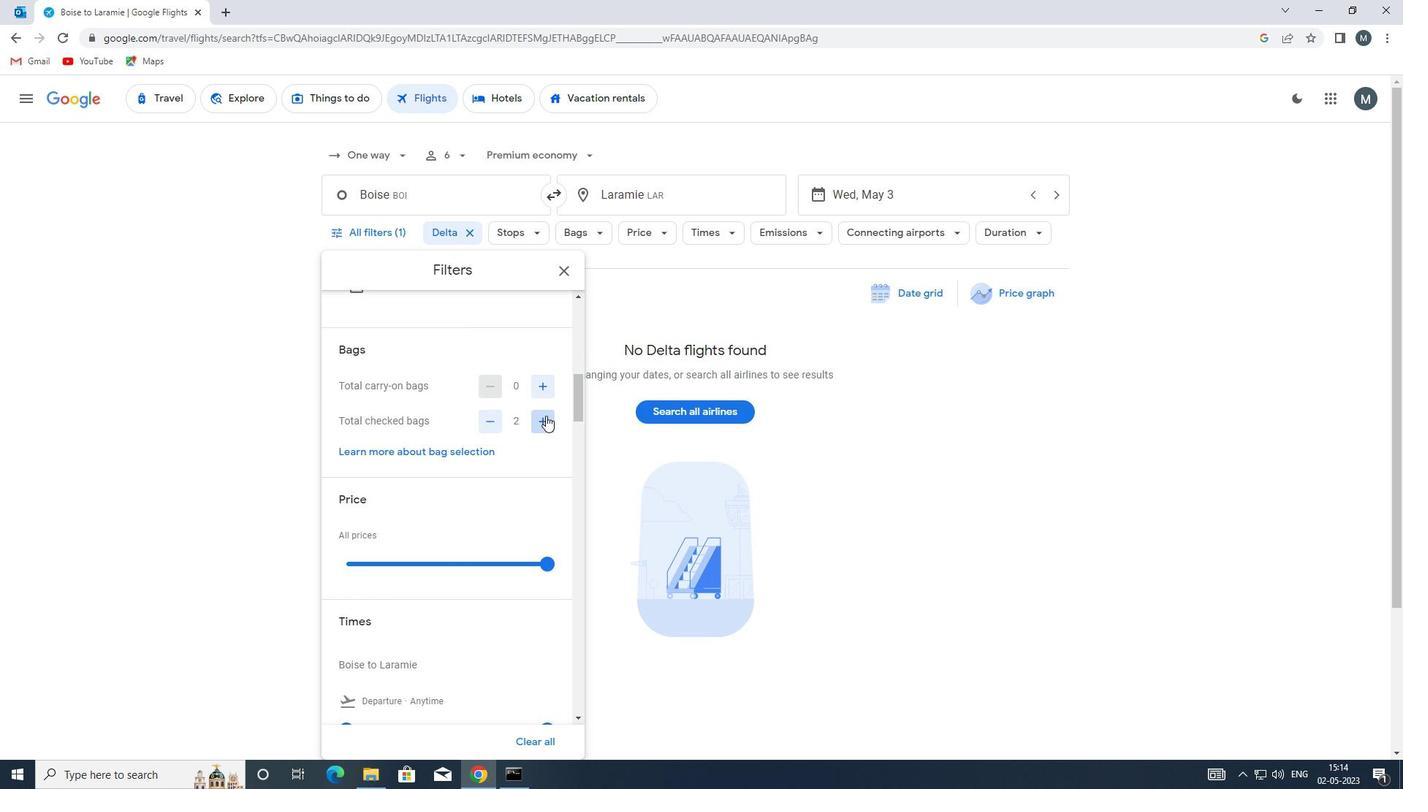 
Action: Mouse pressed left at (545, 415)
Screenshot: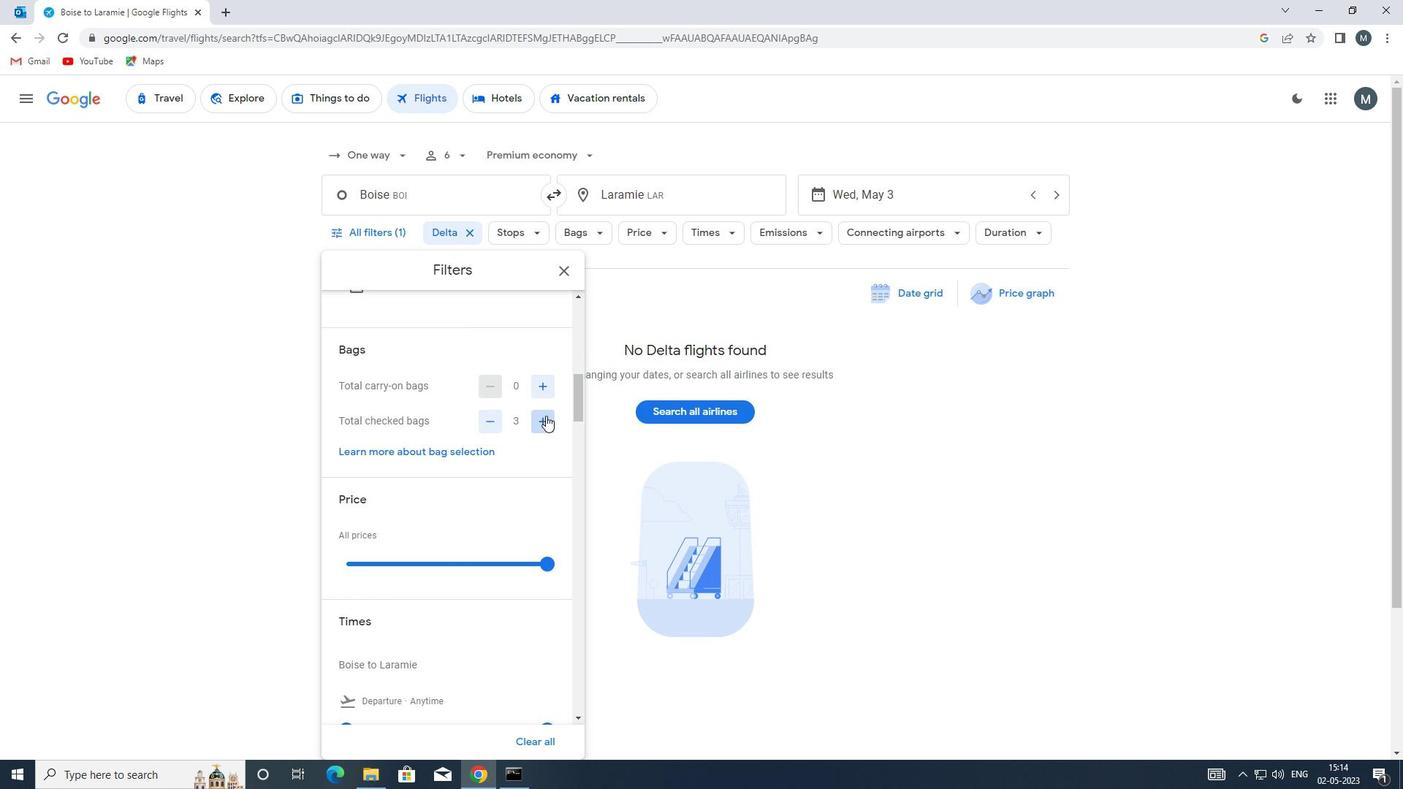 
Action: Mouse moved to (464, 436)
Screenshot: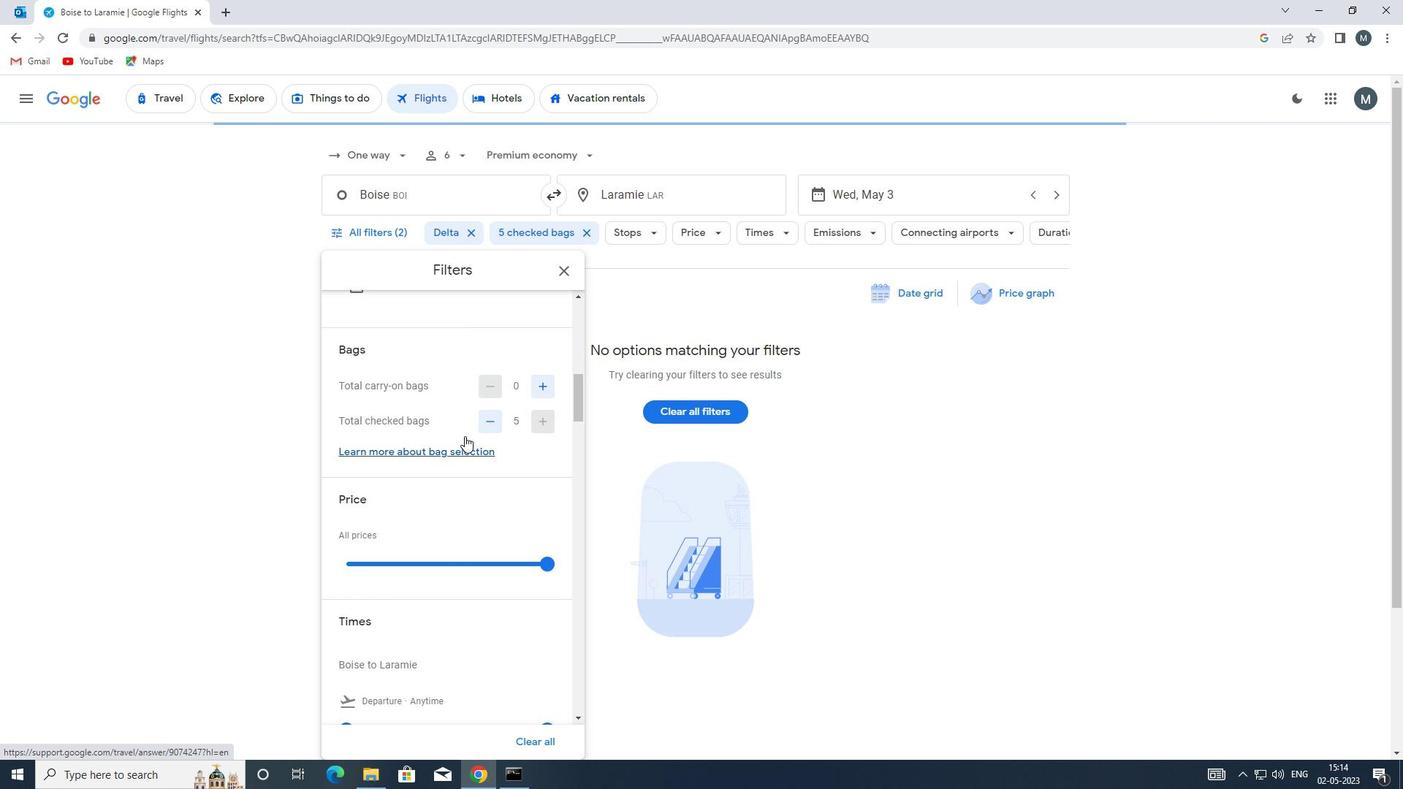 
Action: Mouse scrolled (464, 435) with delta (0, 0)
Screenshot: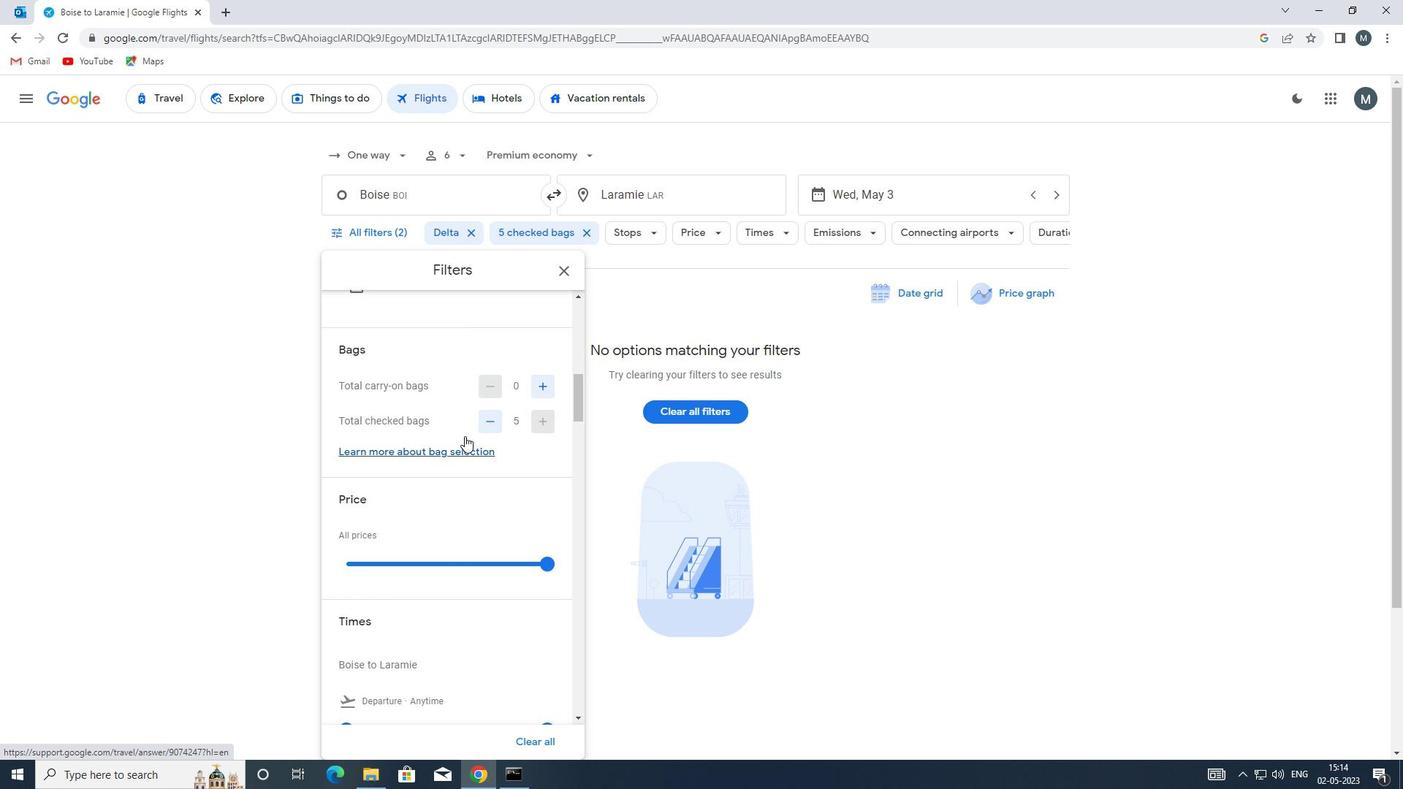 
Action: Mouse scrolled (464, 435) with delta (0, 0)
Screenshot: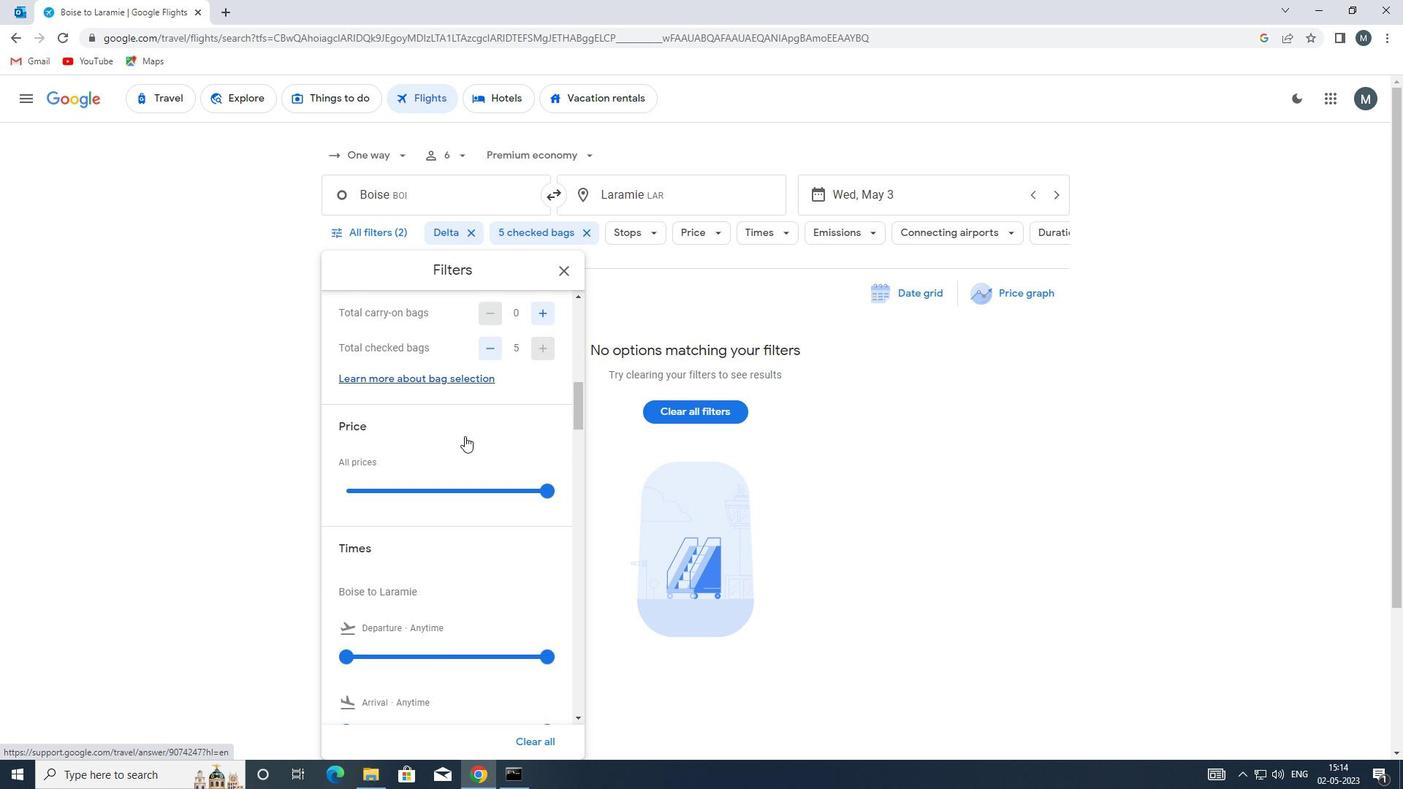 
Action: Mouse moved to (394, 409)
Screenshot: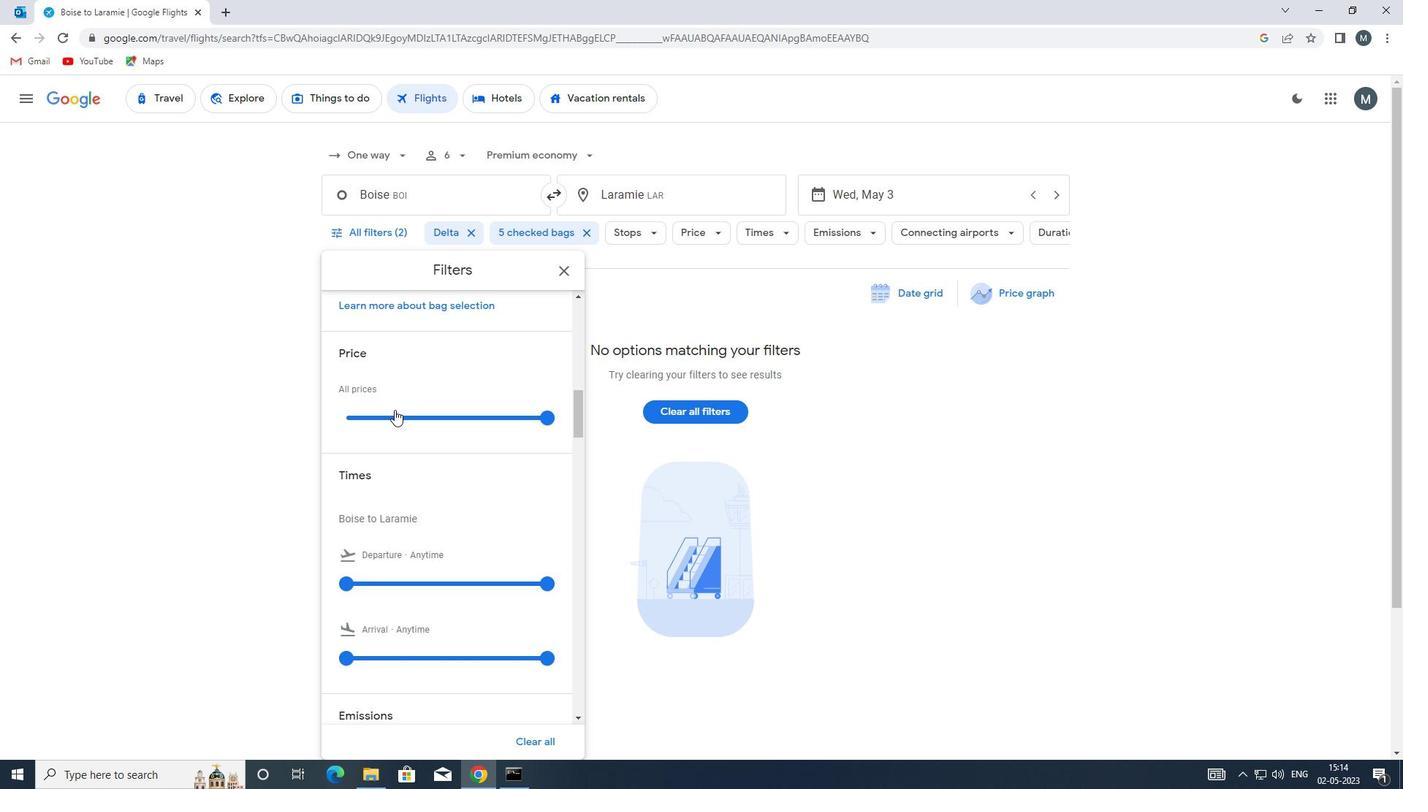 
Action: Mouse pressed left at (394, 409)
Screenshot: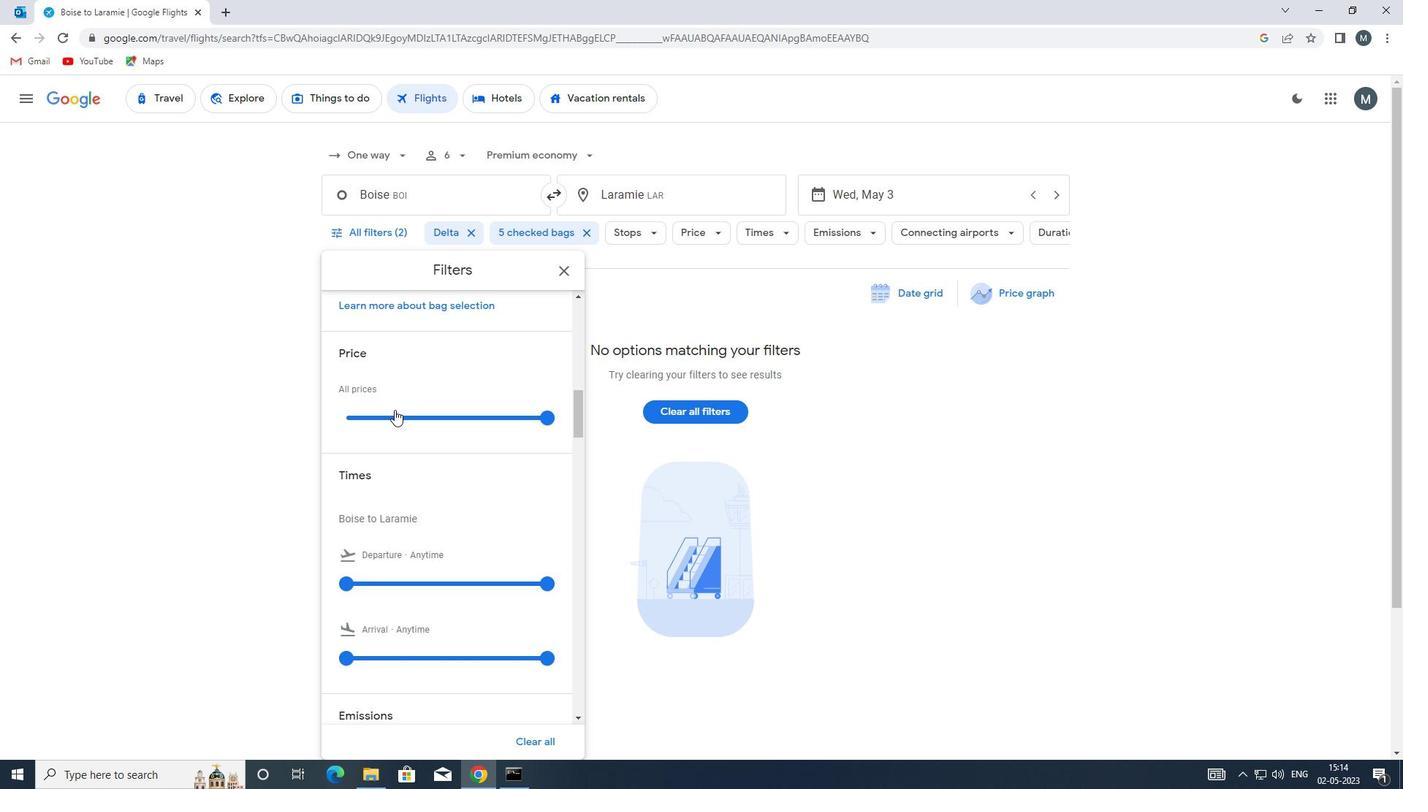 
Action: Mouse pressed left at (394, 409)
Screenshot: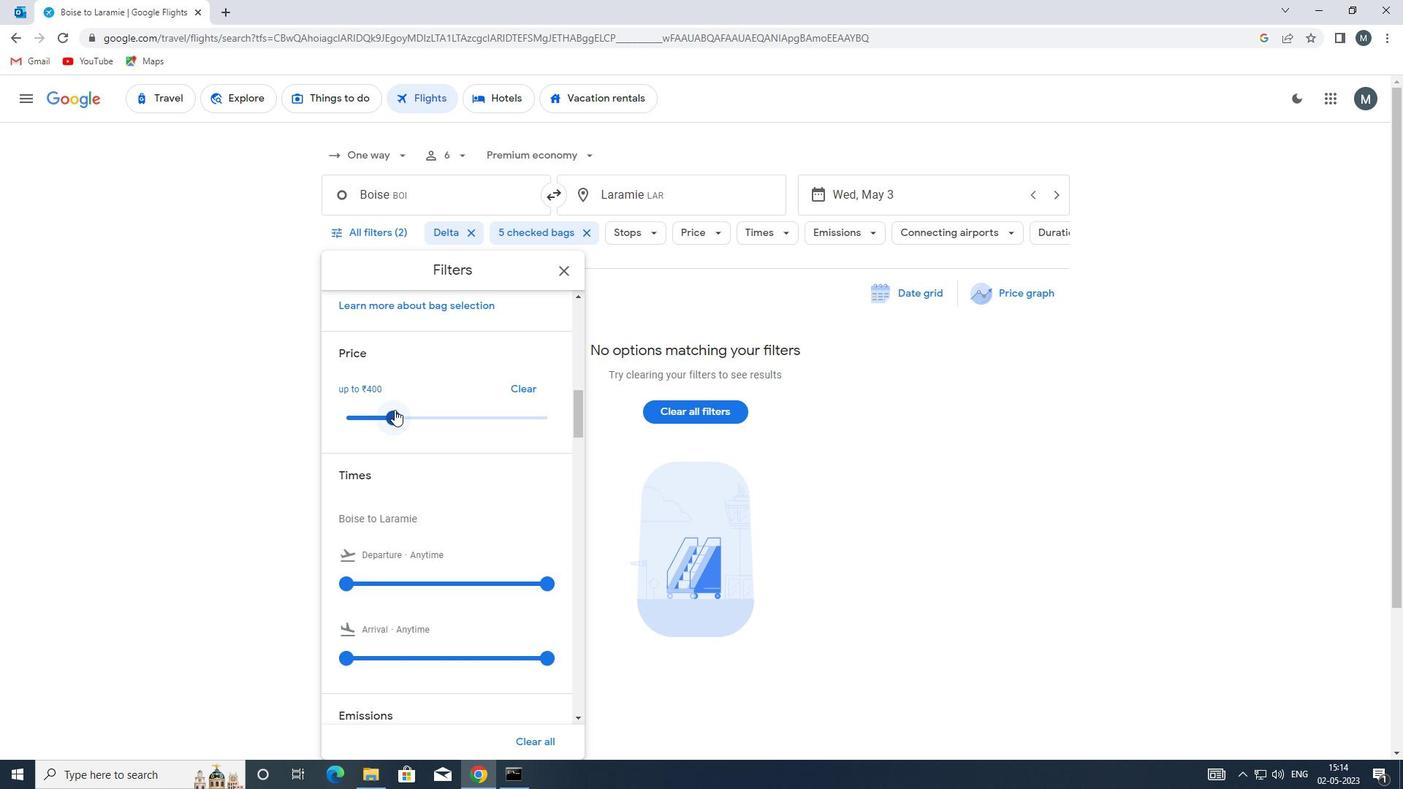 
Action: Mouse moved to (420, 425)
Screenshot: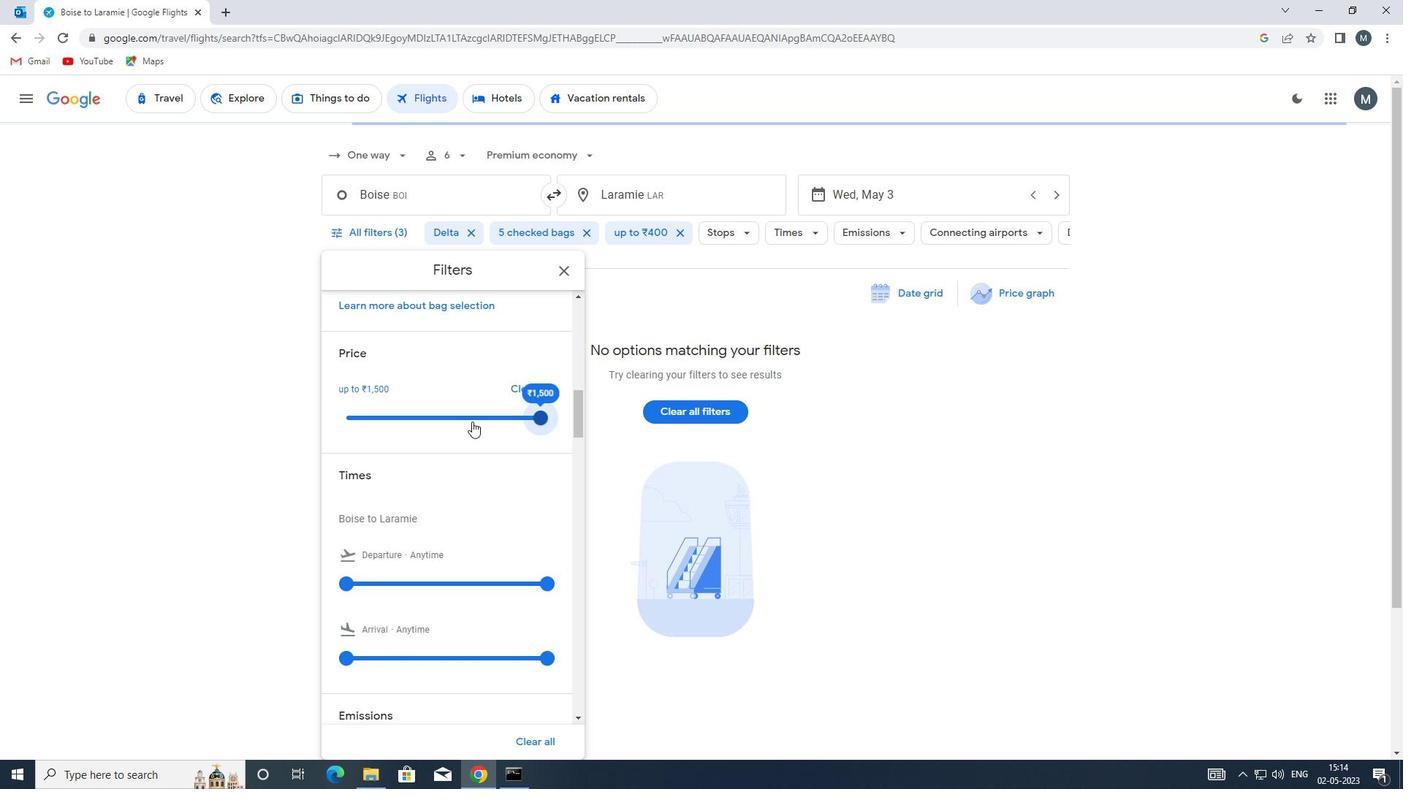 
Action: Mouse scrolled (420, 424) with delta (0, 0)
Screenshot: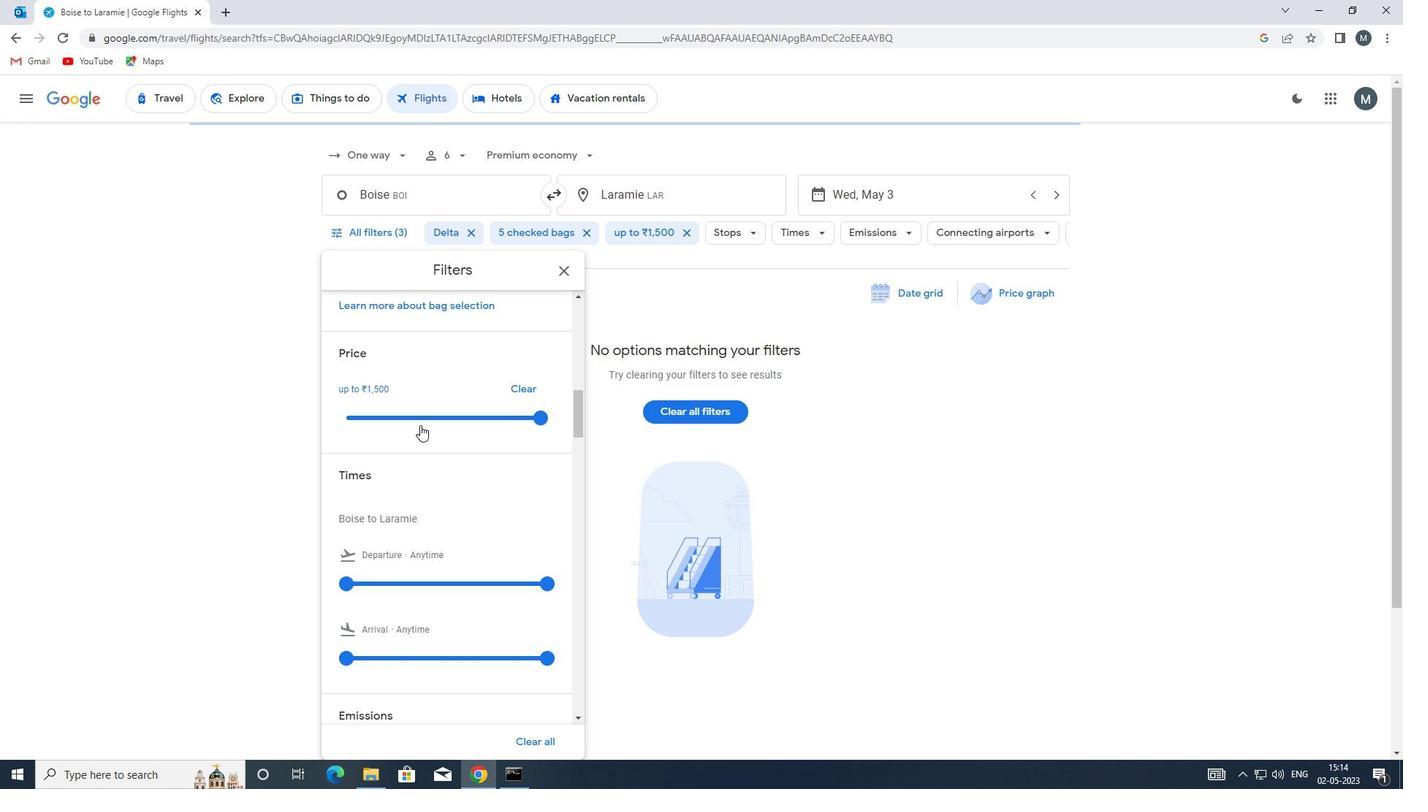 
Action: Mouse scrolled (420, 424) with delta (0, 0)
Screenshot: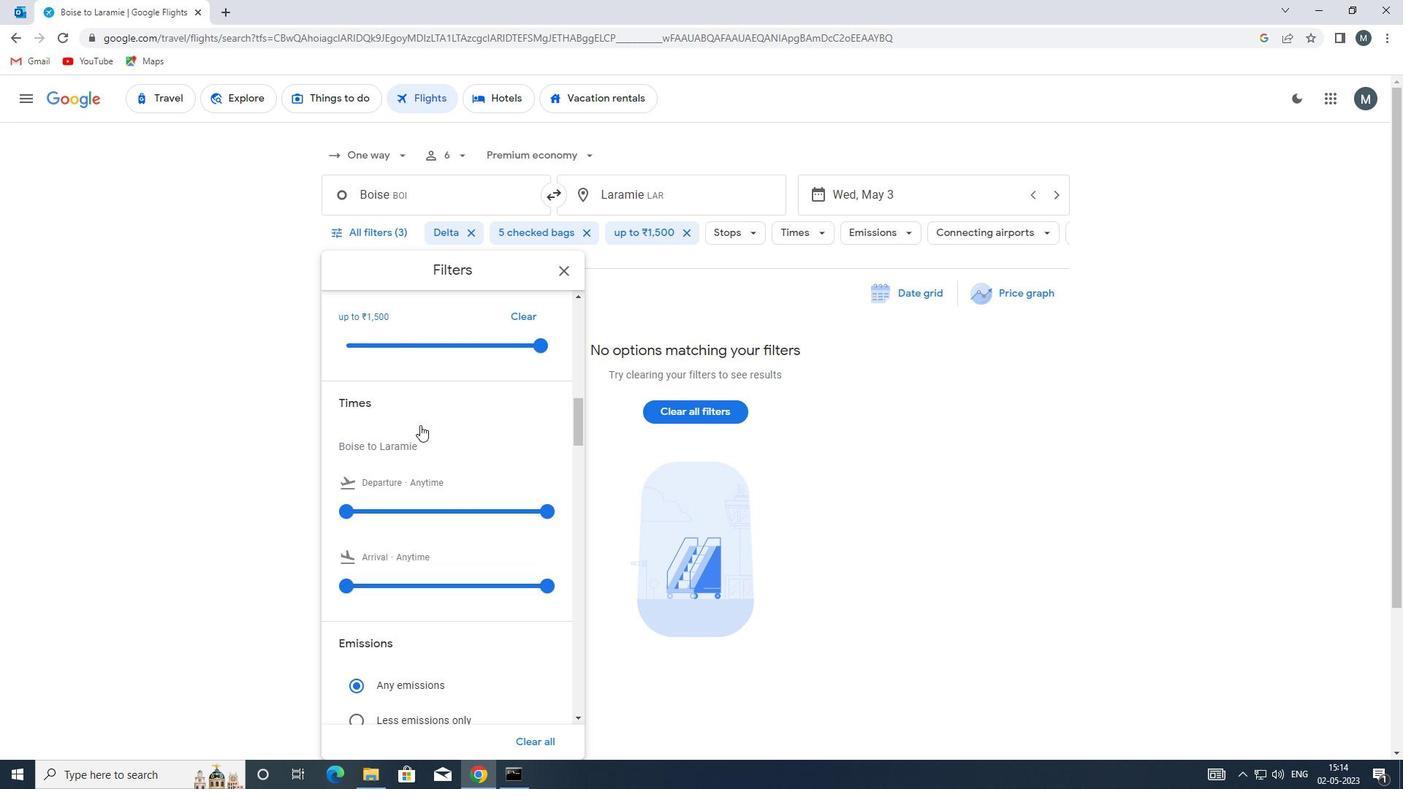 
Action: Mouse moved to (338, 434)
Screenshot: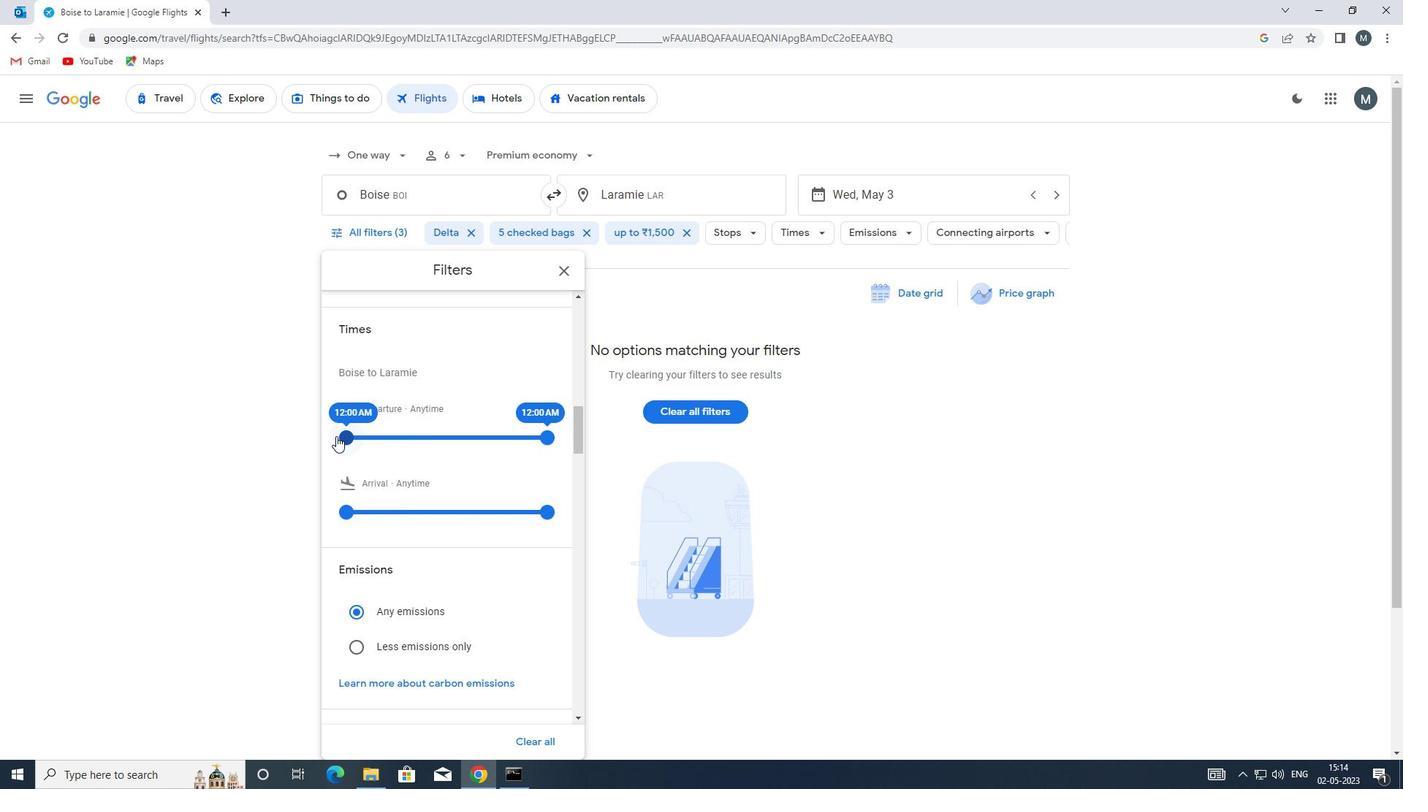 
Action: Mouse pressed left at (338, 434)
Screenshot: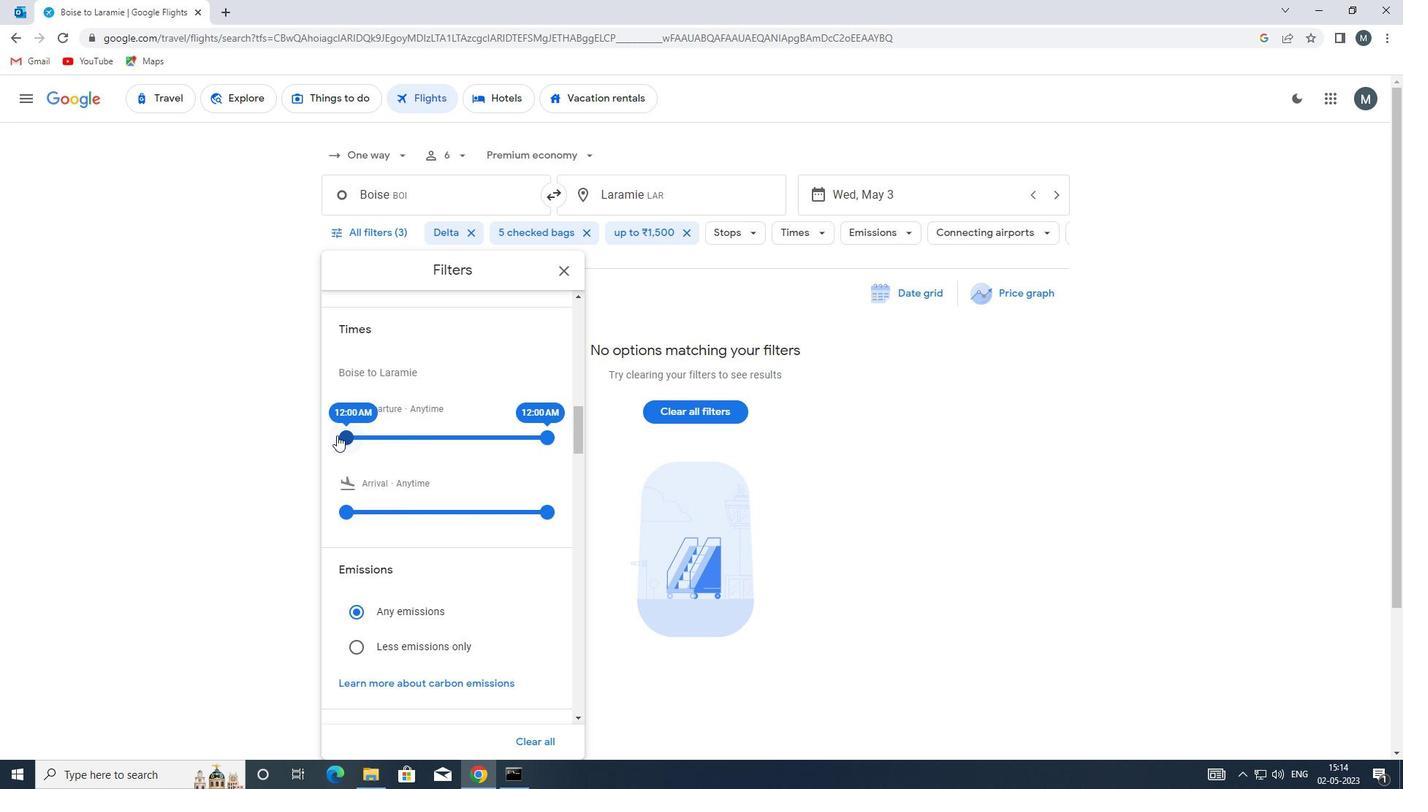 
Action: Mouse moved to (507, 424)
Screenshot: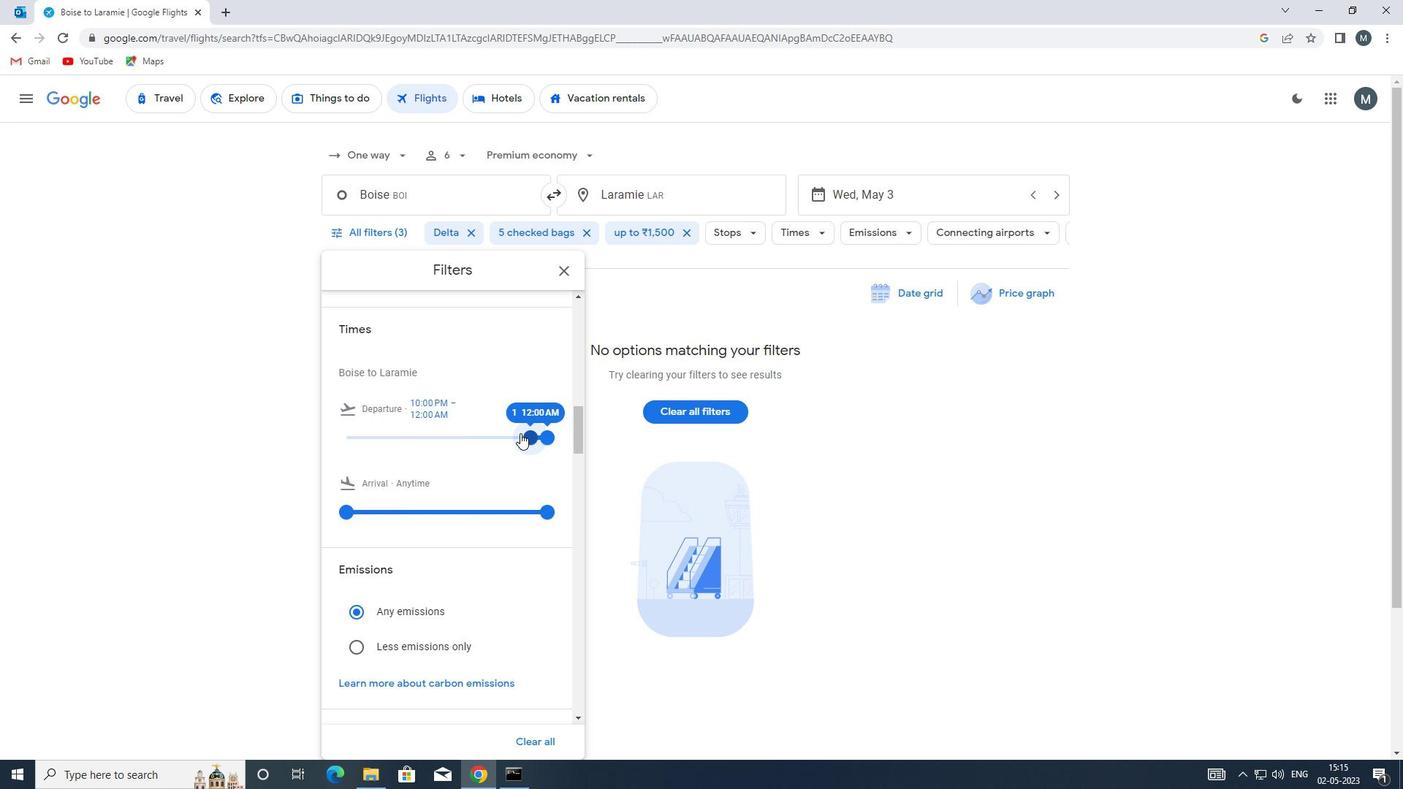 
Action: Mouse scrolled (507, 423) with delta (0, 0)
Screenshot: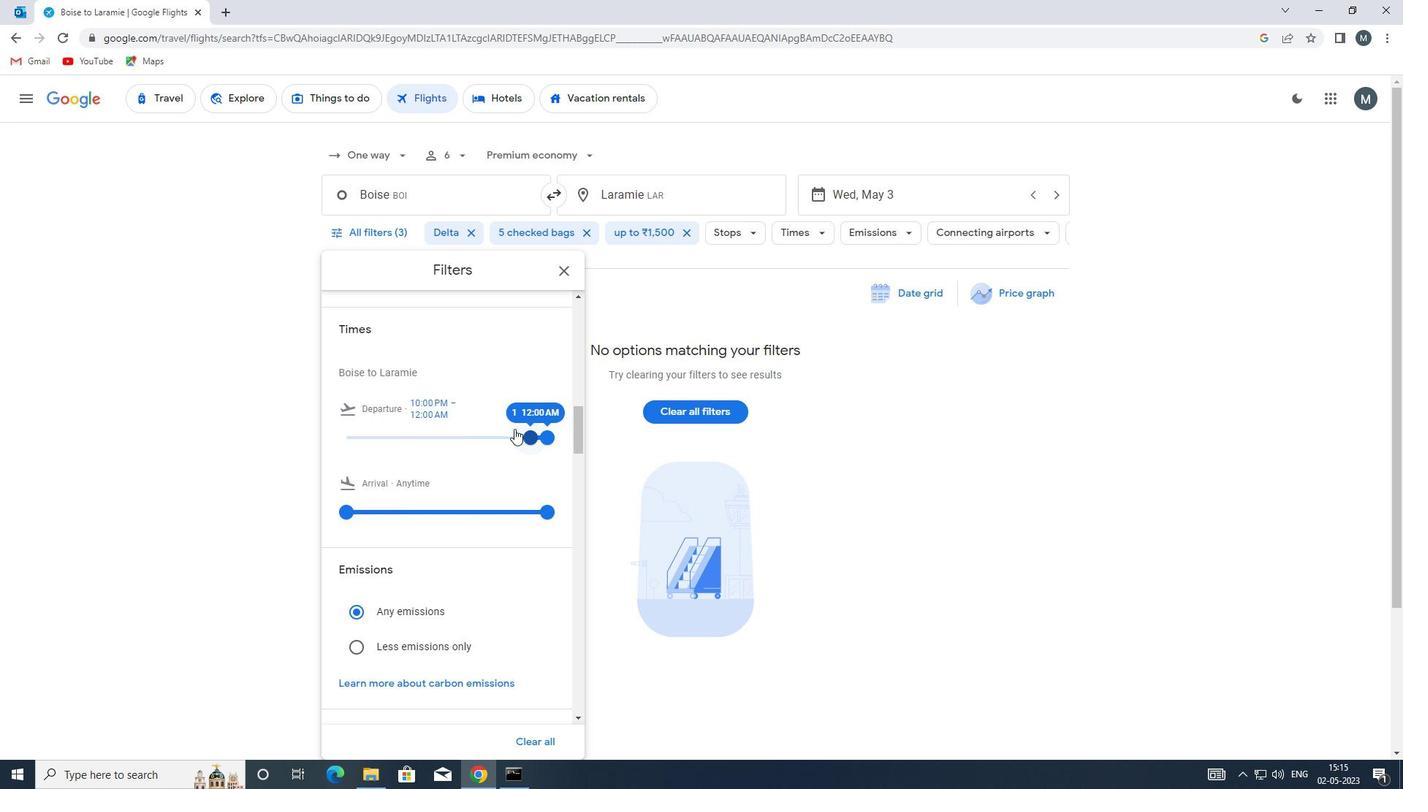 
Action: Mouse scrolled (507, 423) with delta (0, 0)
Screenshot: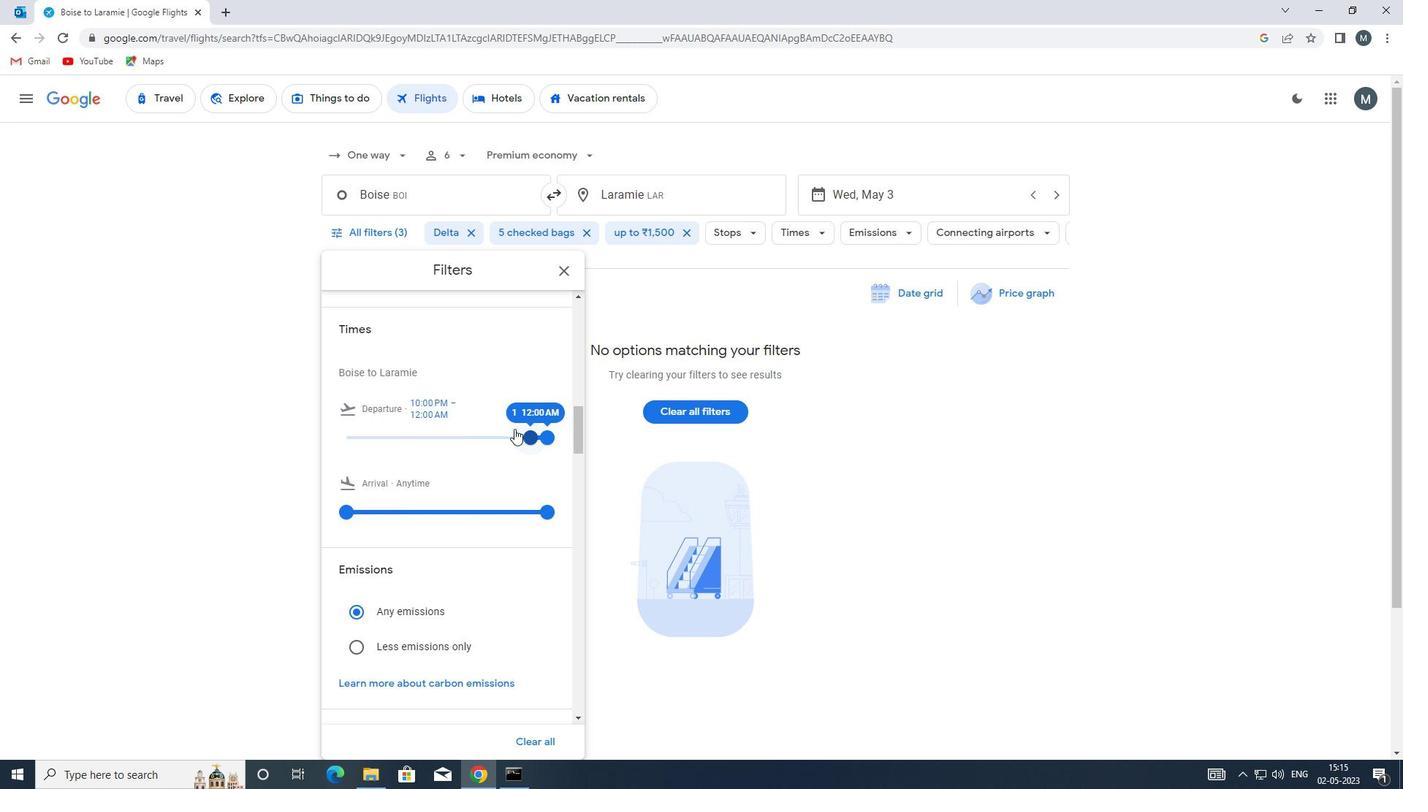 
Action: Mouse moved to (562, 268)
Screenshot: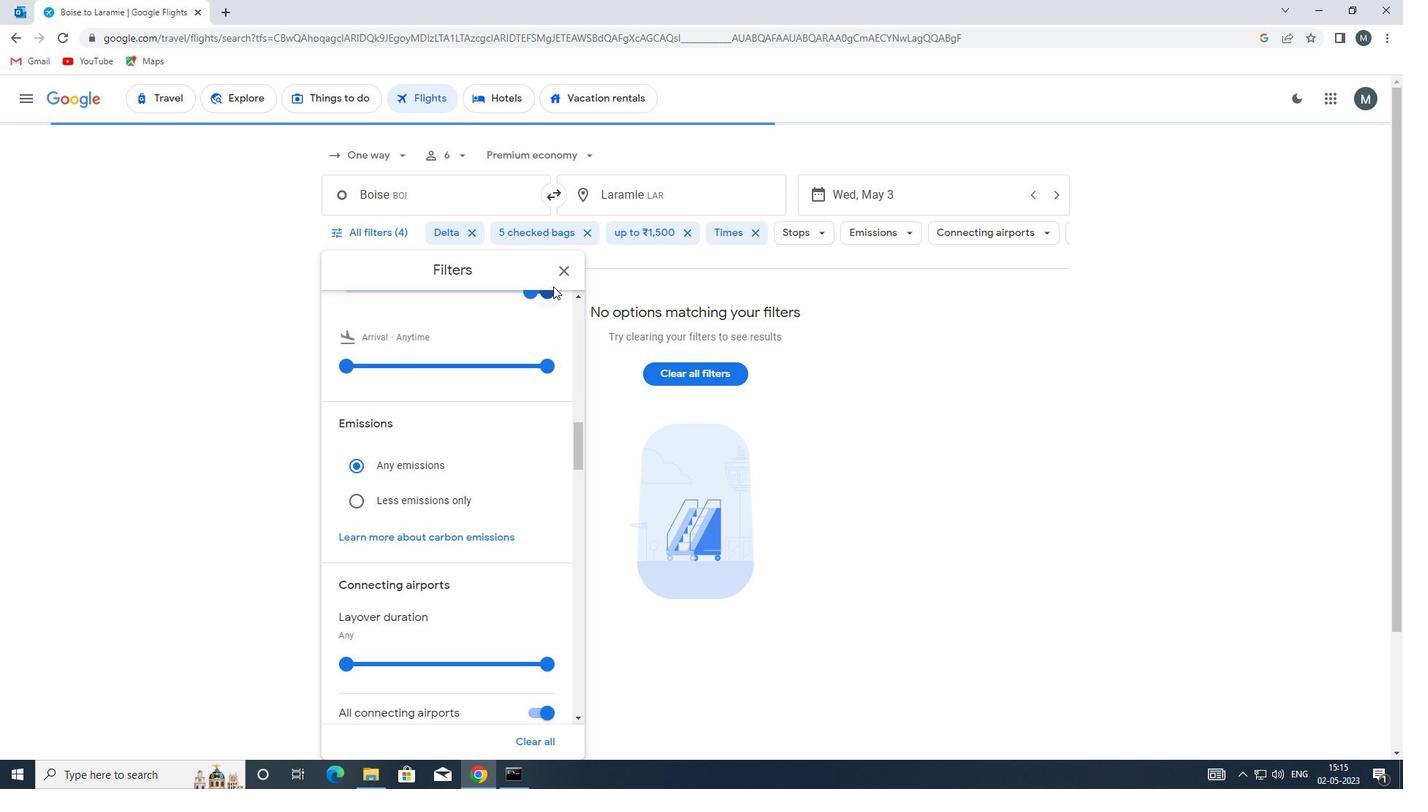 
Action: Mouse pressed left at (562, 268)
Screenshot: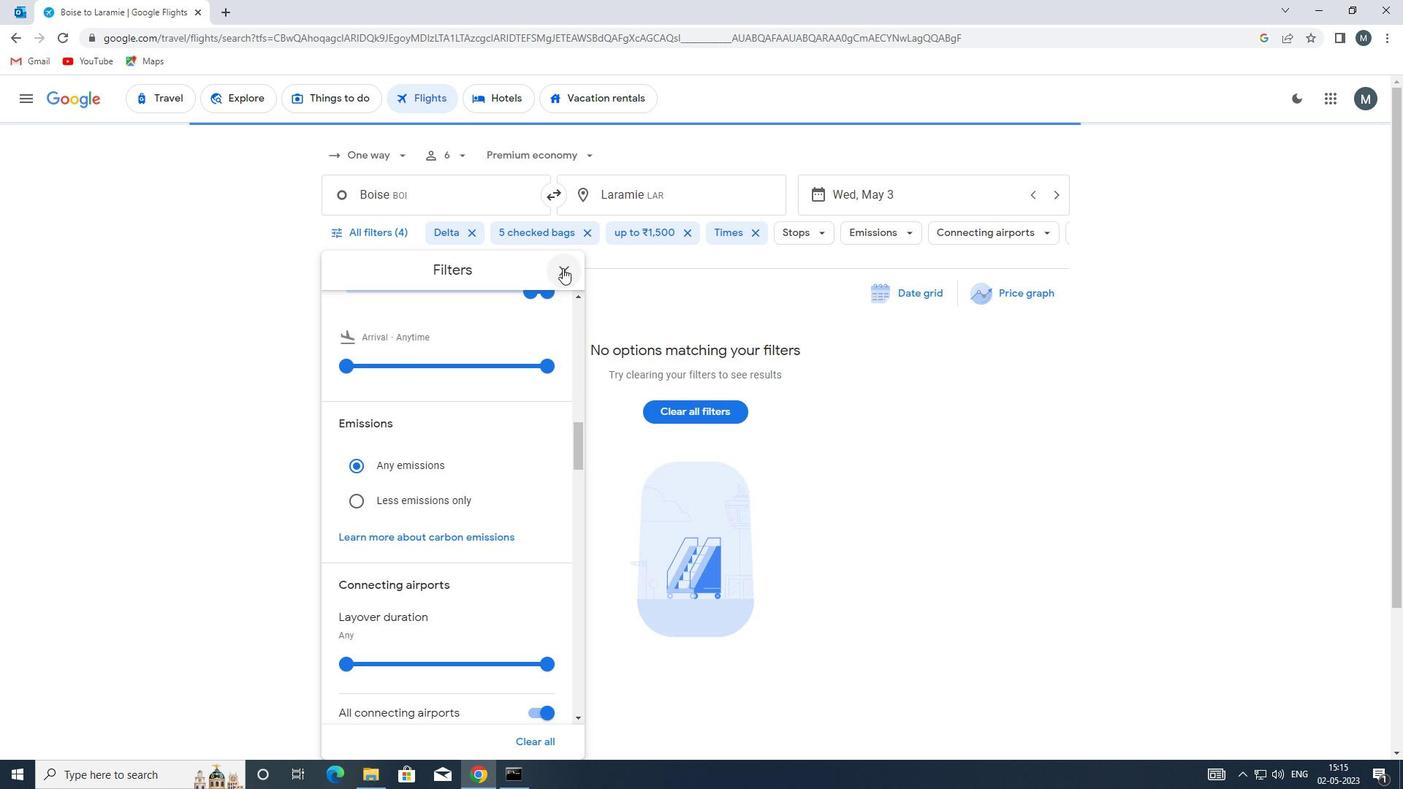 
Action: Mouse moved to (563, 268)
Screenshot: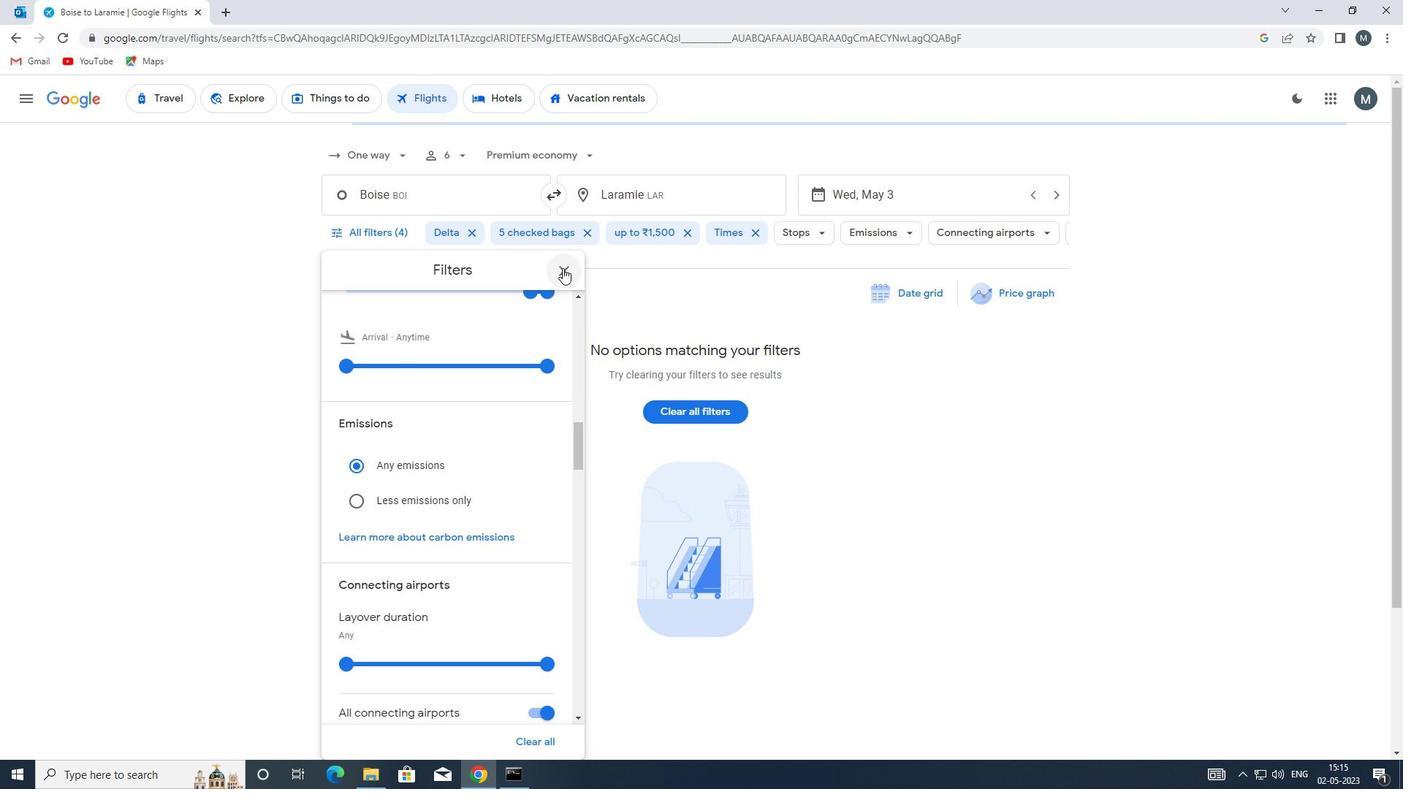 
